 Task: Create new customer invoice with Date Opened: 30-May-23, Select Customer: Last Tackle Shop, Terms: Net 15. Make invoice entry for item-1 with Date: 30-May-23, Description: Victoria's Secret The Do-Not-Disturb Teddy Lipstick Red (Medium)
, Income Account: Income:Sales, Quantity: 6, Unit Price: 14.49, Sales Tax: Y, Sales Tax Included: Y, Tax Table: Sales Tax. Post Invoice with Post Date: 30-May-23, Post to Accounts: Assets:Accounts Receivable. Pay / Process Payment with Transaction Date: 13-Jun-23, Amount: 86.94, Transfer Account: Checking Account. Go to 'Print Invoice'. Give a print command to print a copy of invoice.
Action: Mouse moved to (190, 30)
Screenshot: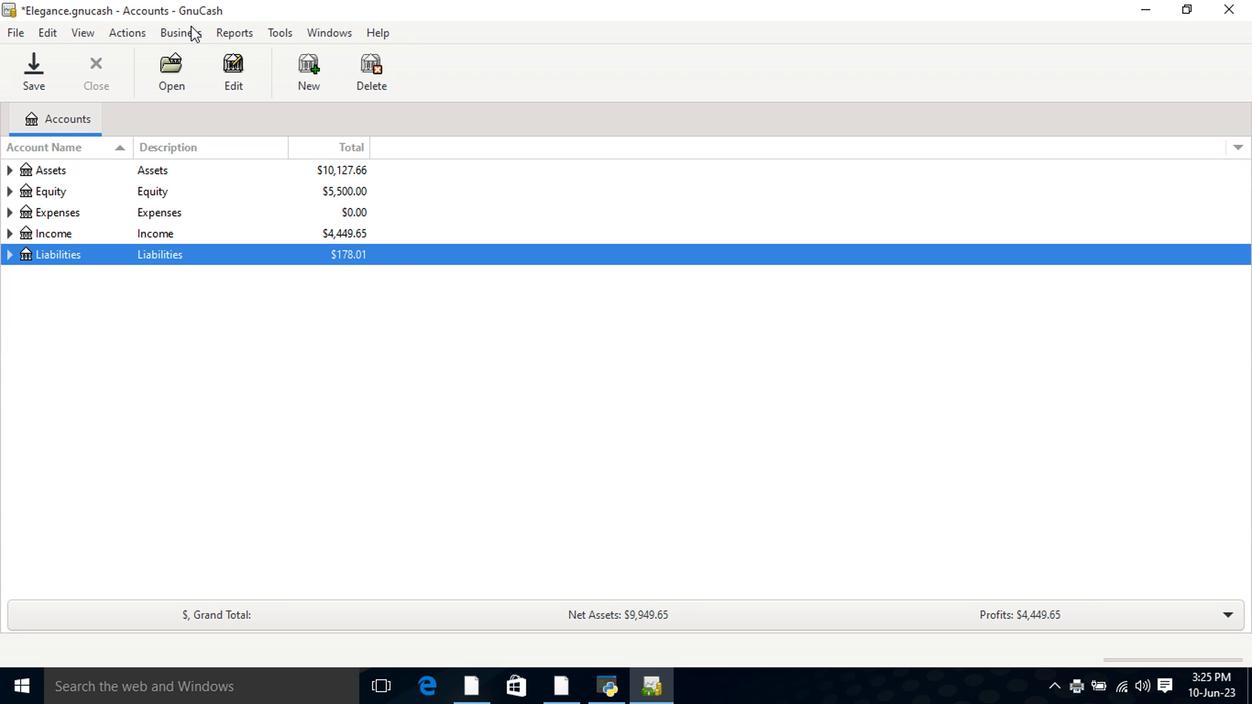 
Action: Mouse pressed left at (190, 30)
Screenshot: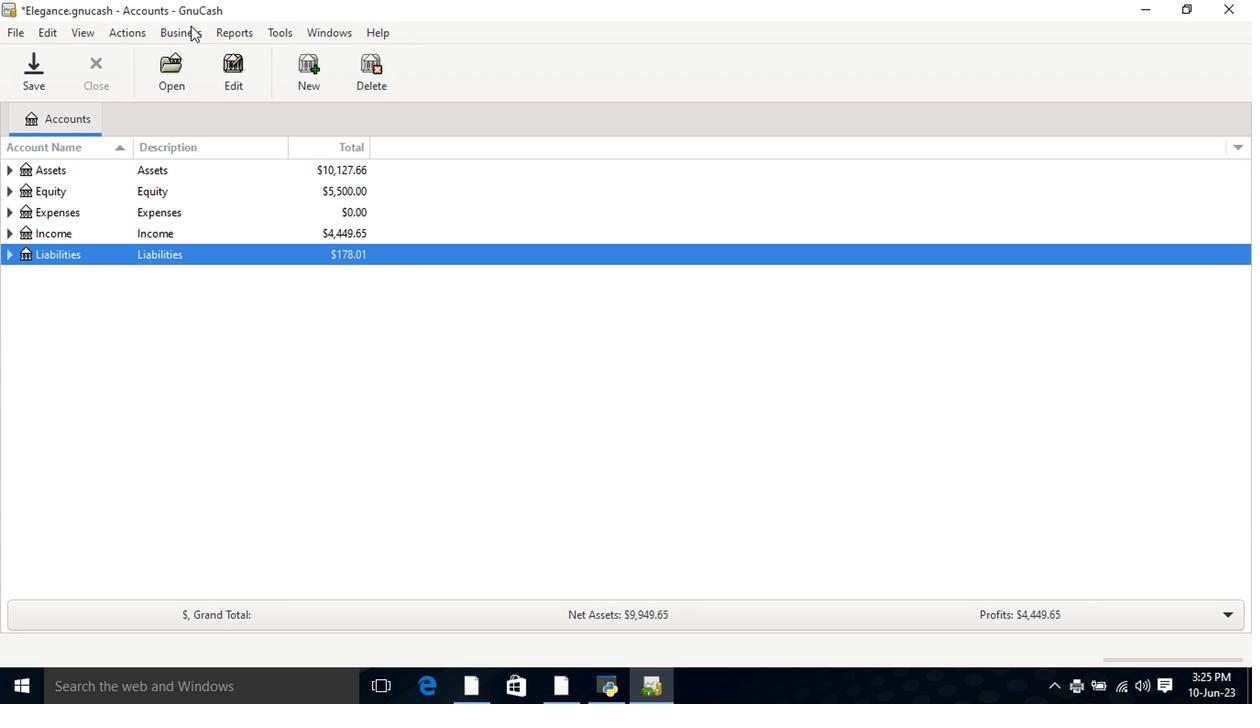 
Action: Mouse moved to (195, 54)
Screenshot: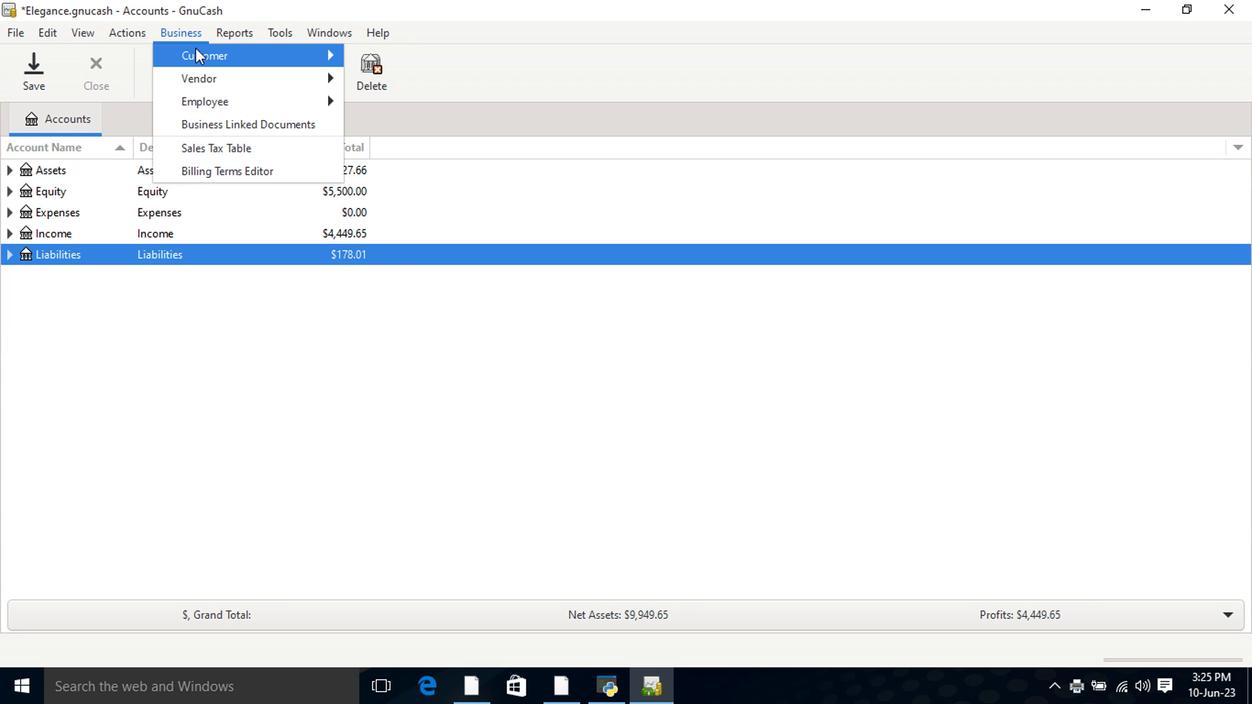 
Action: Mouse pressed left at (195, 54)
Screenshot: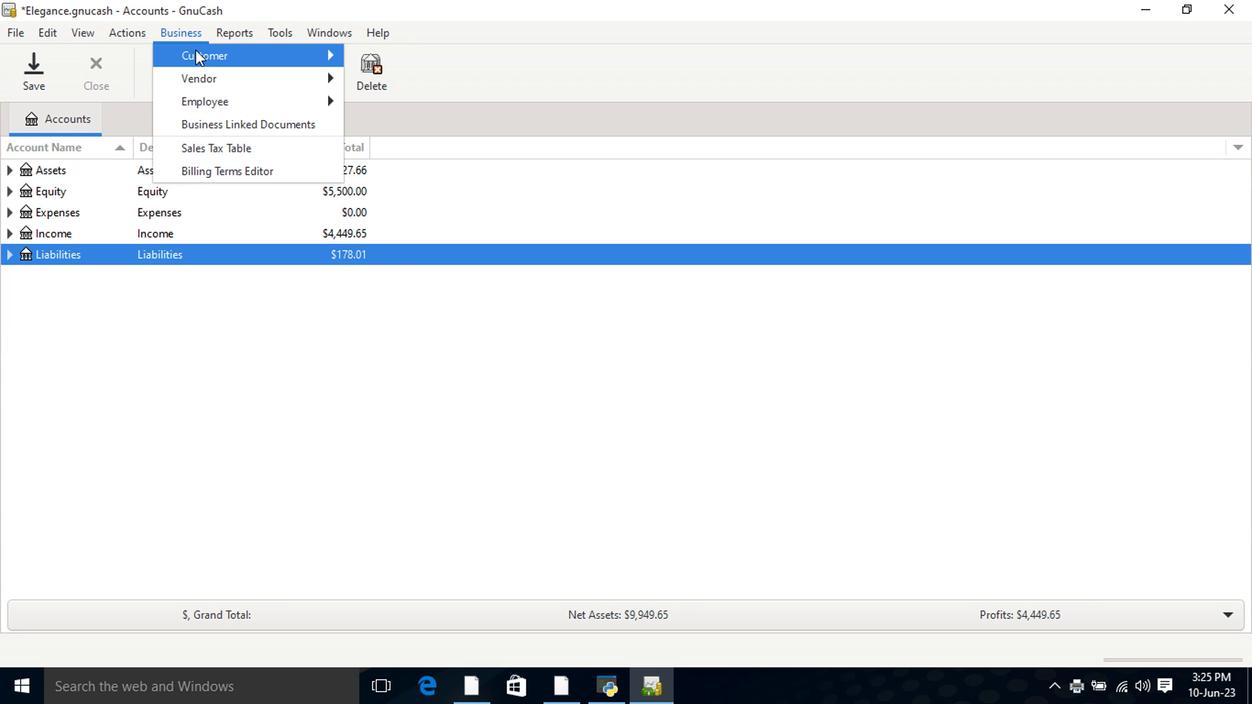 
Action: Mouse moved to (399, 125)
Screenshot: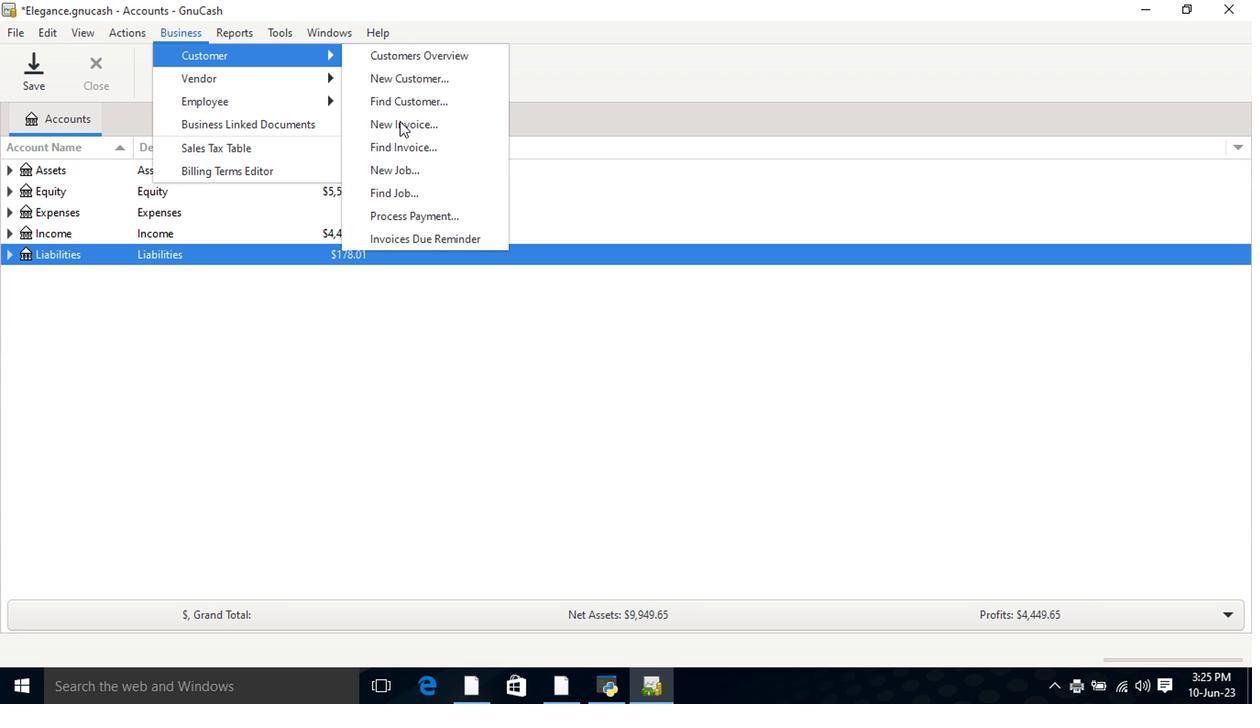 
Action: Mouse pressed left at (399, 125)
Screenshot: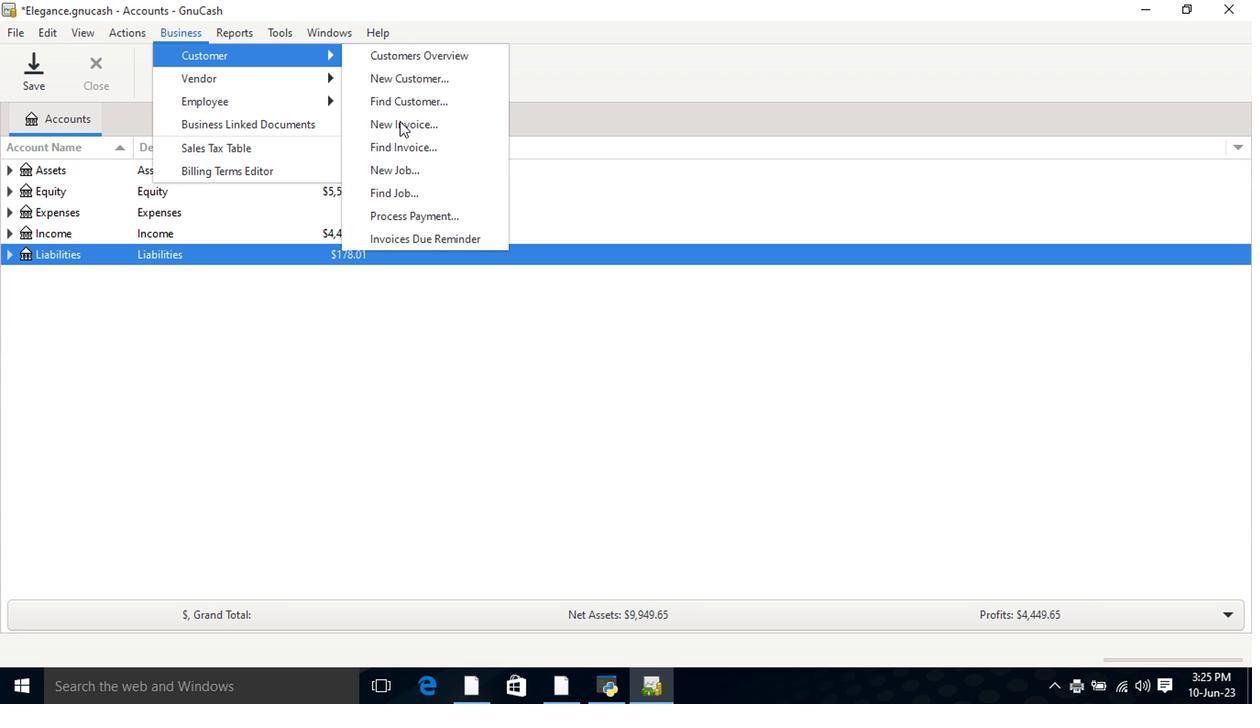
Action: Mouse moved to (761, 280)
Screenshot: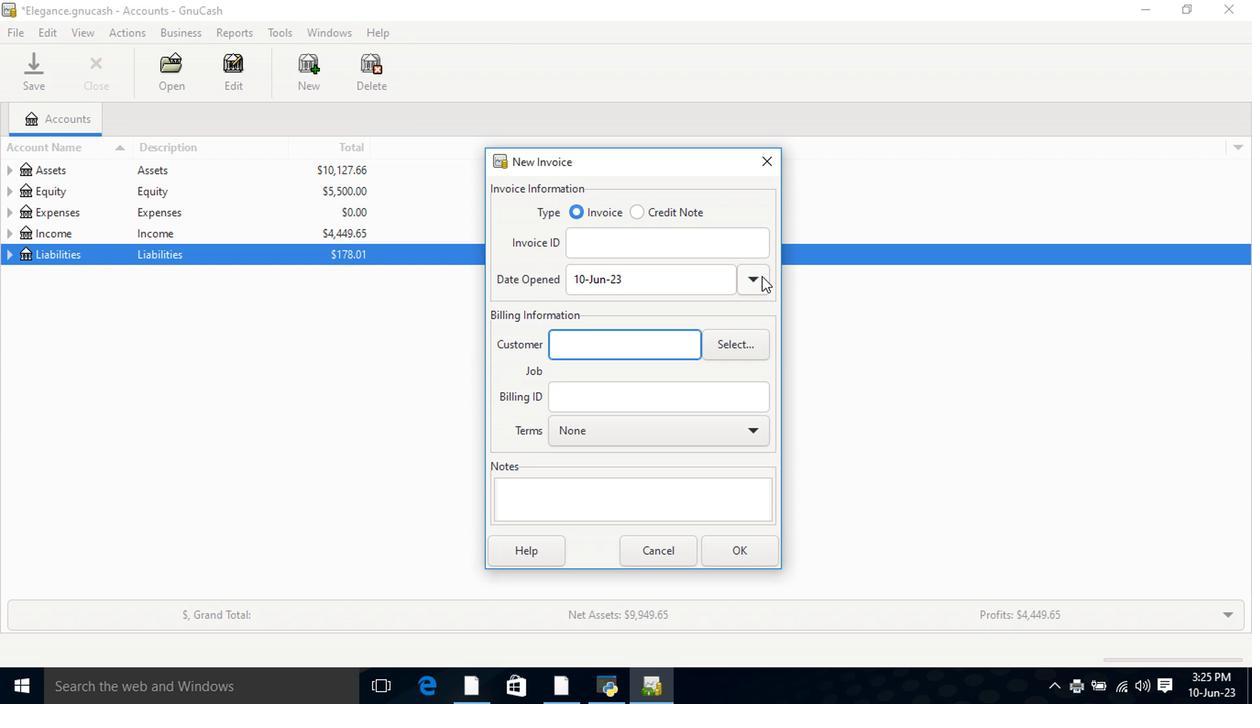 
Action: Mouse pressed left at (761, 280)
Screenshot: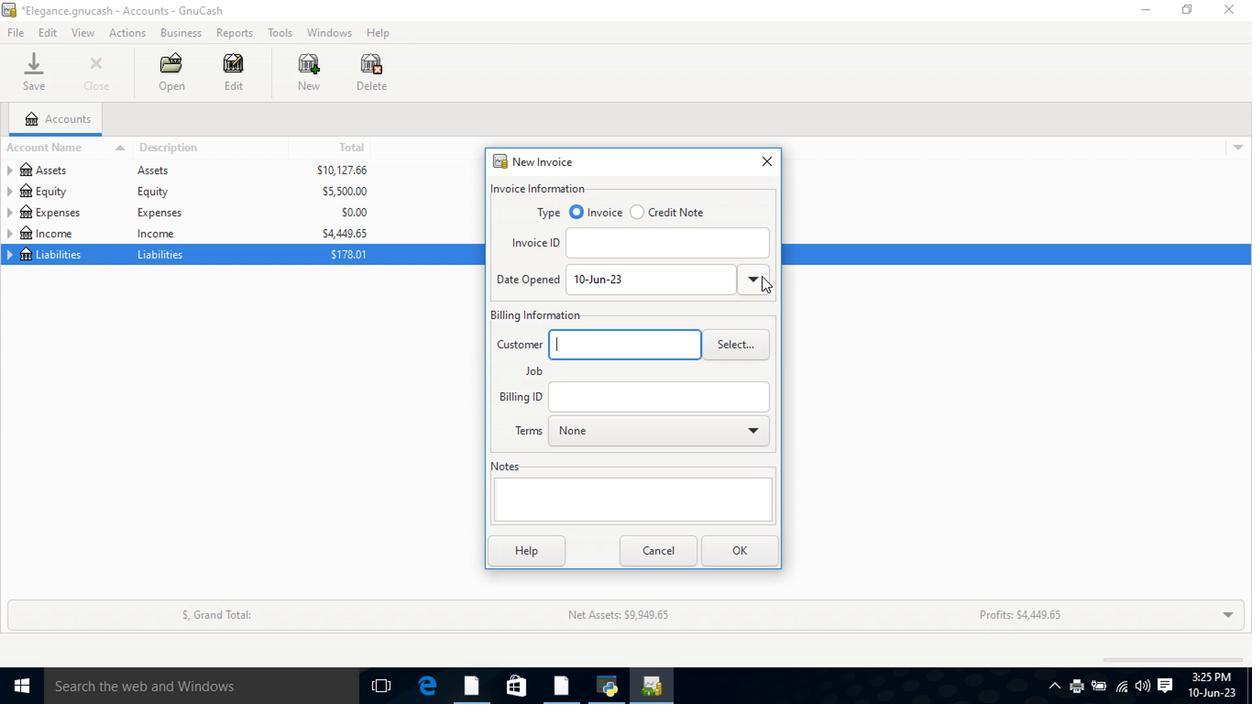 
Action: Mouse moved to (608, 311)
Screenshot: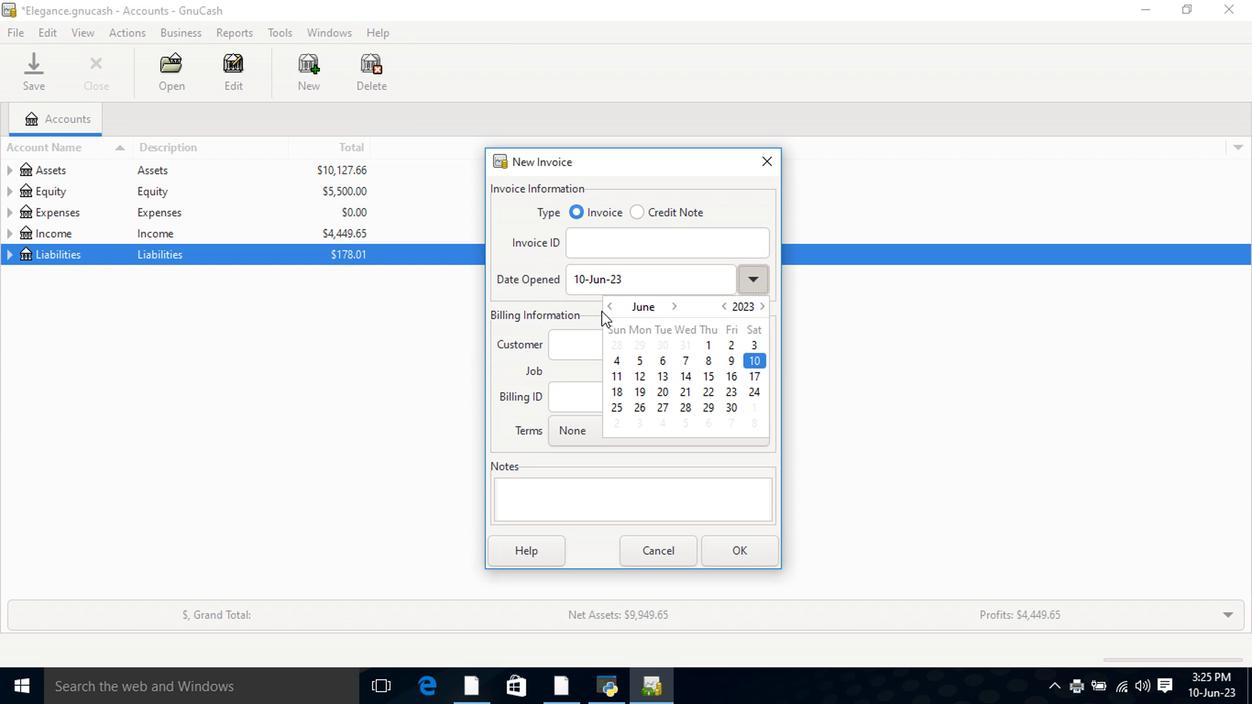 
Action: Mouse pressed left at (608, 311)
Screenshot: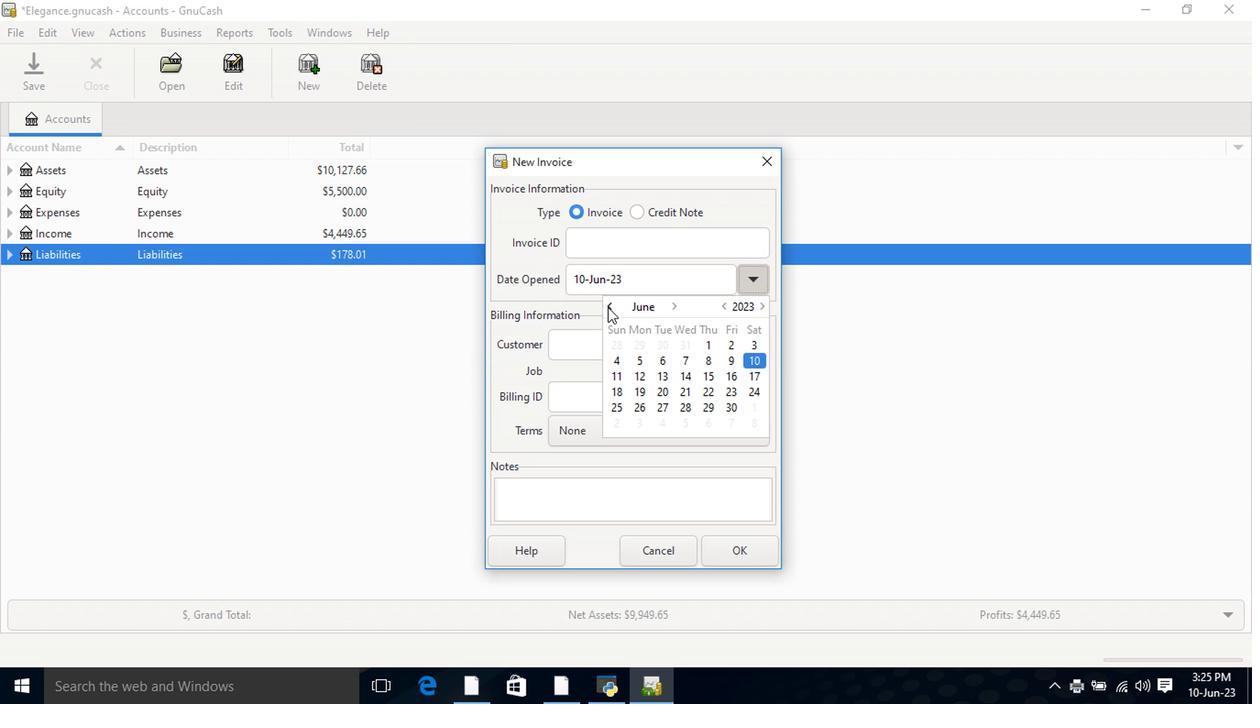 
Action: Mouse moved to (658, 411)
Screenshot: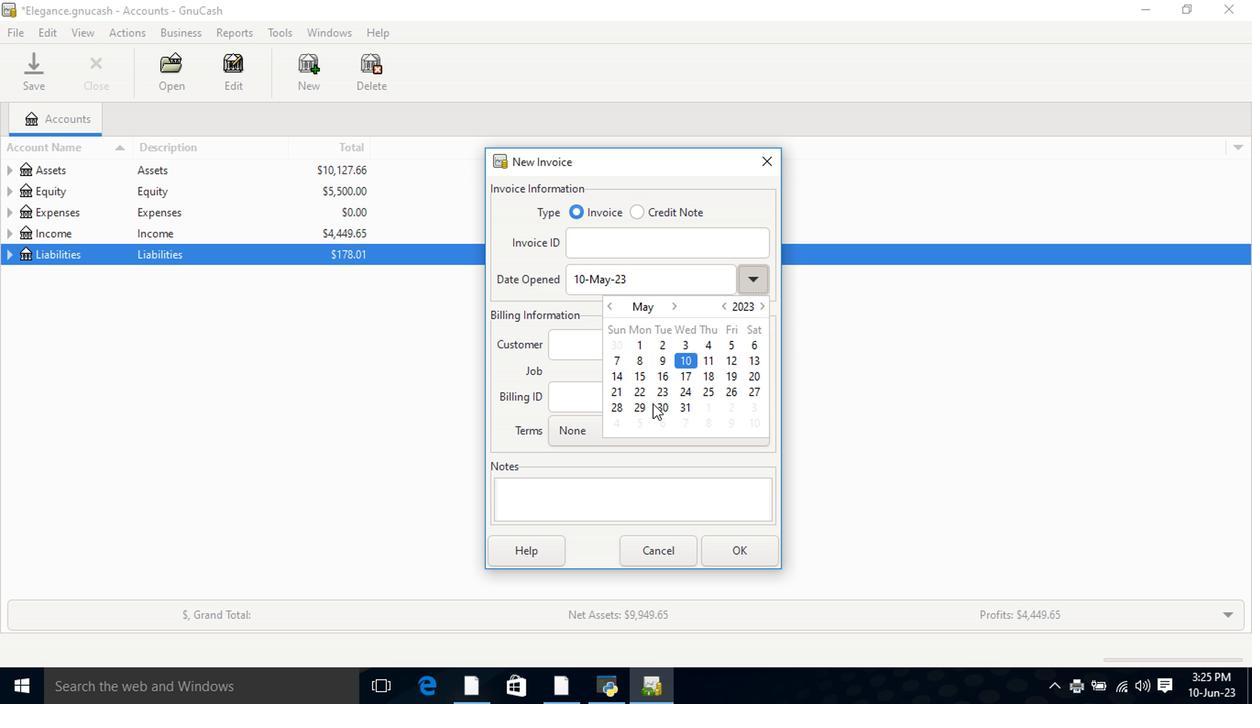 
Action: Mouse pressed left at (658, 411)
Screenshot: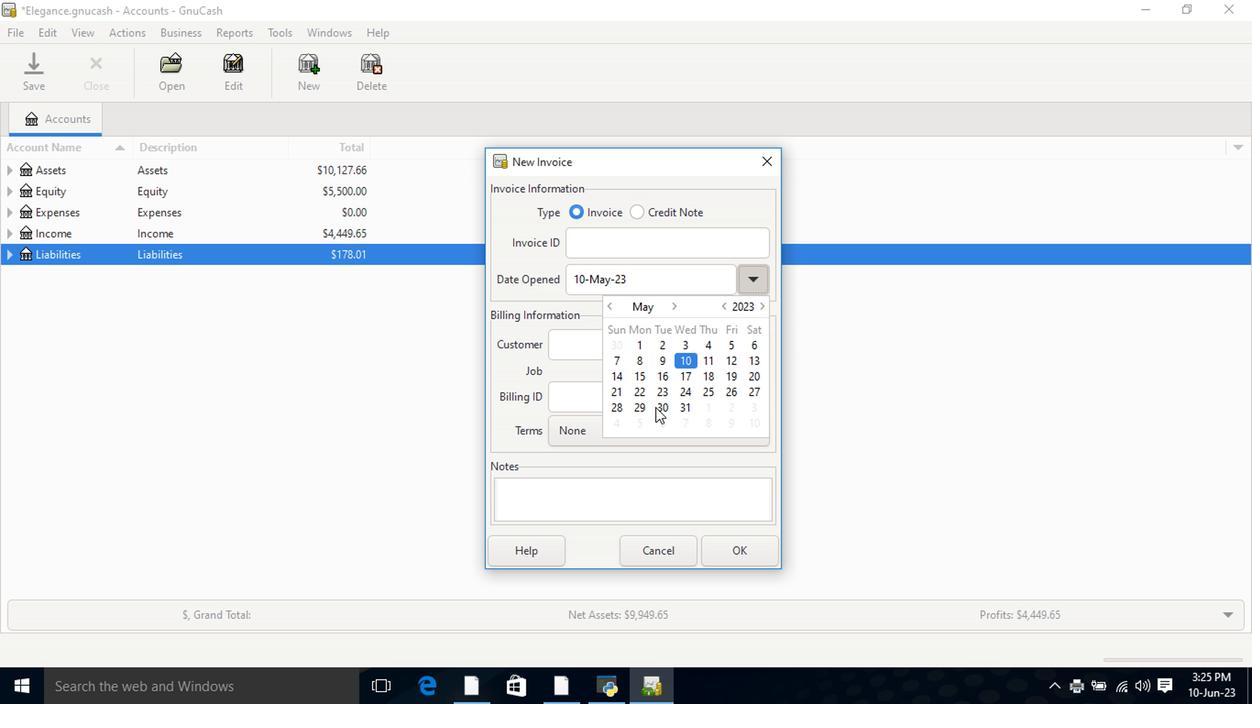 
Action: Mouse pressed left at (658, 411)
Screenshot: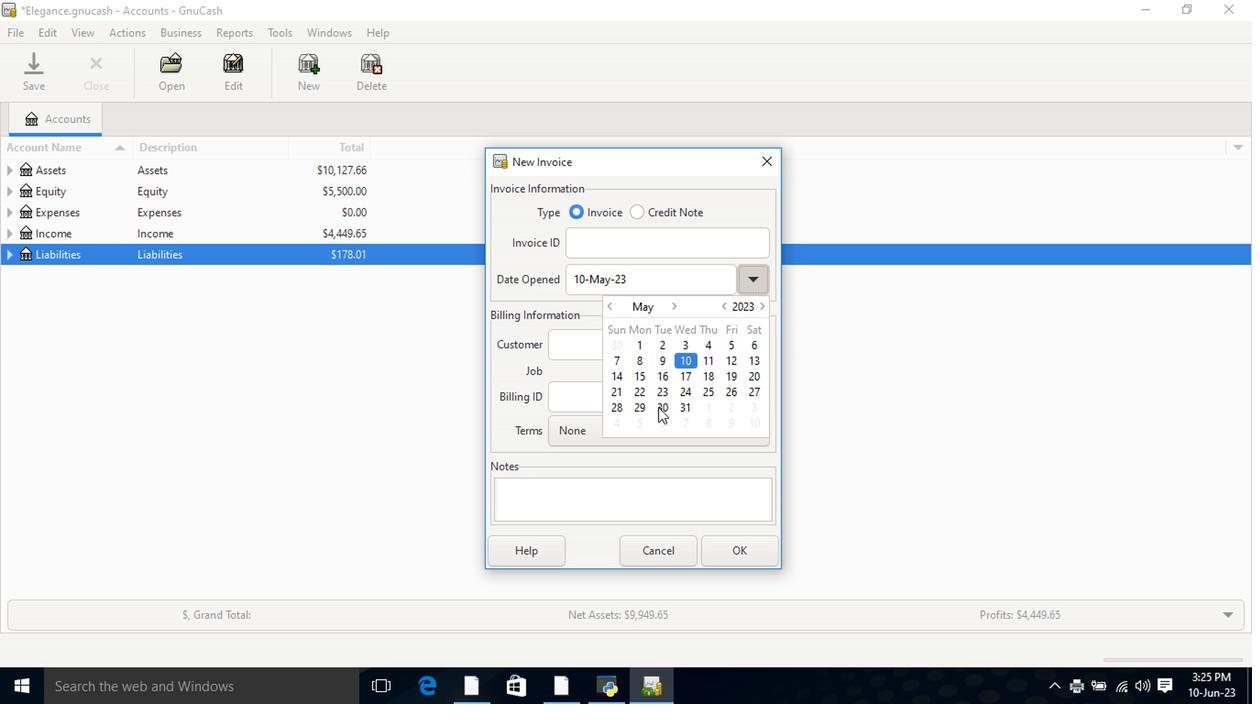 
Action: Mouse moved to (613, 343)
Screenshot: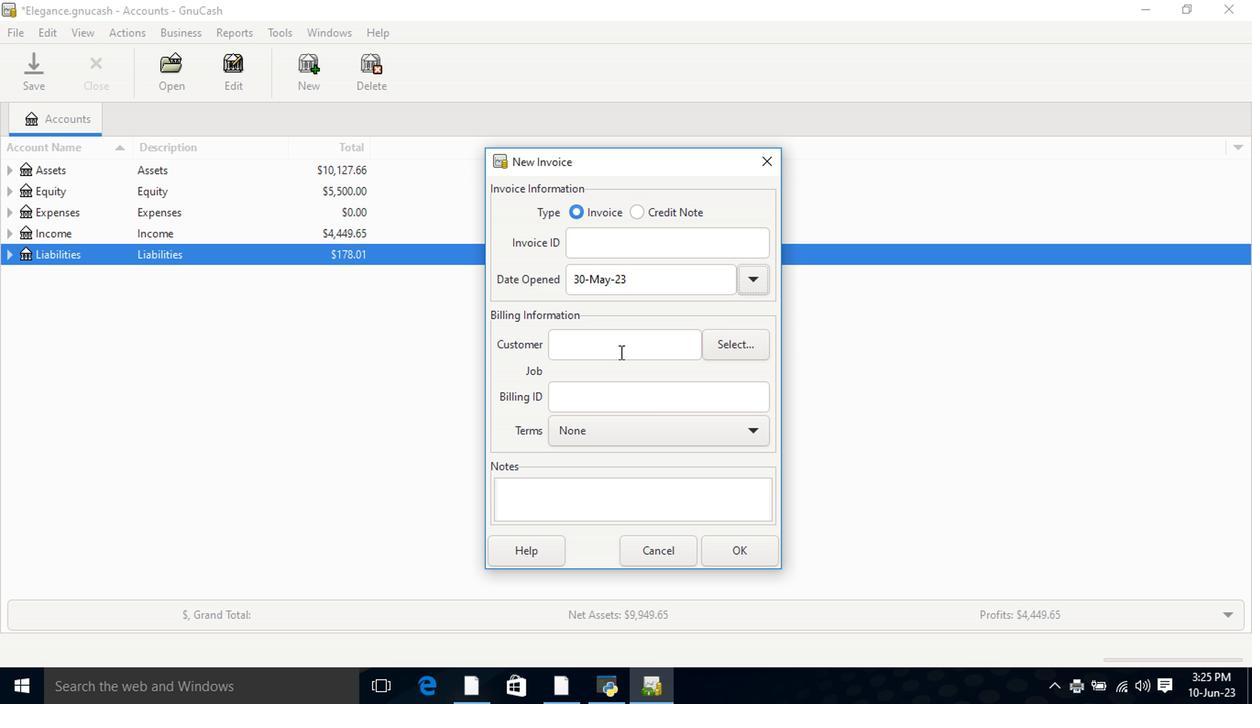
Action: Mouse pressed left at (613, 343)
Screenshot: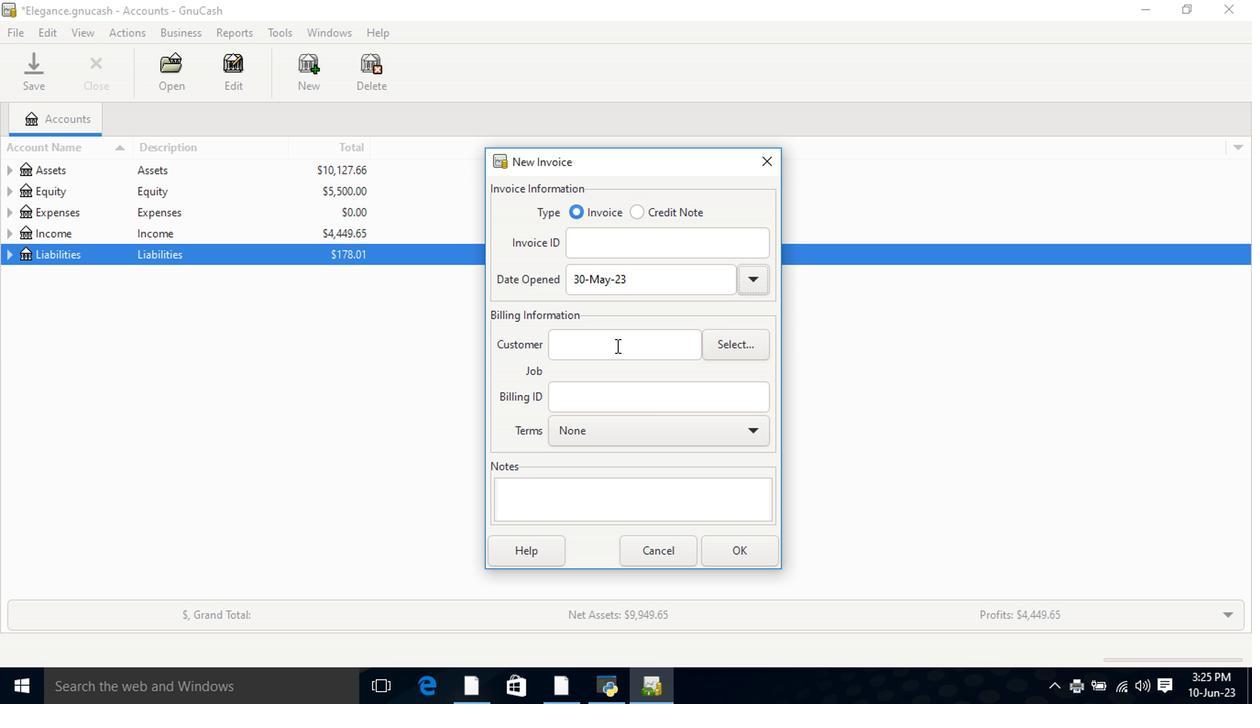 
Action: Key pressed <Key.shift>Last
Screenshot: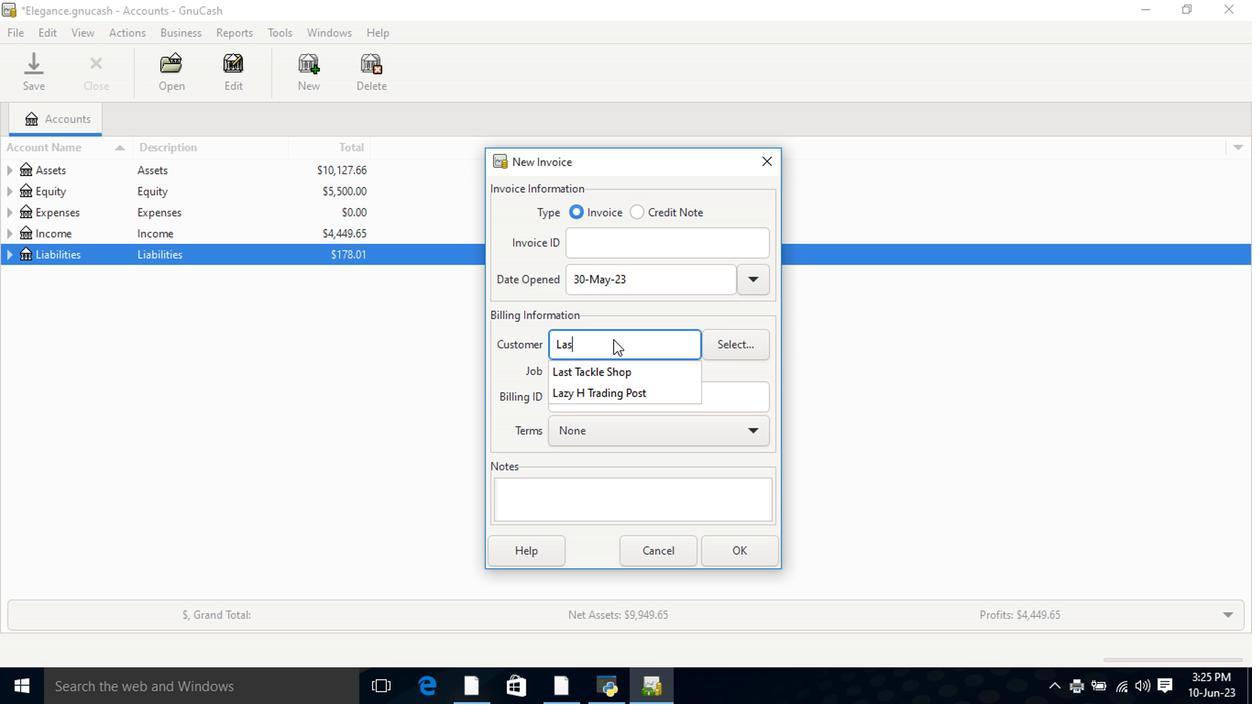 
Action: Mouse moved to (617, 374)
Screenshot: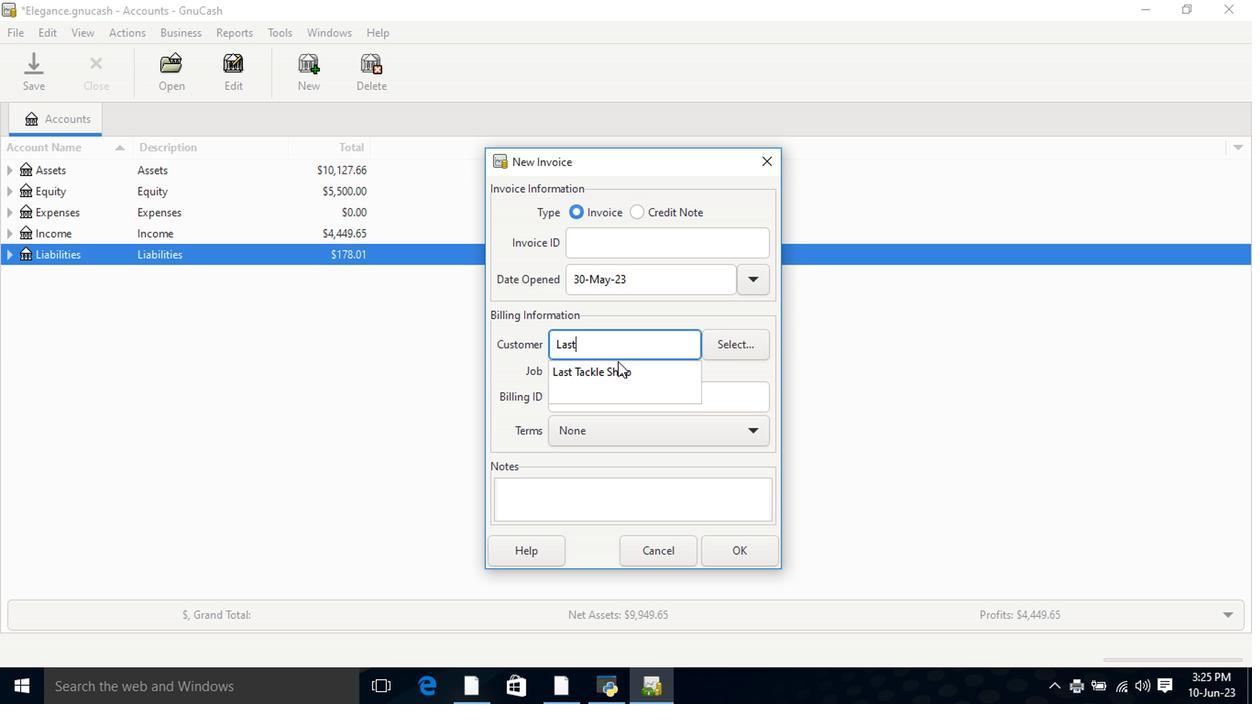 
Action: Mouse pressed left at (617, 374)
Screenshot: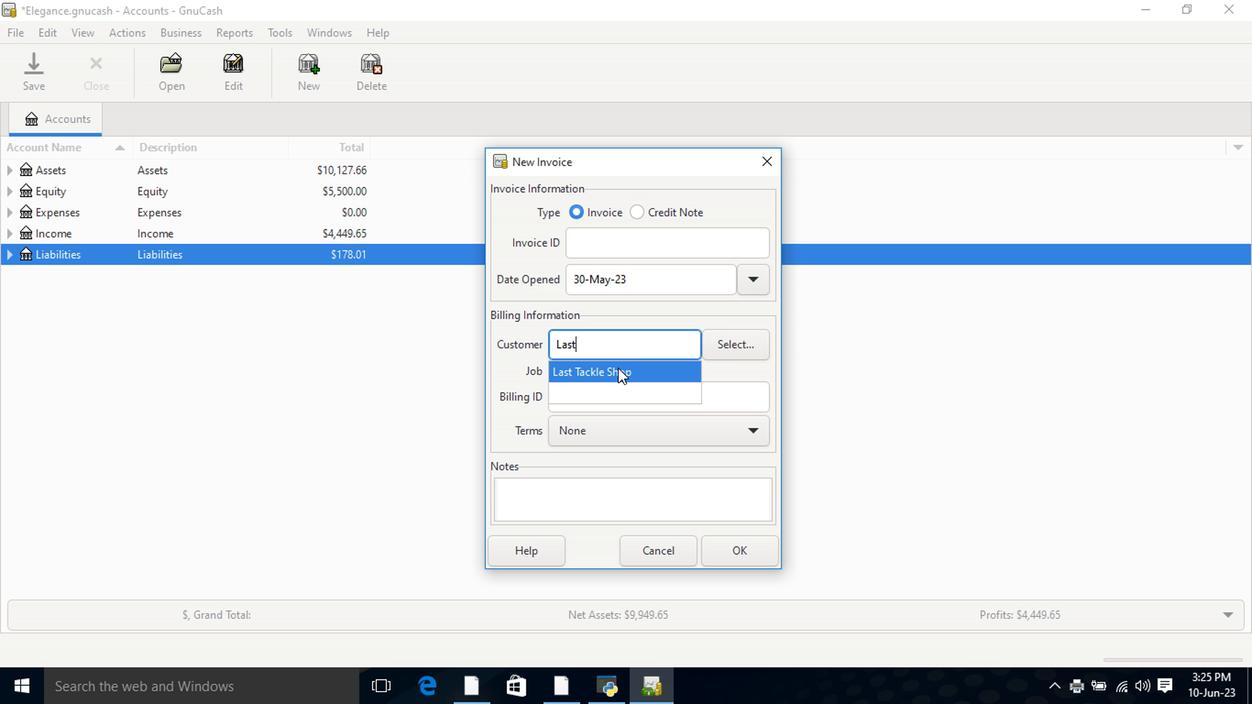 
Action: Mouse moved to (618, 450)
Screenshot: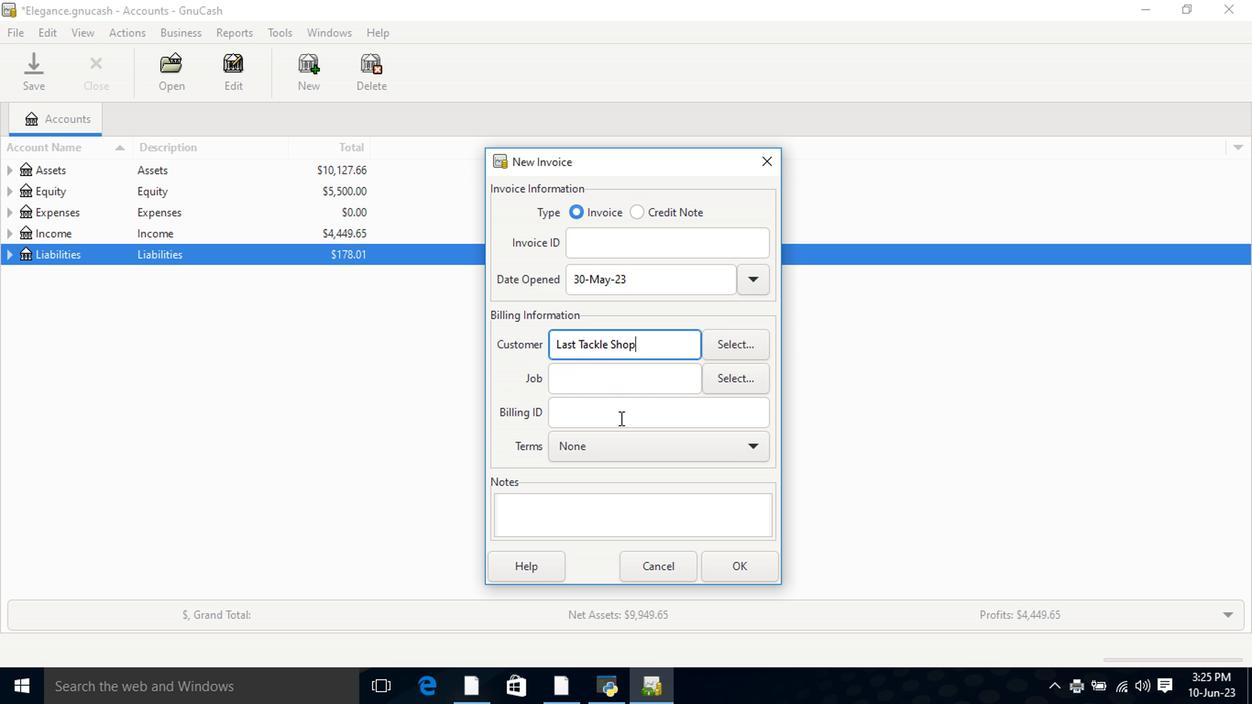 
Action: Mouse pressed left at (618, 450)
Screenshot: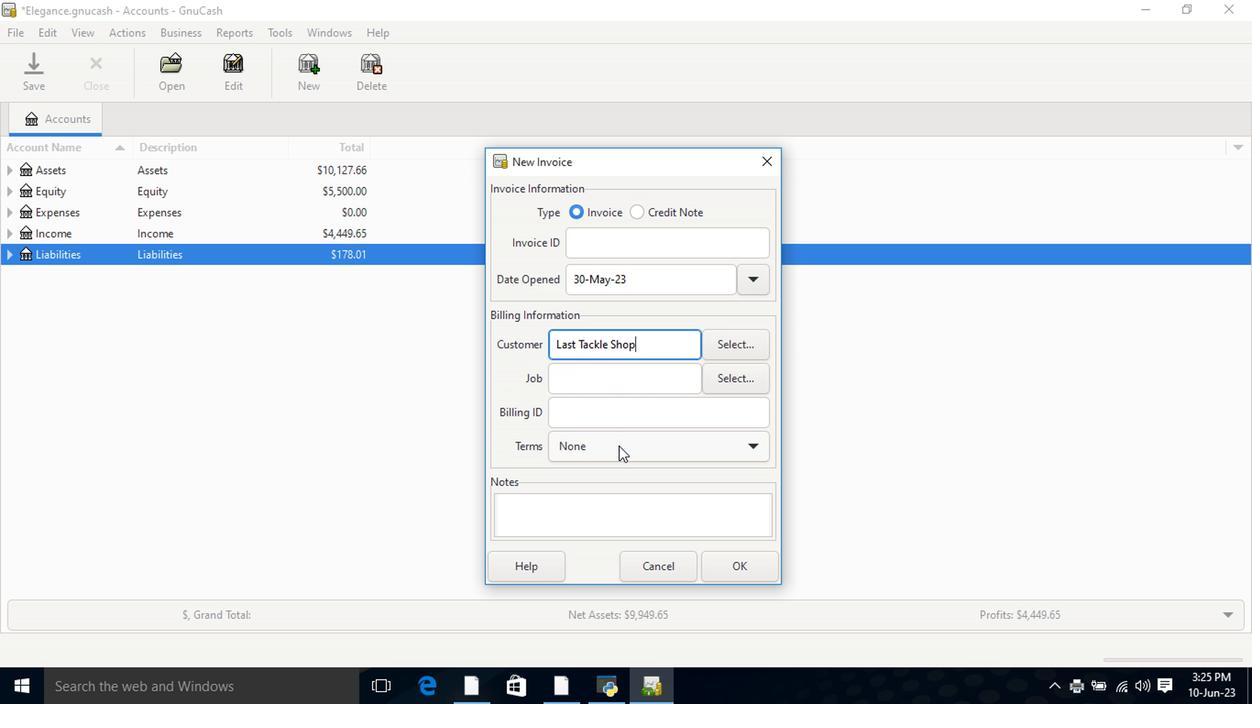 
Action: Mouse moved to (613, 484)
Screenshot: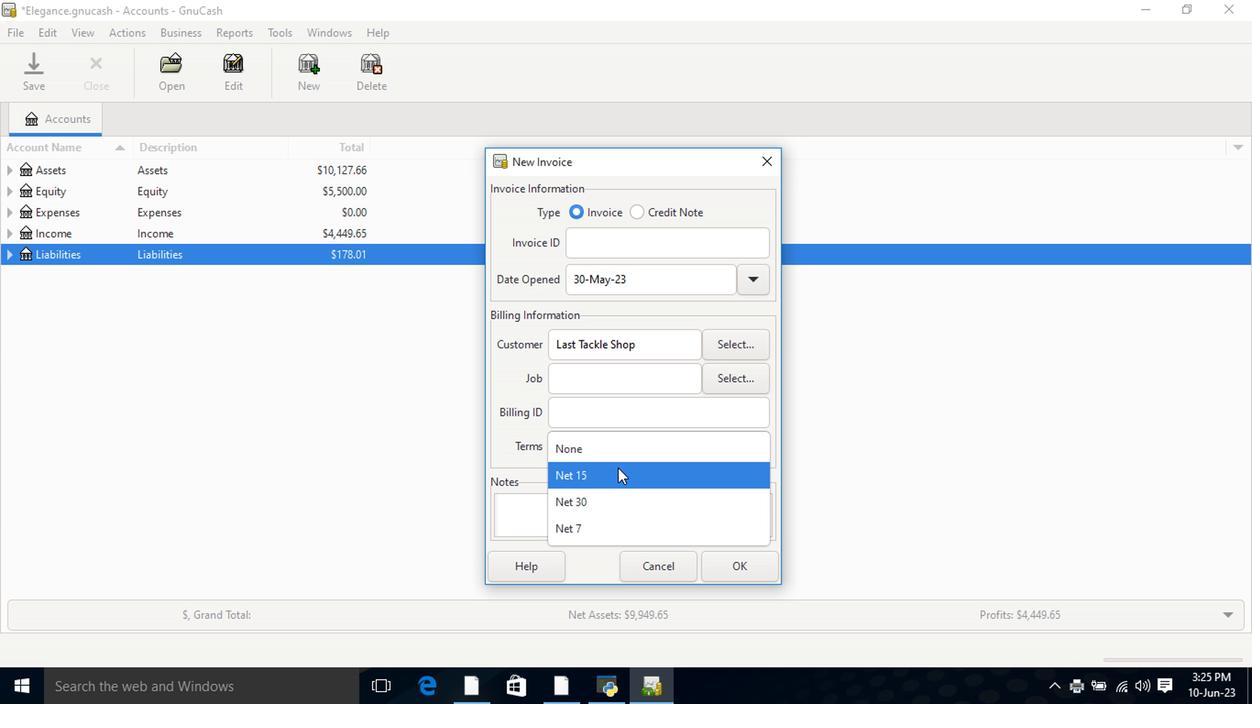 
Action: Mouse pressed left at (613, 484)
Screenshot: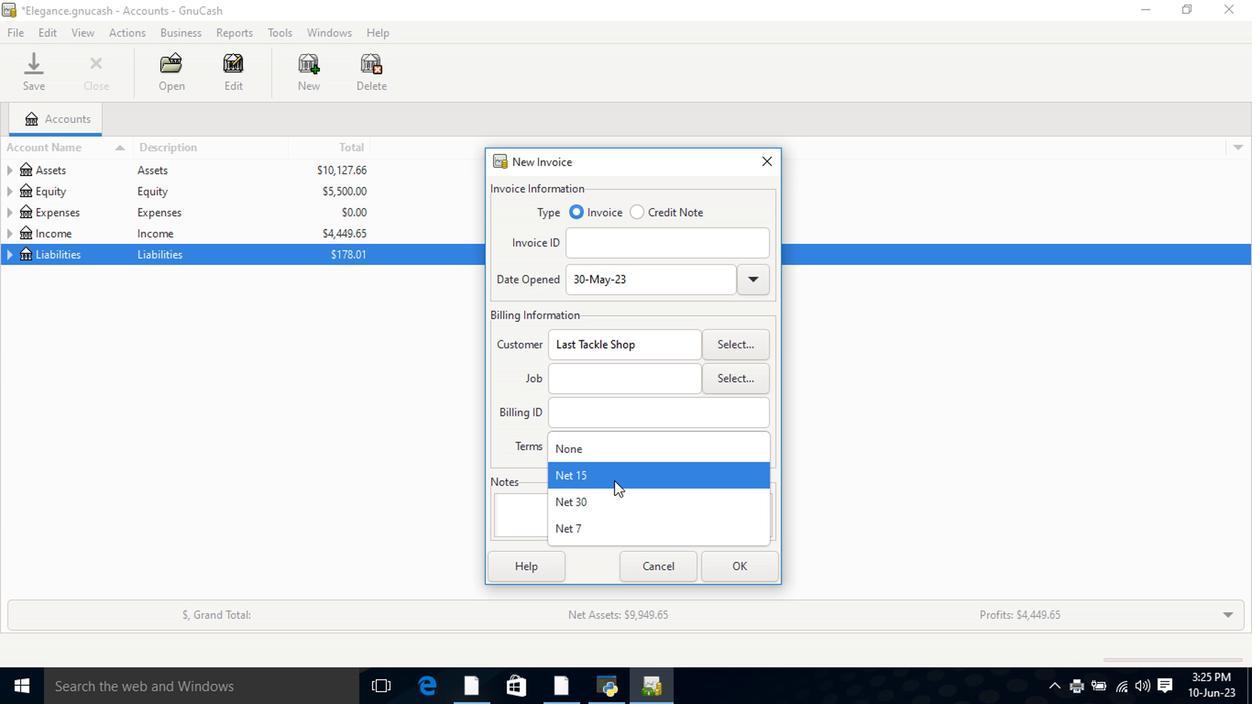 
Action: Mouse moved to (720, 567)
Screenshot: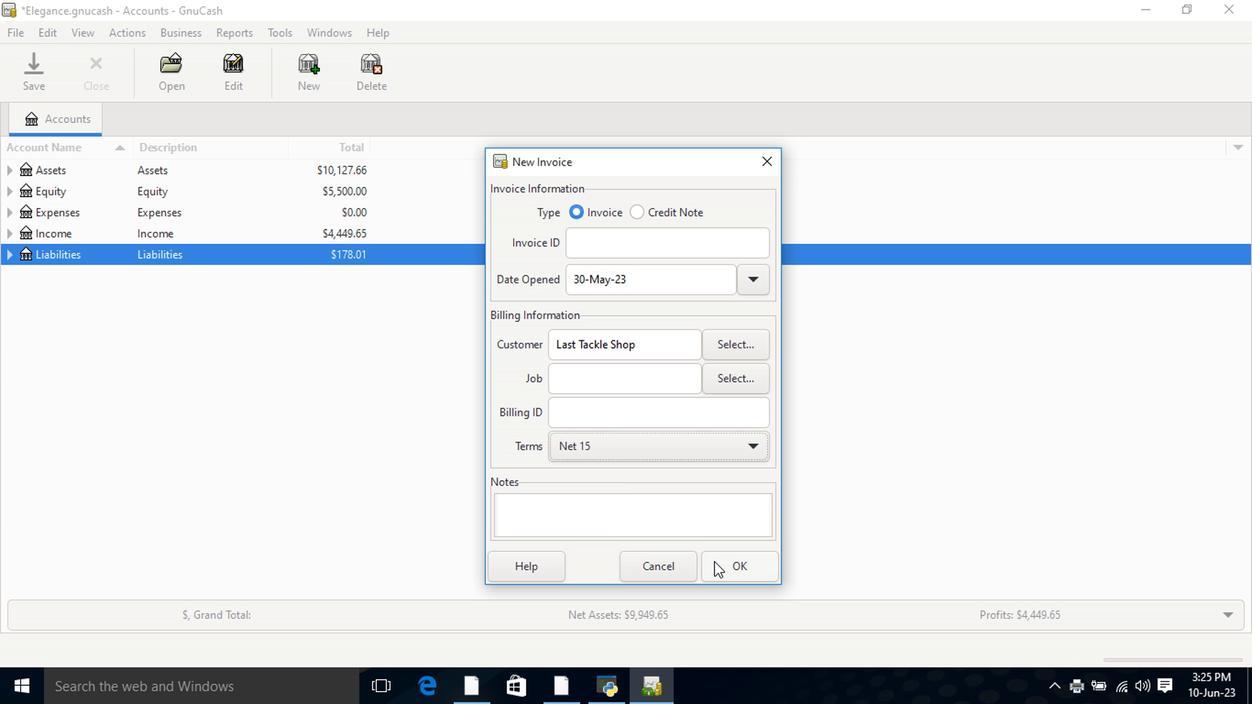 
Action: Mouse pressed left at (720, 567)
Screenshot: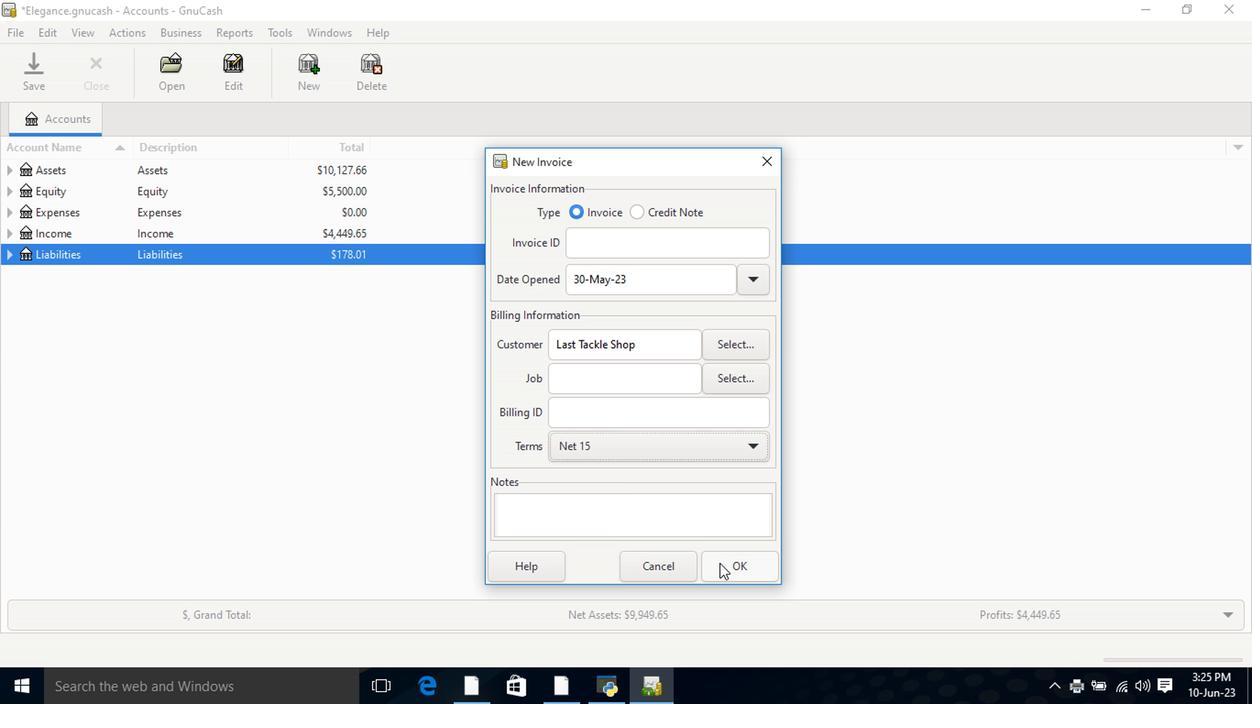 
Action: Mouse moved to (84, 361)
Screenshot: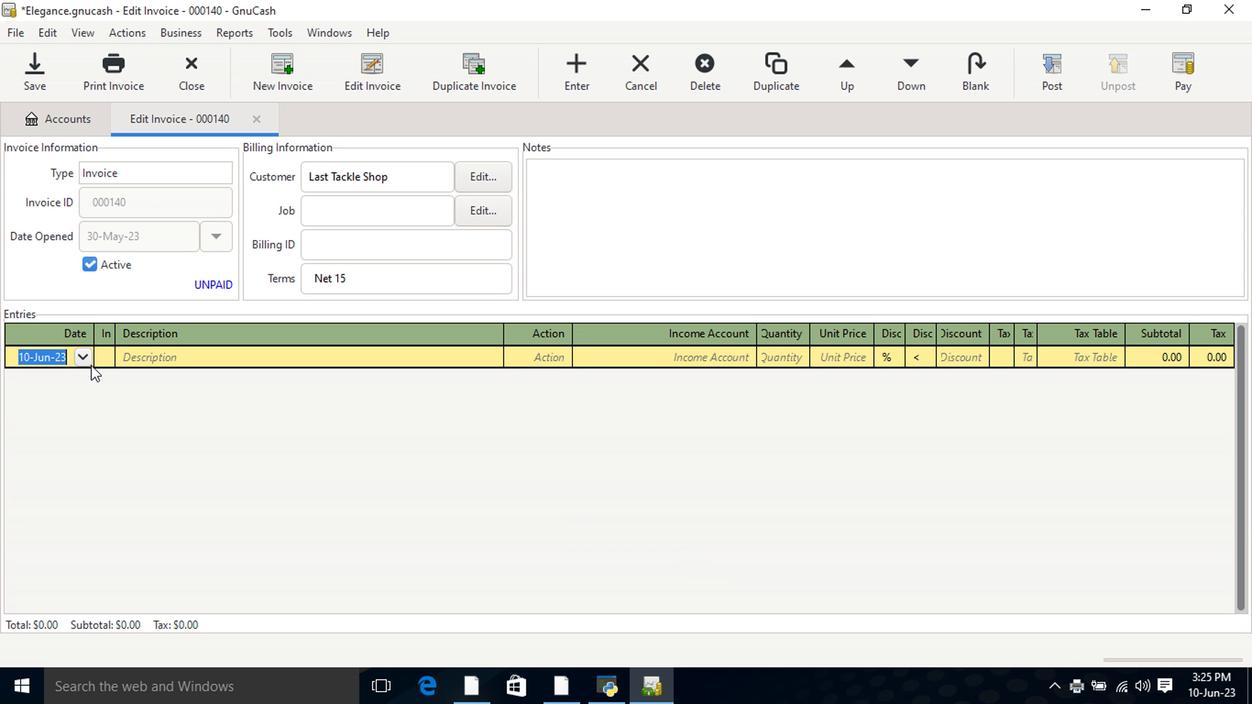
Action: Mouse pressed left at (84, 361)
Screenshot: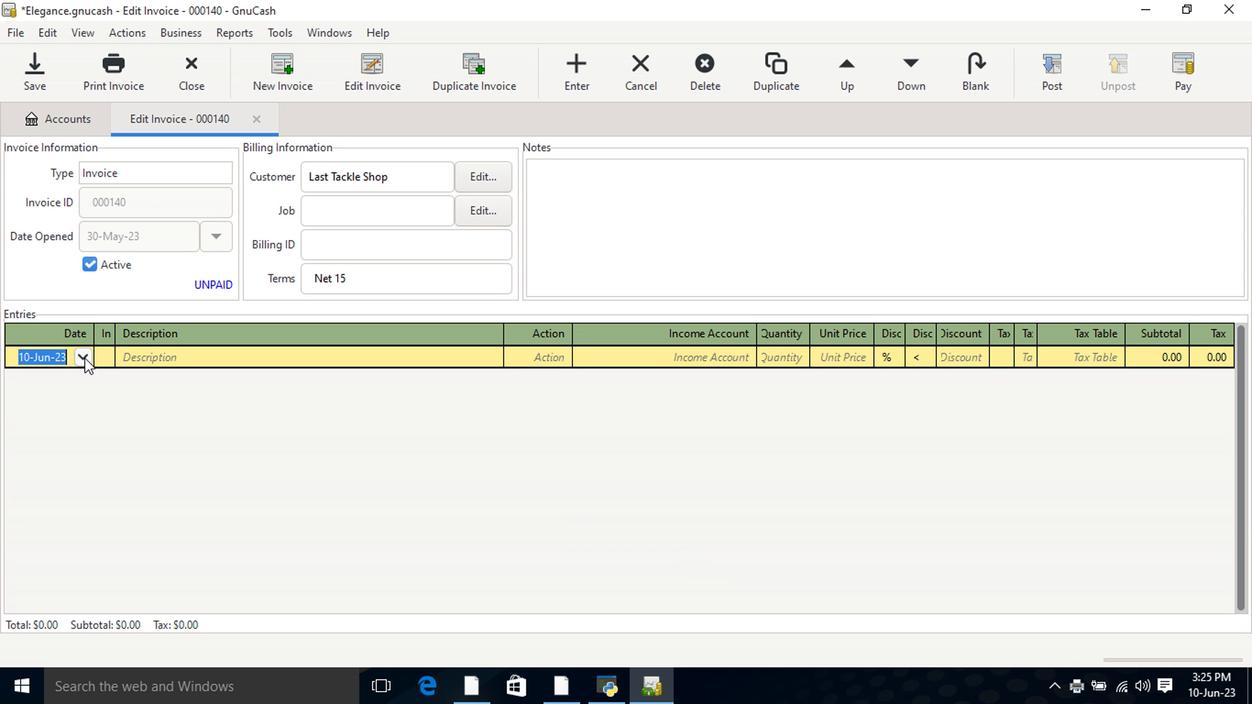 
Action: Mouse moved to (8, 386)
Screenshot: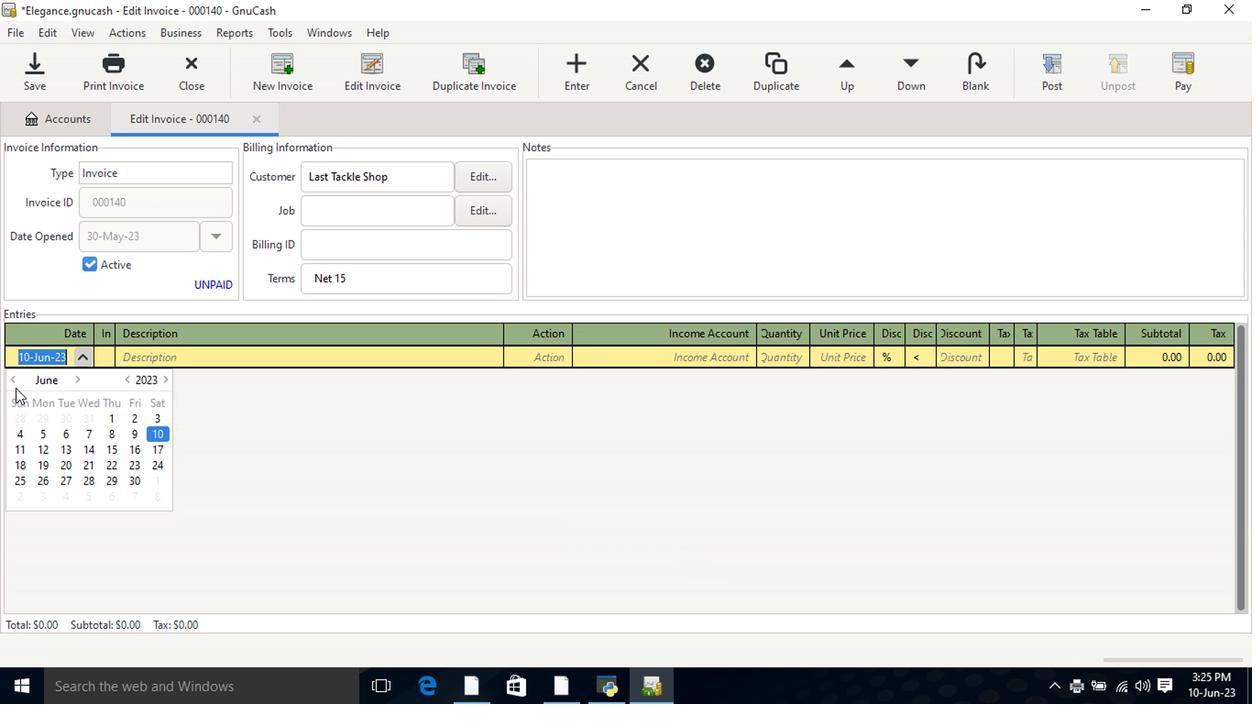 
Action: Mouse pressed left at (8, 386)
Screenshot: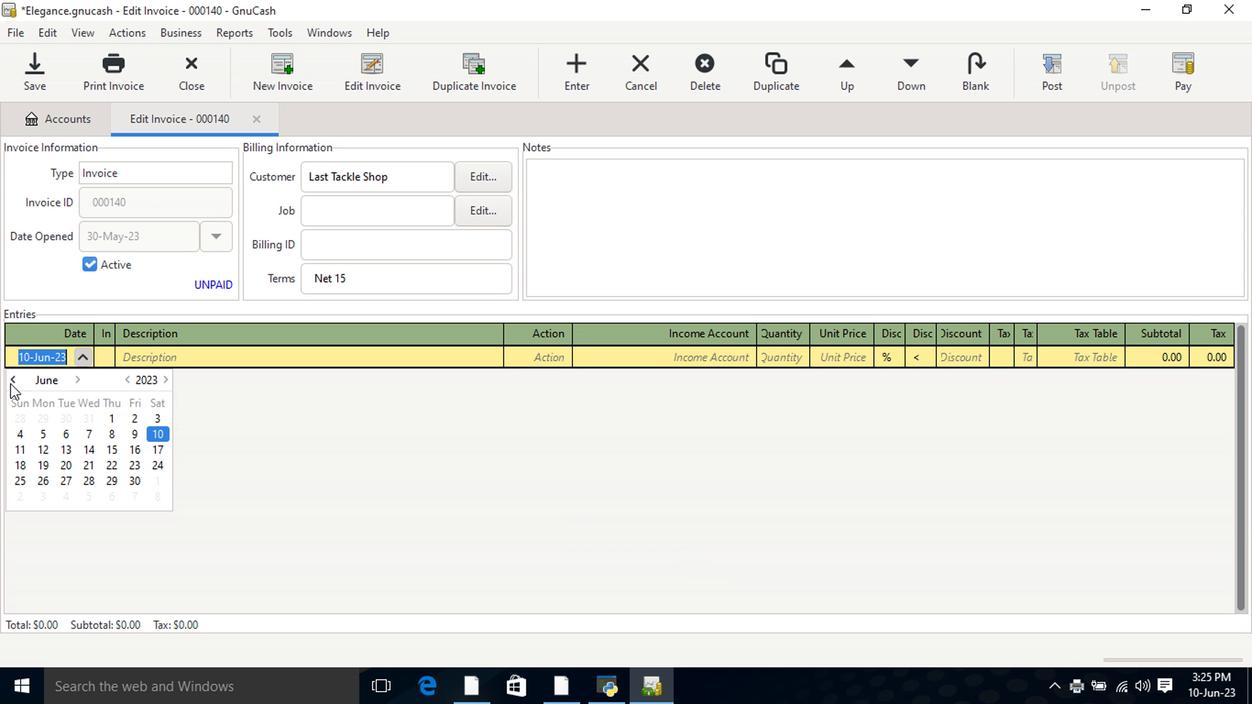 
Action: Mouse moved to (63, 487)
Screenshot: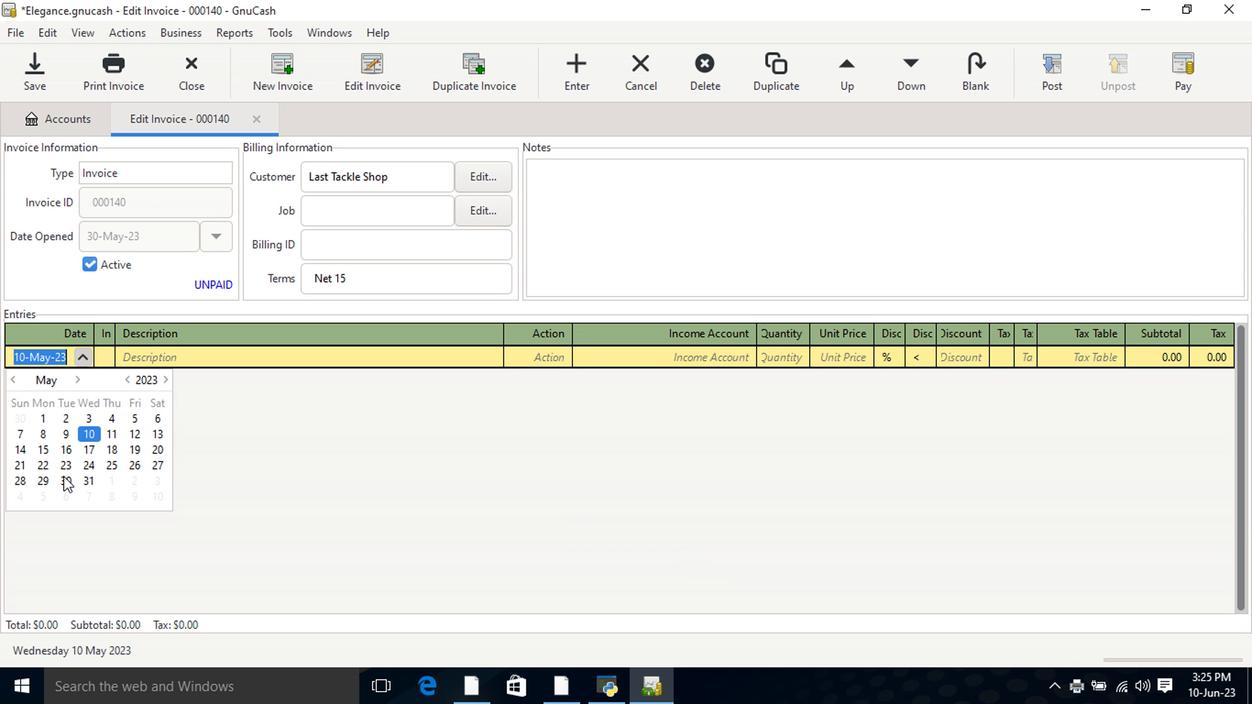 
Action: Mouse pressed left at (63, 487)
Screenshot: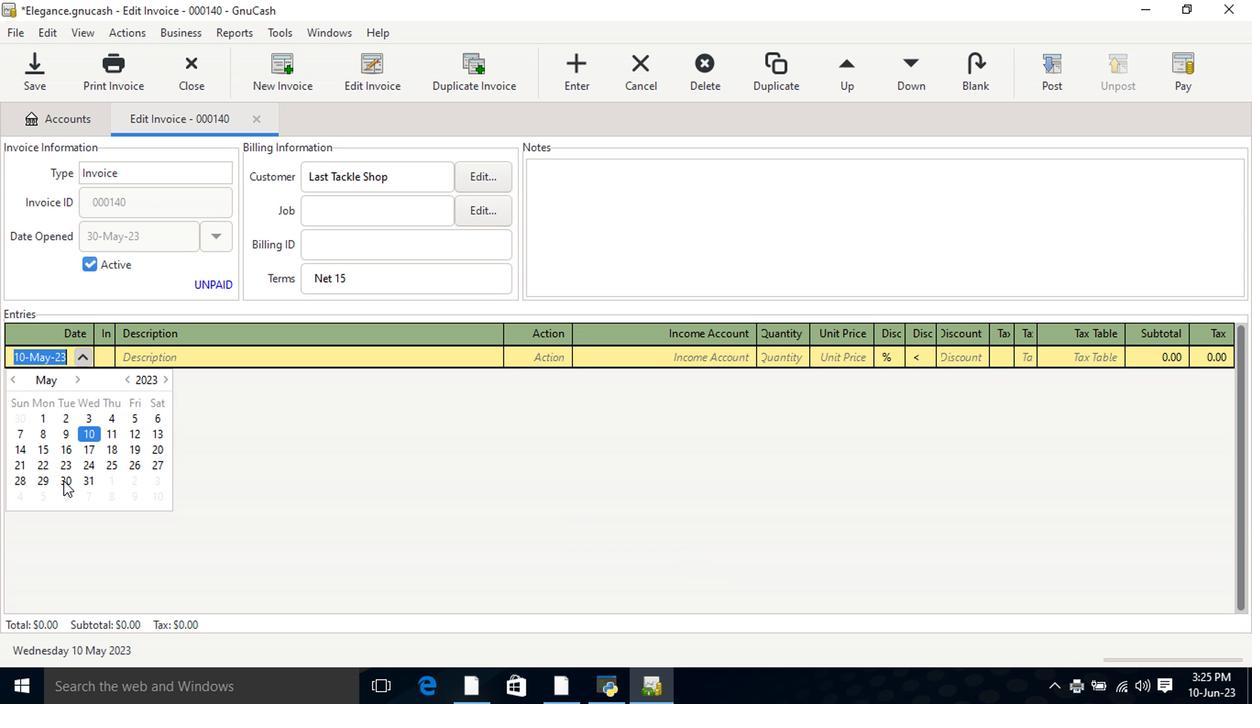 
Action: Mouse pressed left at (63, 487)
Screenshot: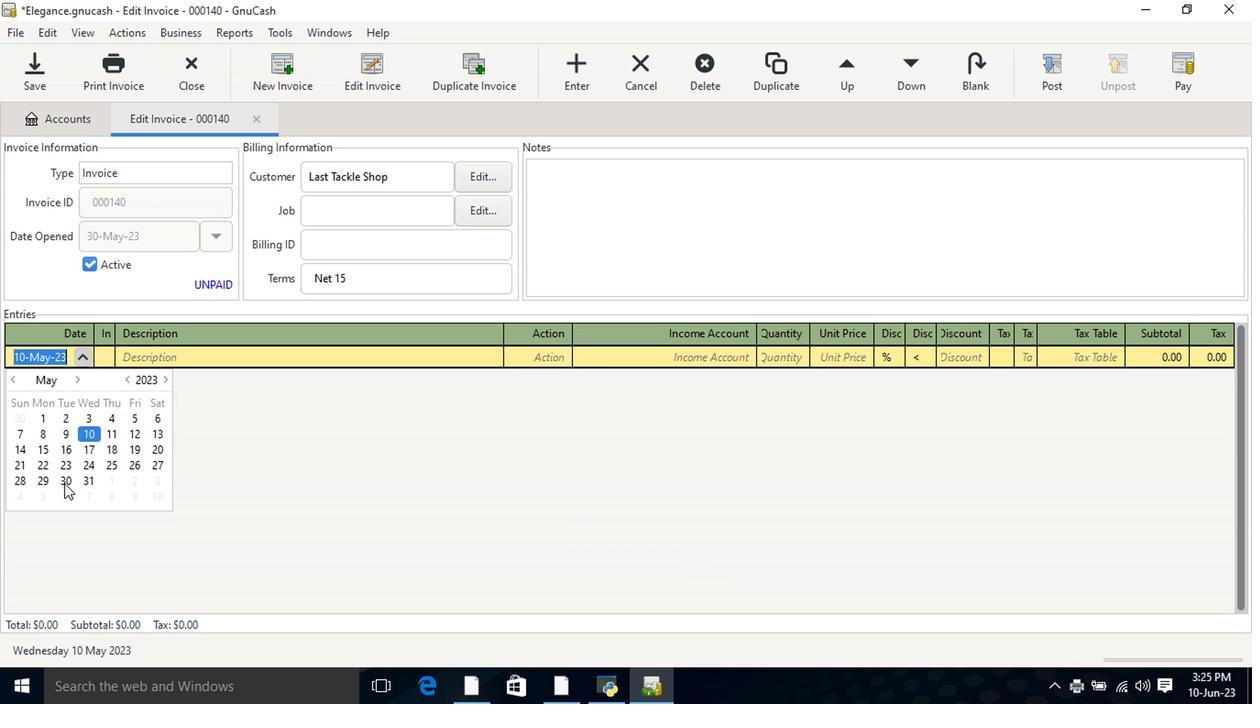 
Action: Mouse moved to (150, 354)
Screenshot: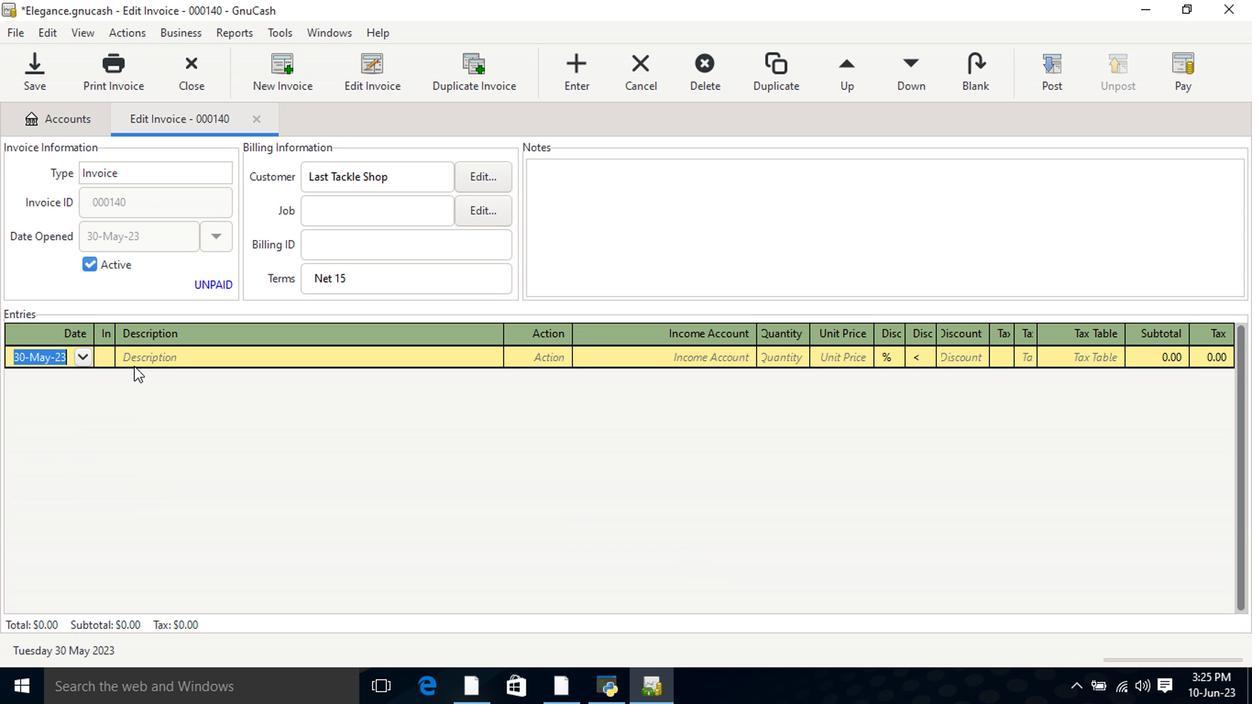 
Action: Mouse pressed left at (150, 354)
Screenshot: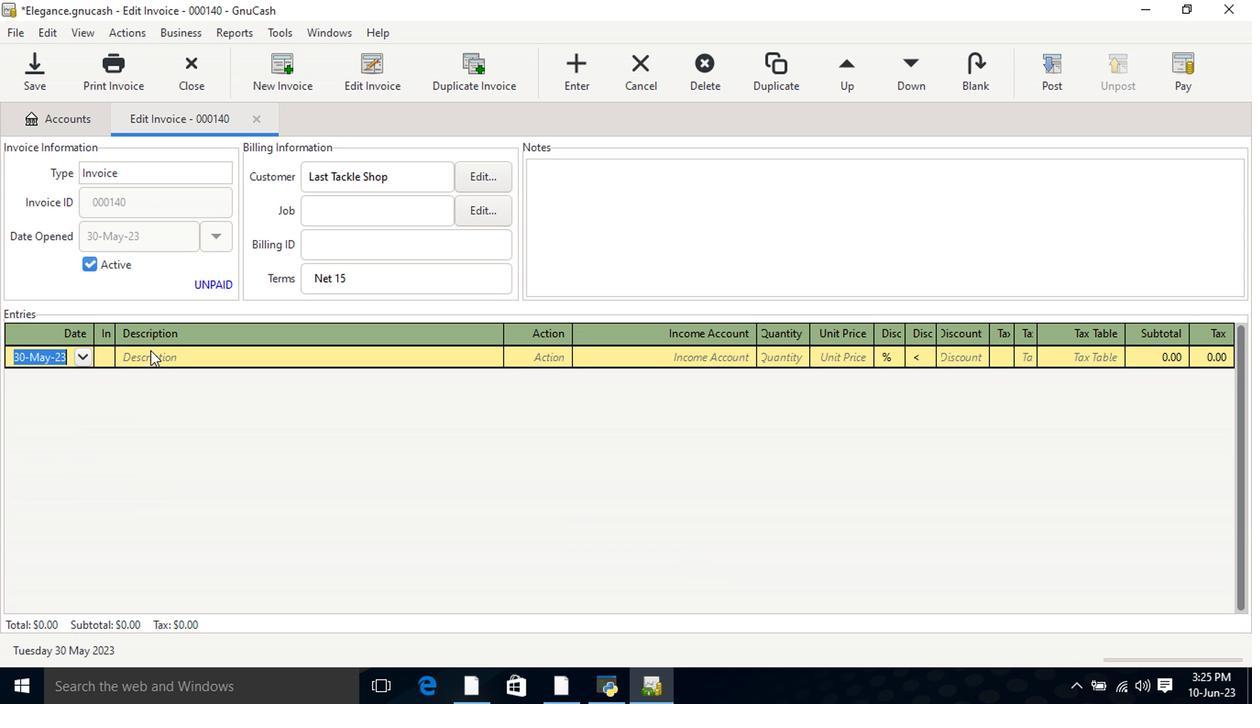 
Action: Mouse moved to (151, 356)
Screenshot: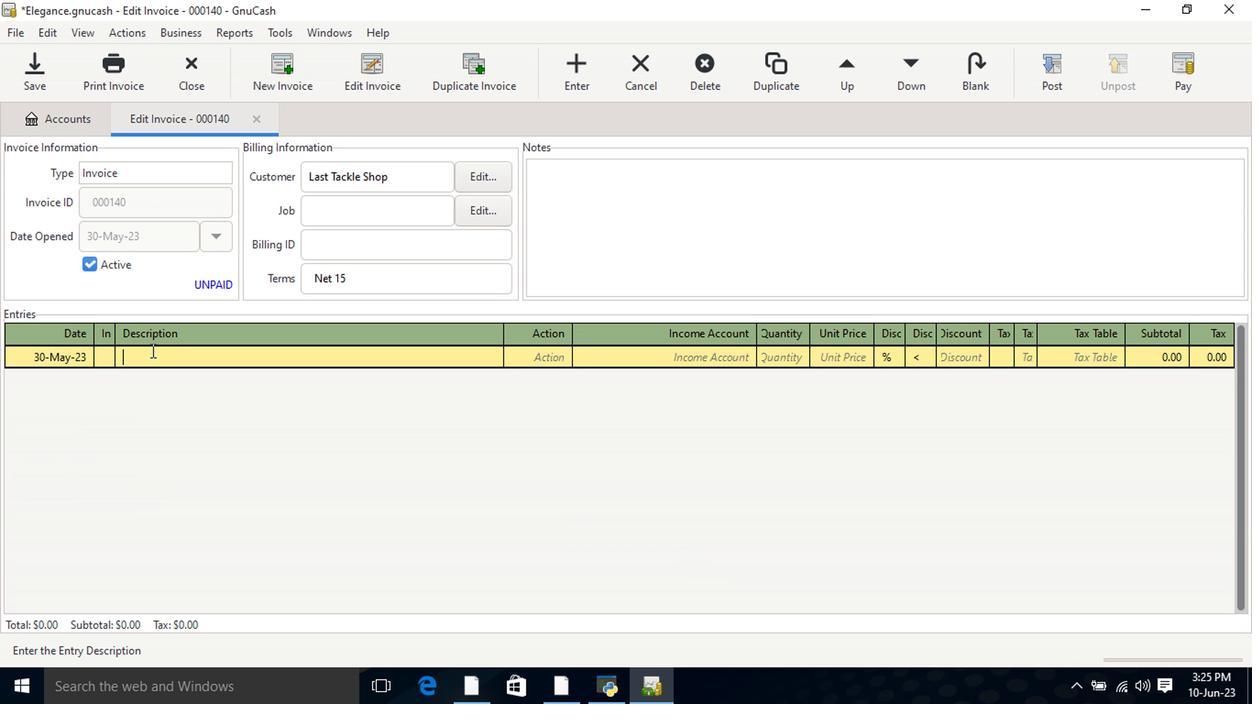 
Action: Key pressed <Key.shift>Victoria's<Key.space><Key.shift>Secret<Key.space><Key.shift>The<Key.space><Key.right><Key.tab>6<Key.tab>14.49<Key.tab>
Screenshot: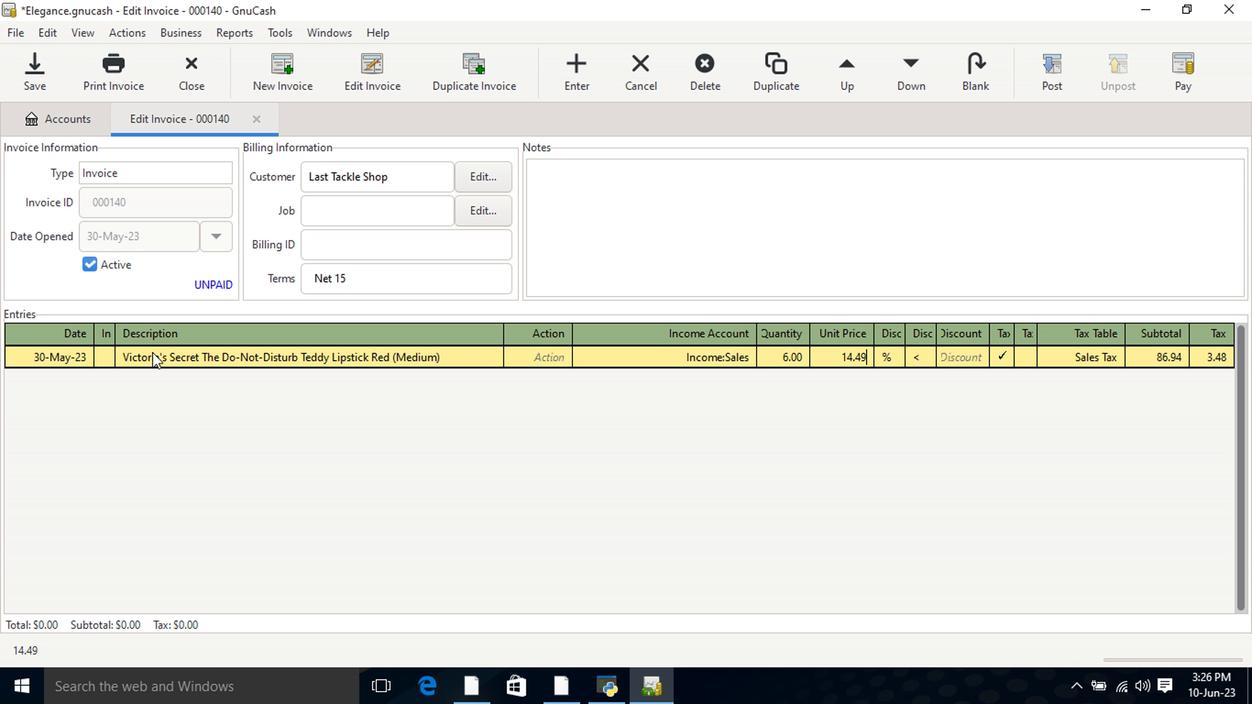 
Action: Mouse moved to (1022, 360)
Screenshot: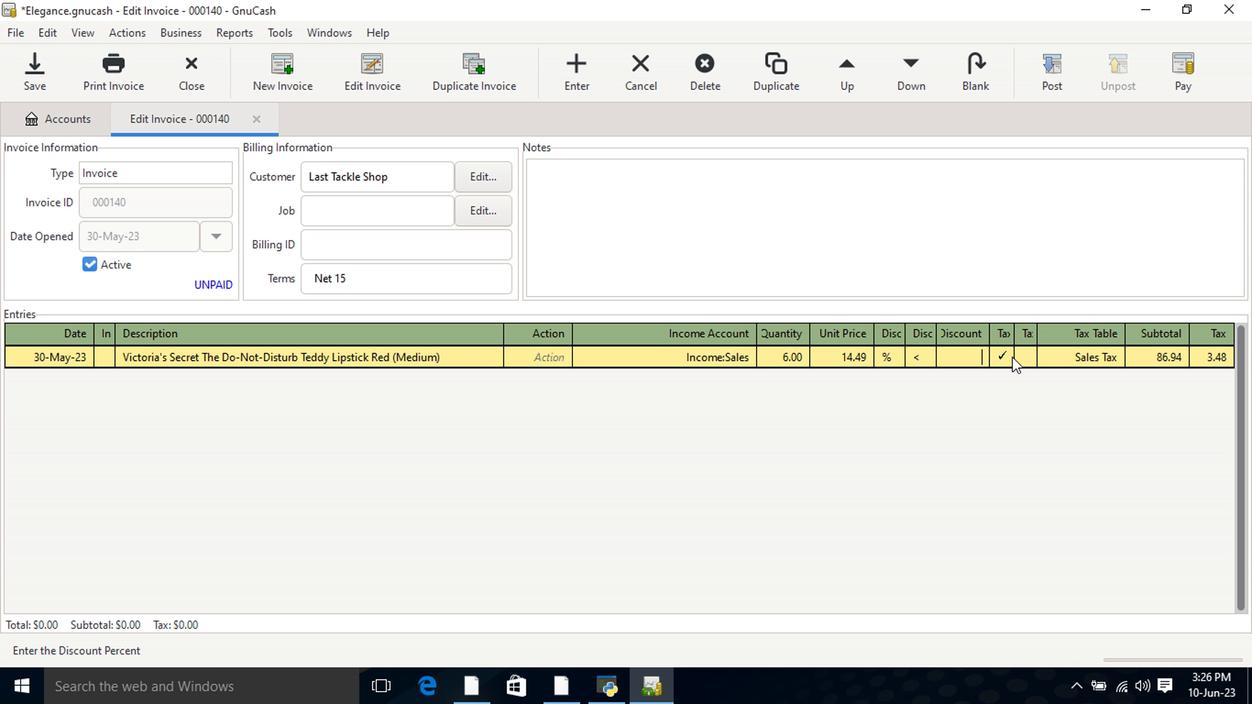 
Action: Mouse pressed left at (1022, 360)
Screenshot: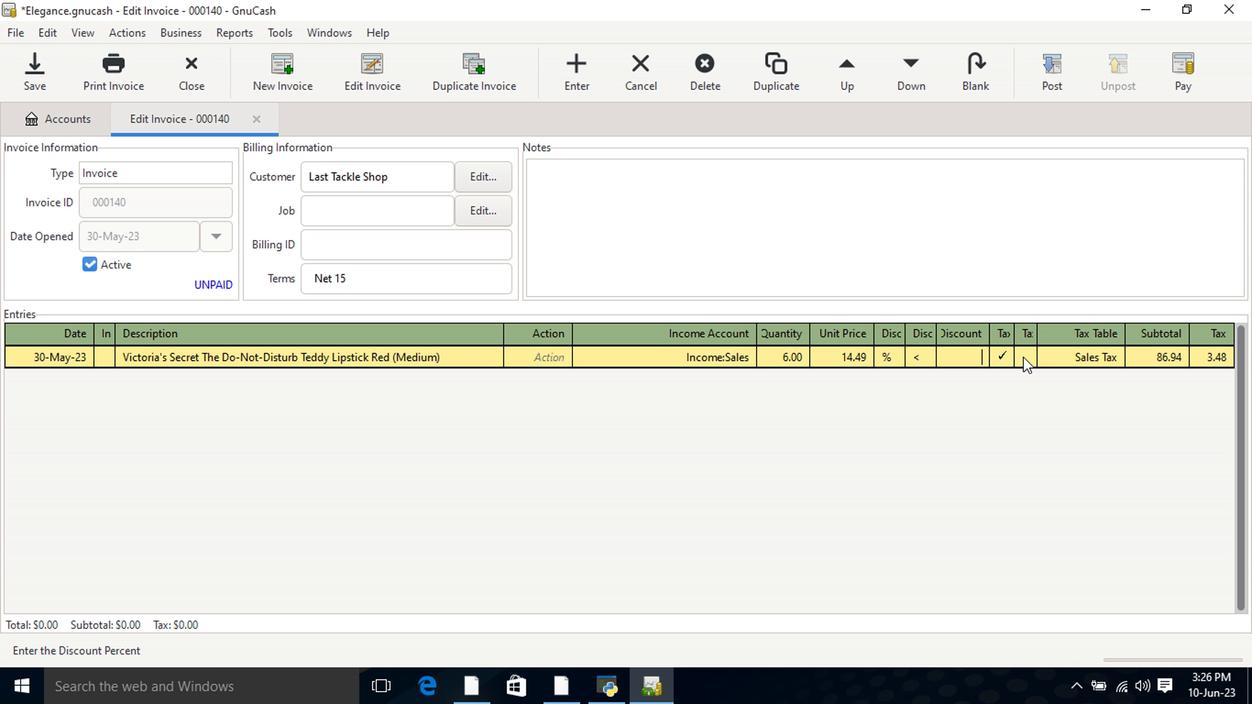 
Action: Mouse moved to (1022, 362)
Screenshot: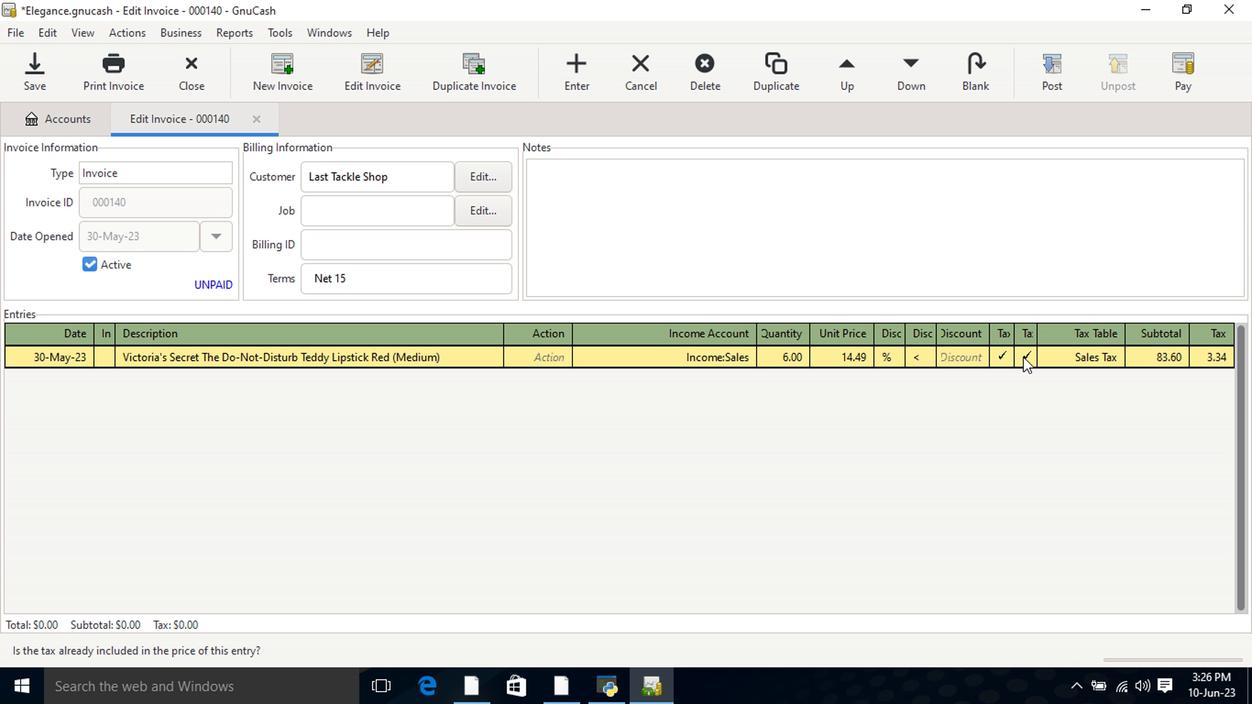 
Action: Key pressed <Key.tab><Key.tab>
Screenshot: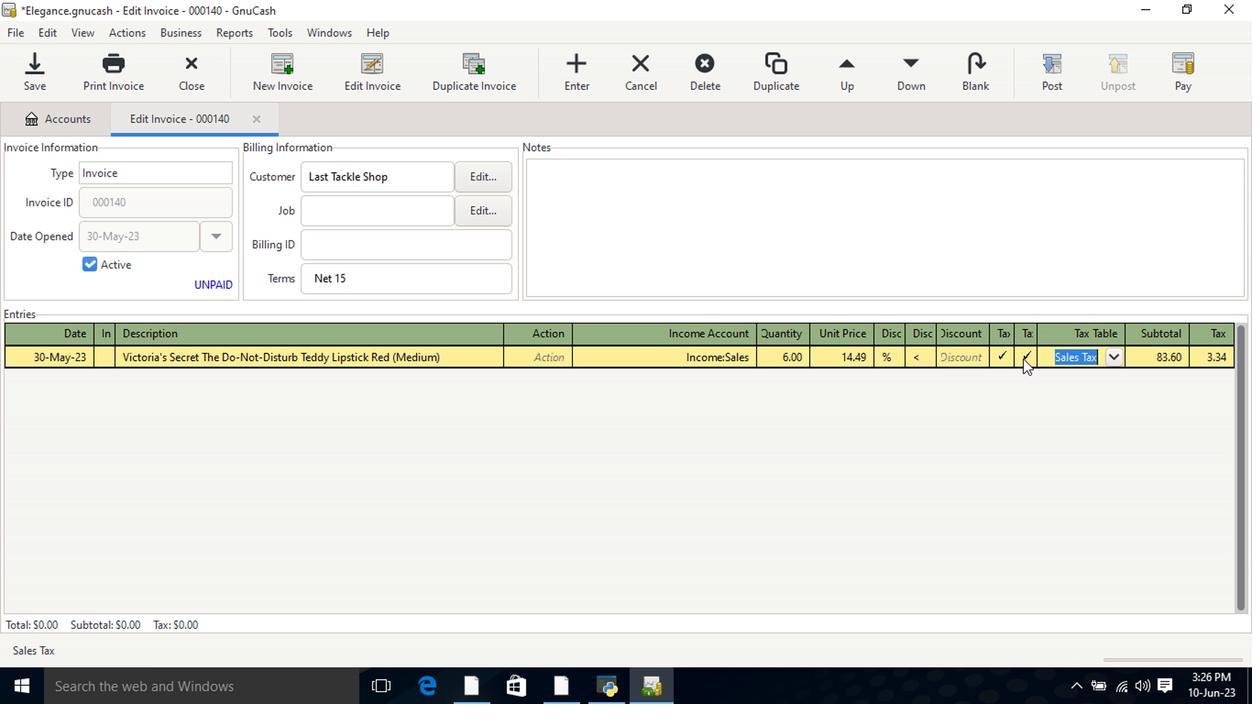 
Action: Mouse moved to (1065, 79)
Screenshot: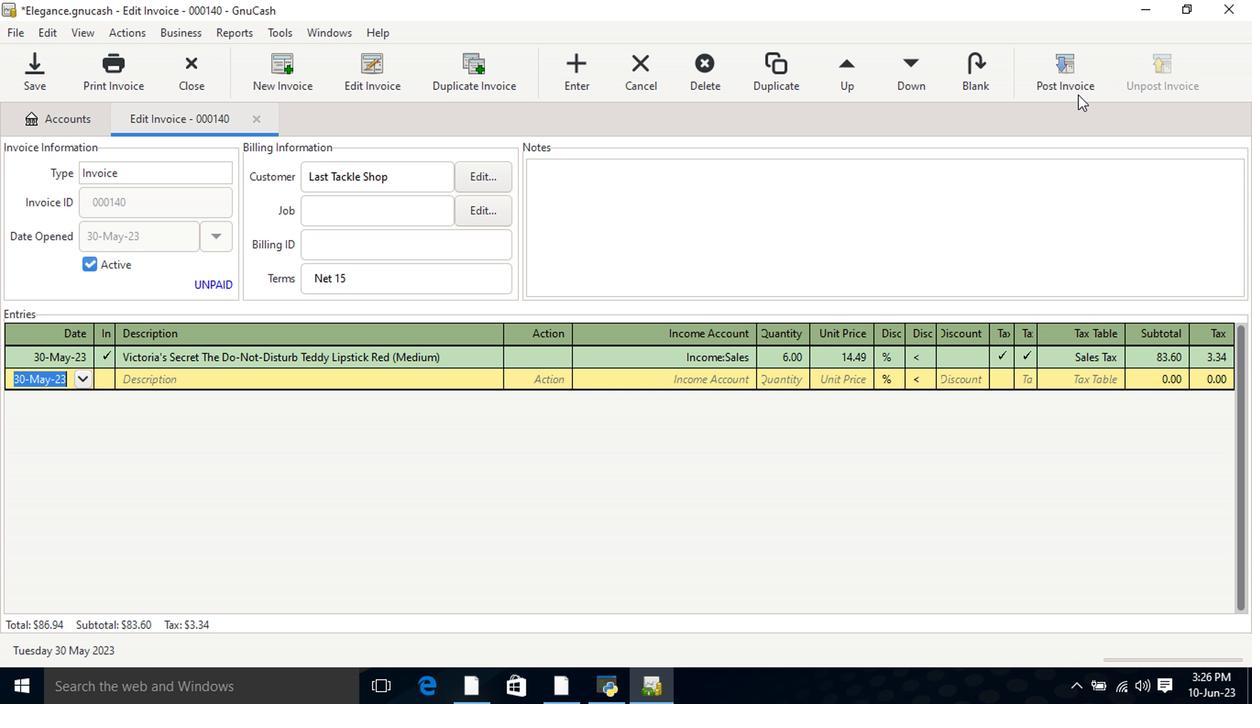 
Action: Mouse pressed left at (1065, 79)
Screenshot: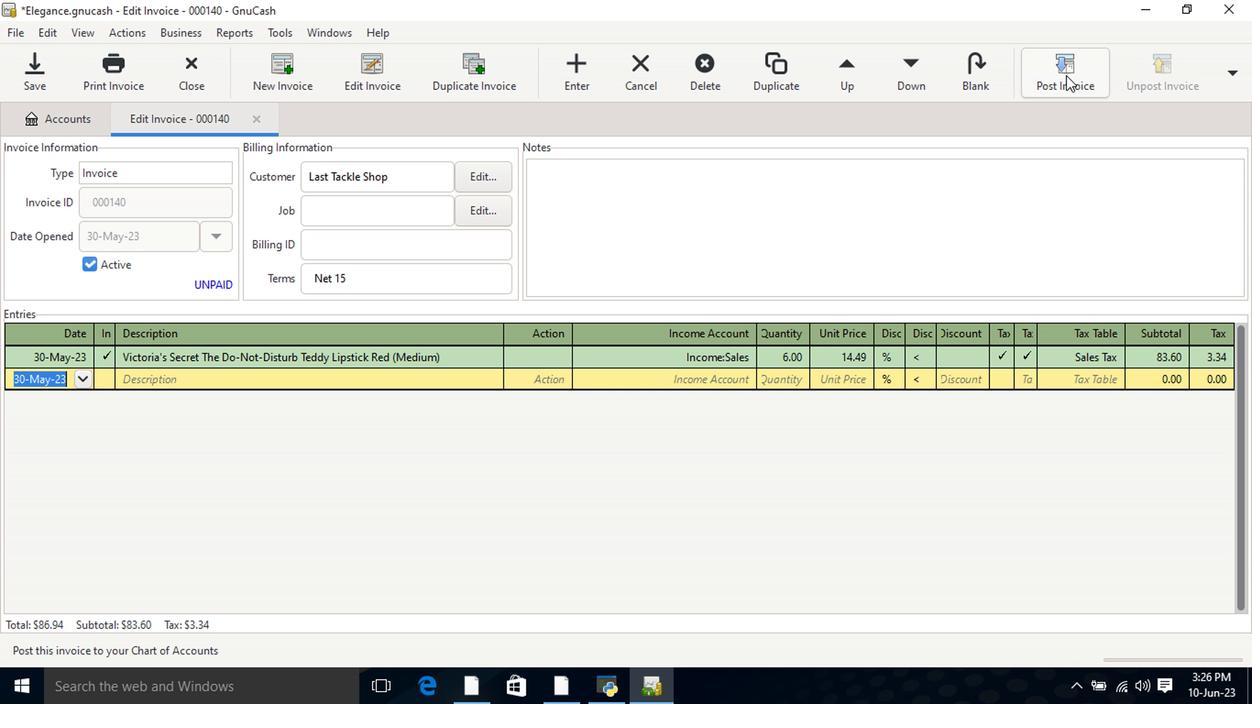 
Action: Mouse moved to (785, 300)
Screenshot: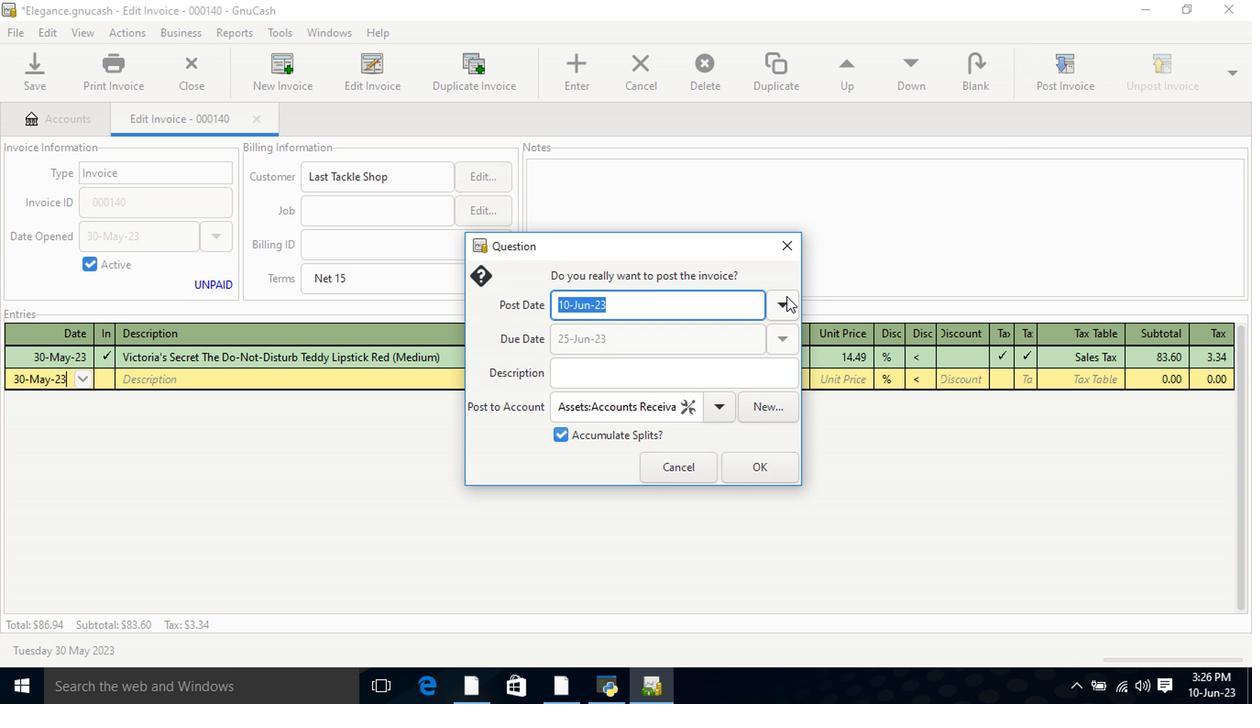 
Action: Mouse pressed left at (785, 300)
Screenshot: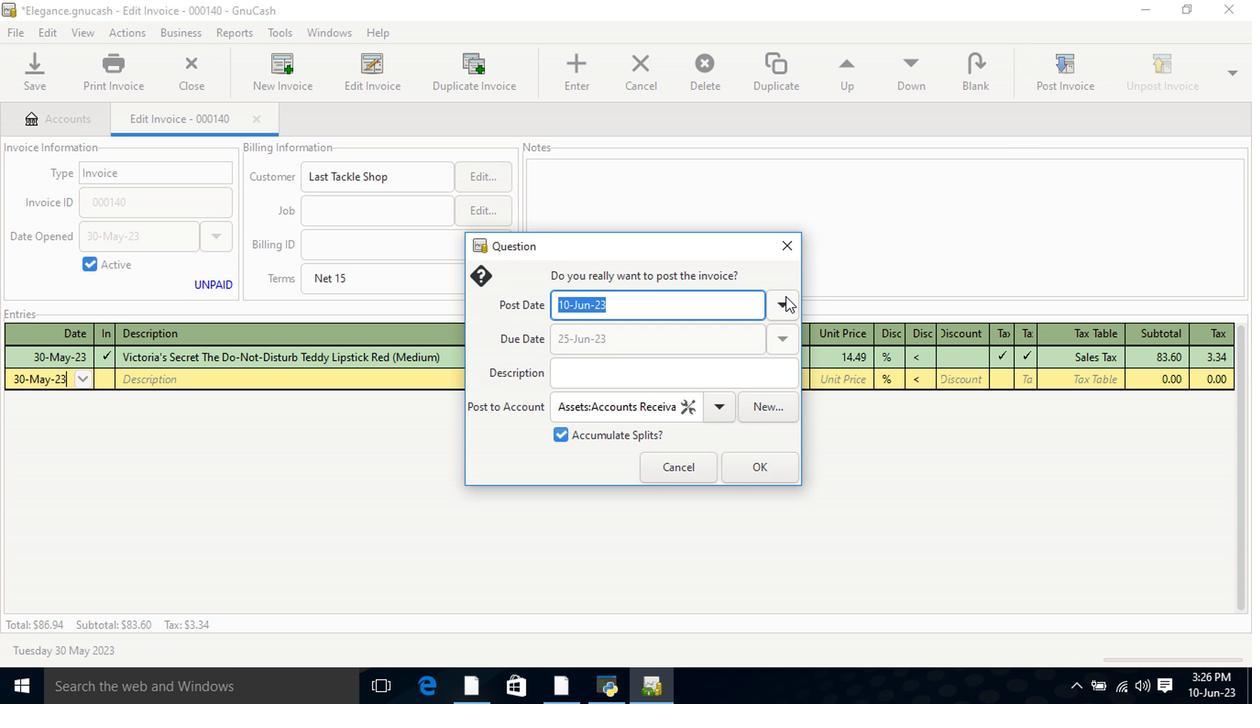 
Action: Mouse moved to (643, 335)
Screenshot: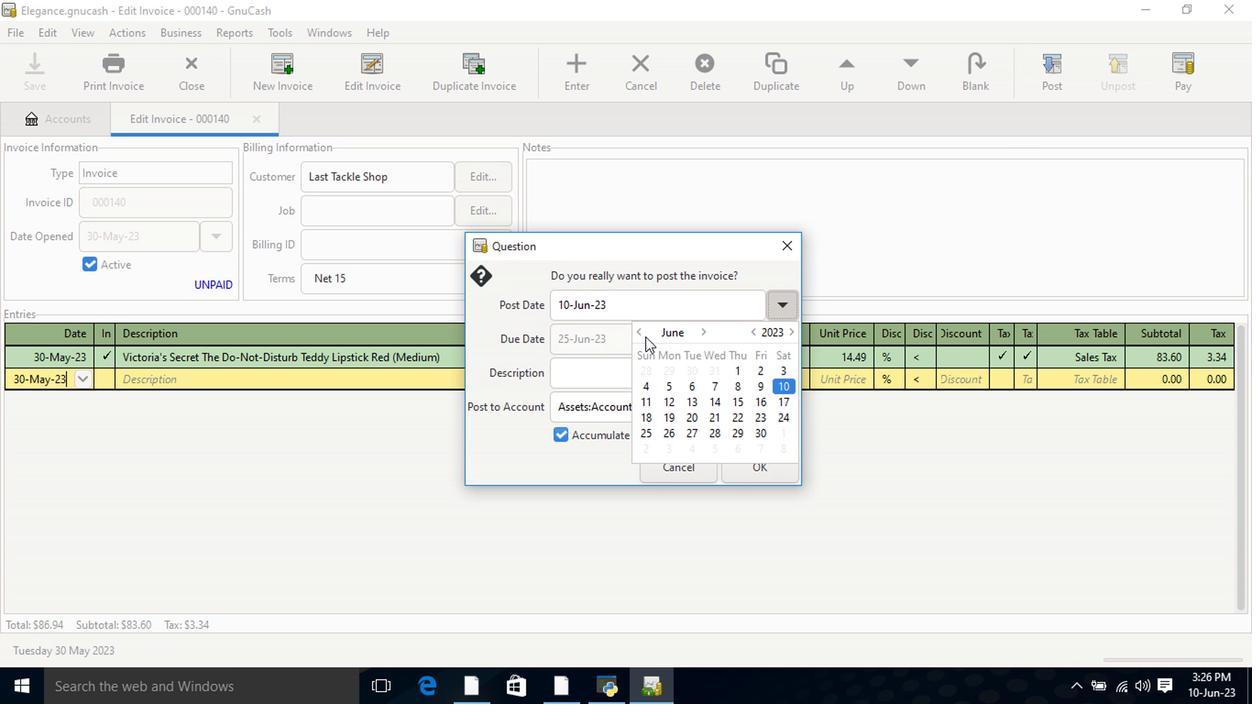 
Action: Mouse pressed left at (643, 335)
Screenshot: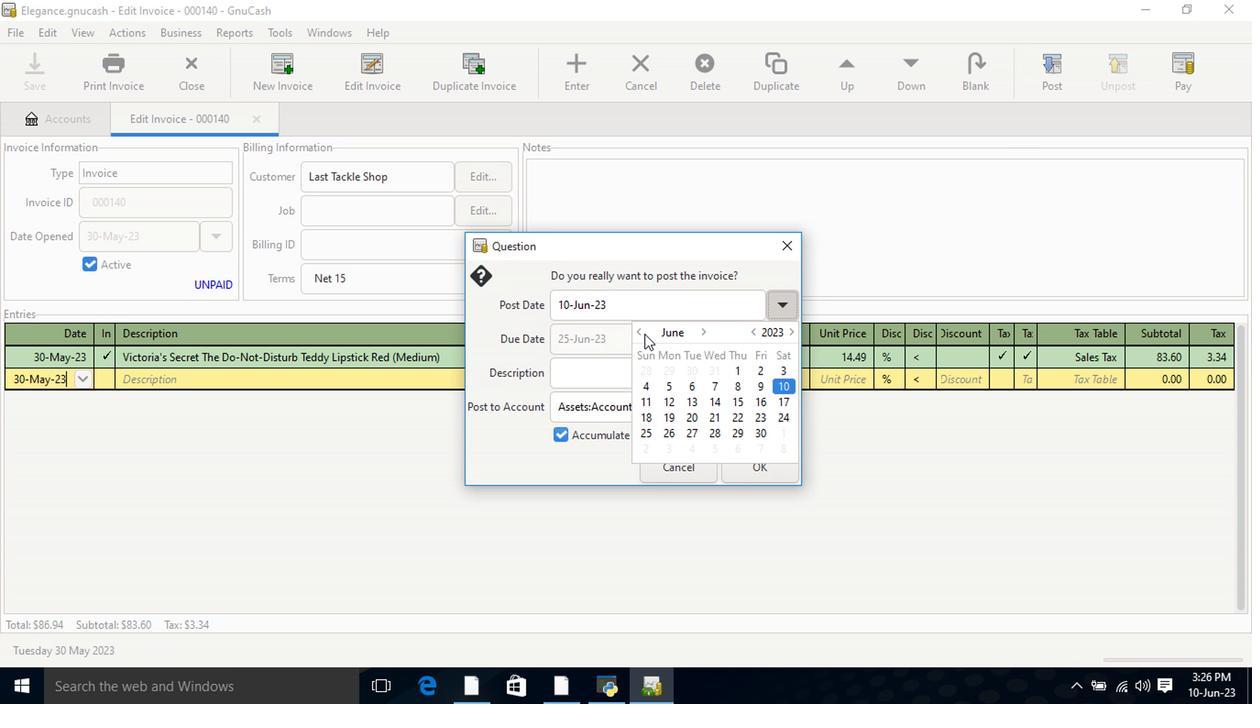 
Action: Mouse moved to (778, 309)
Screenshot: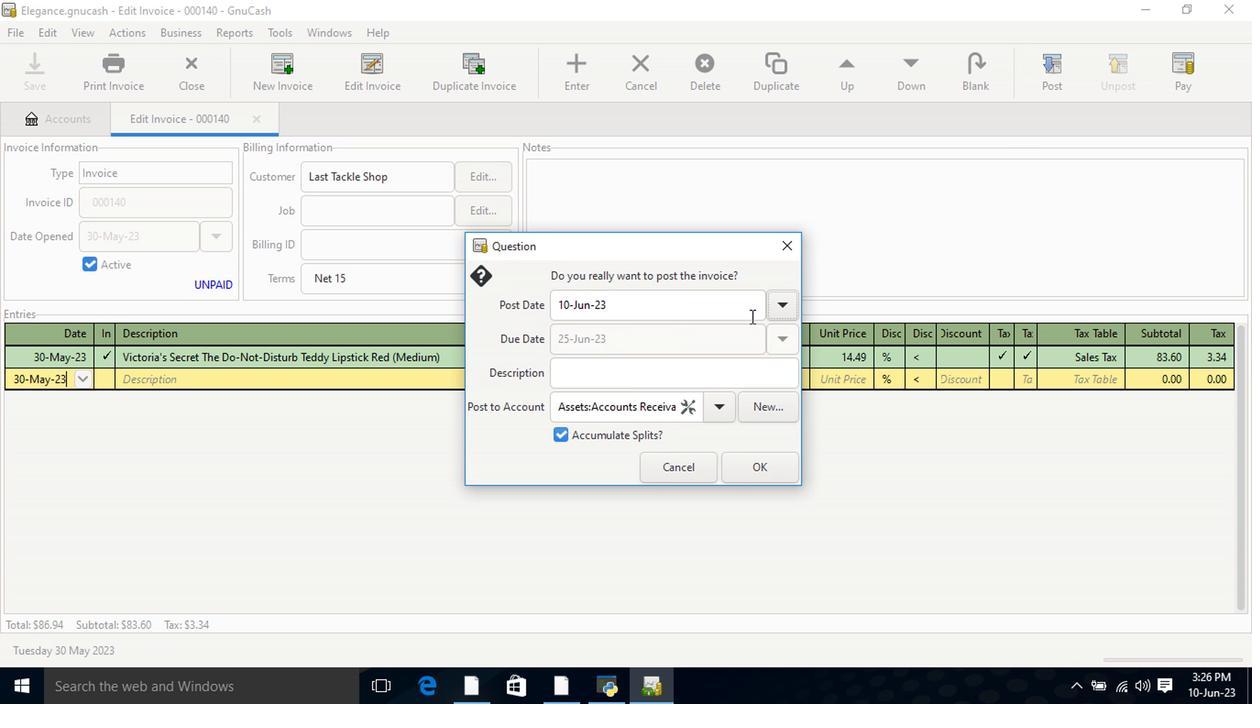 
Action: Mouse pressed left at (778, 309)
Screenshot: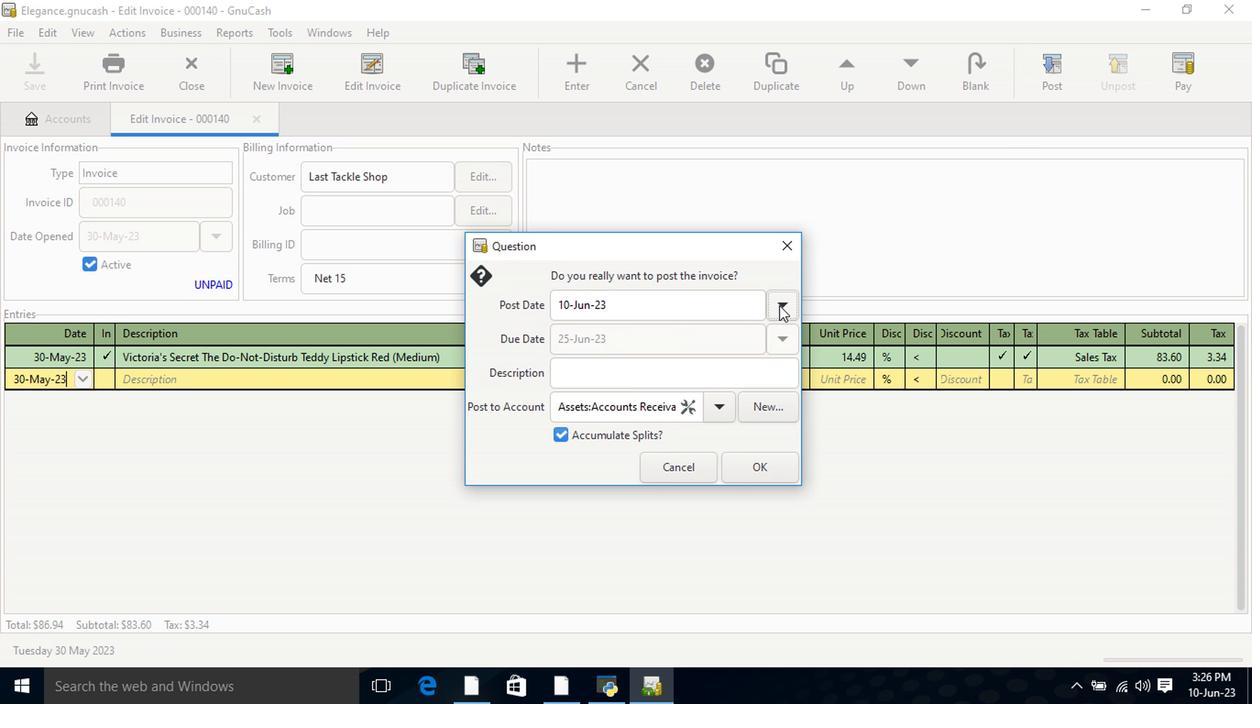 
Action: Mouse moved to (640, 340)
Screenshot: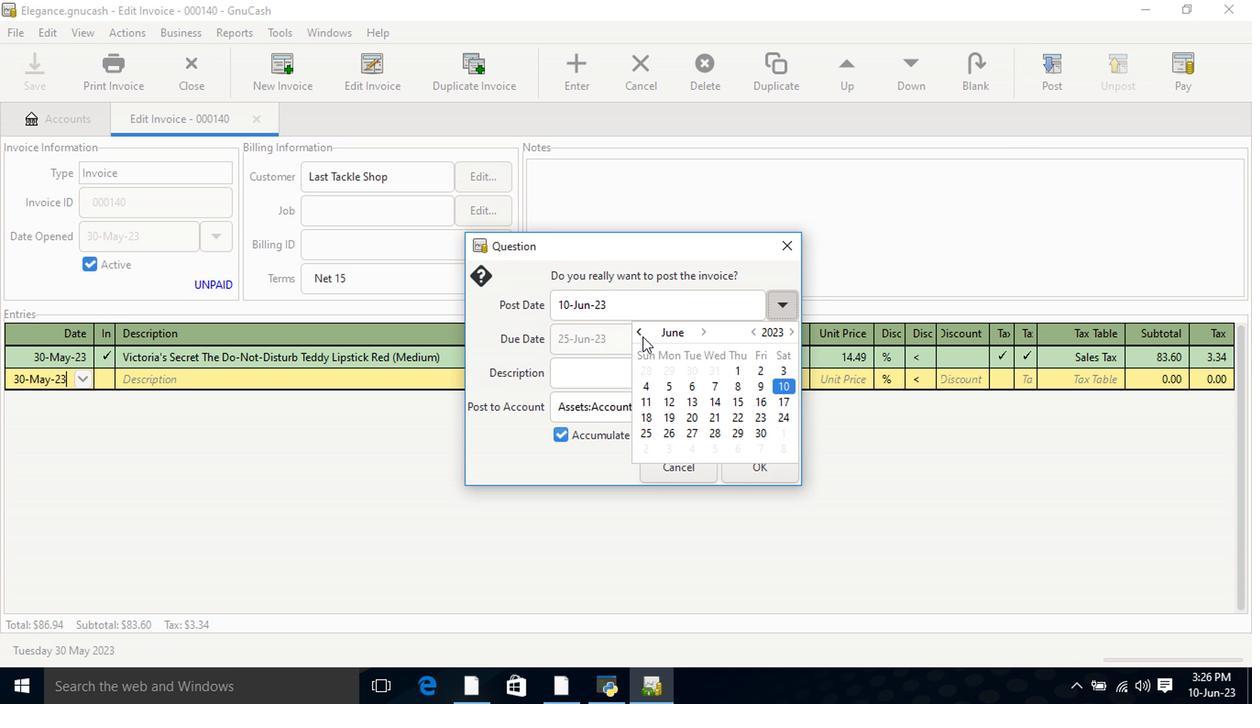
Action: Mouse pressed left at (640, 340)
Screenshot: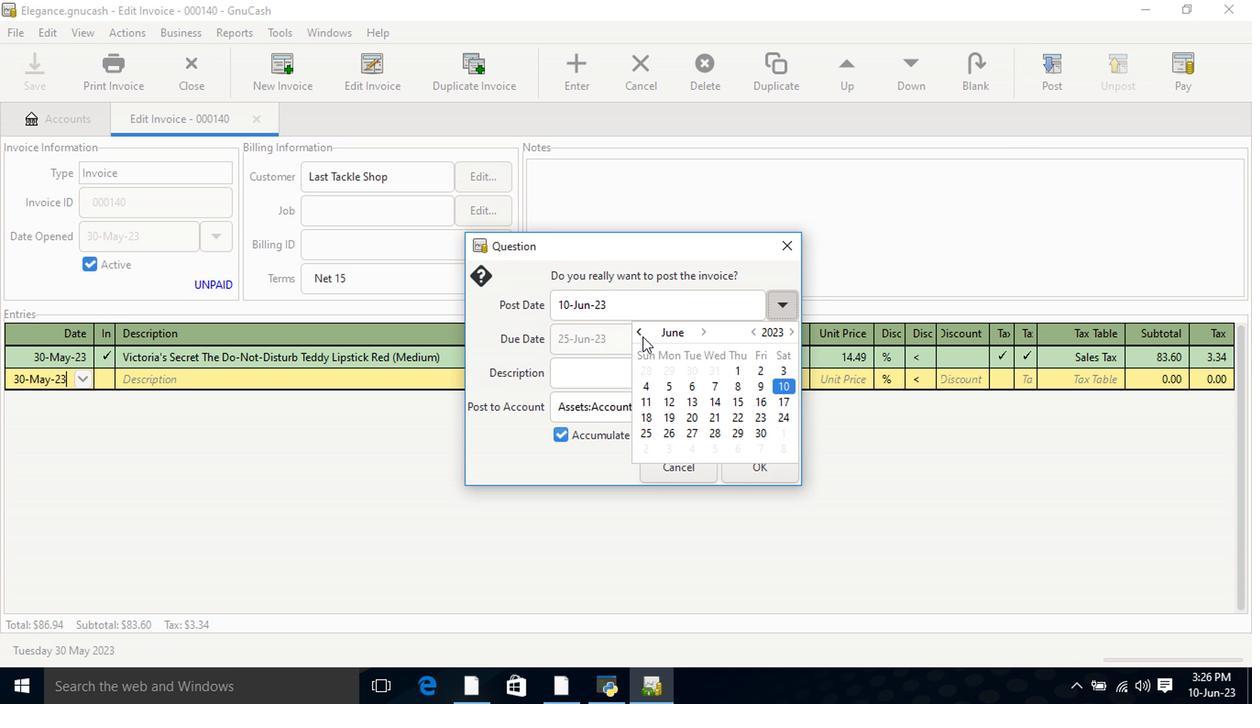 
Action: Mouse moved to (688, 436)
Screenshot: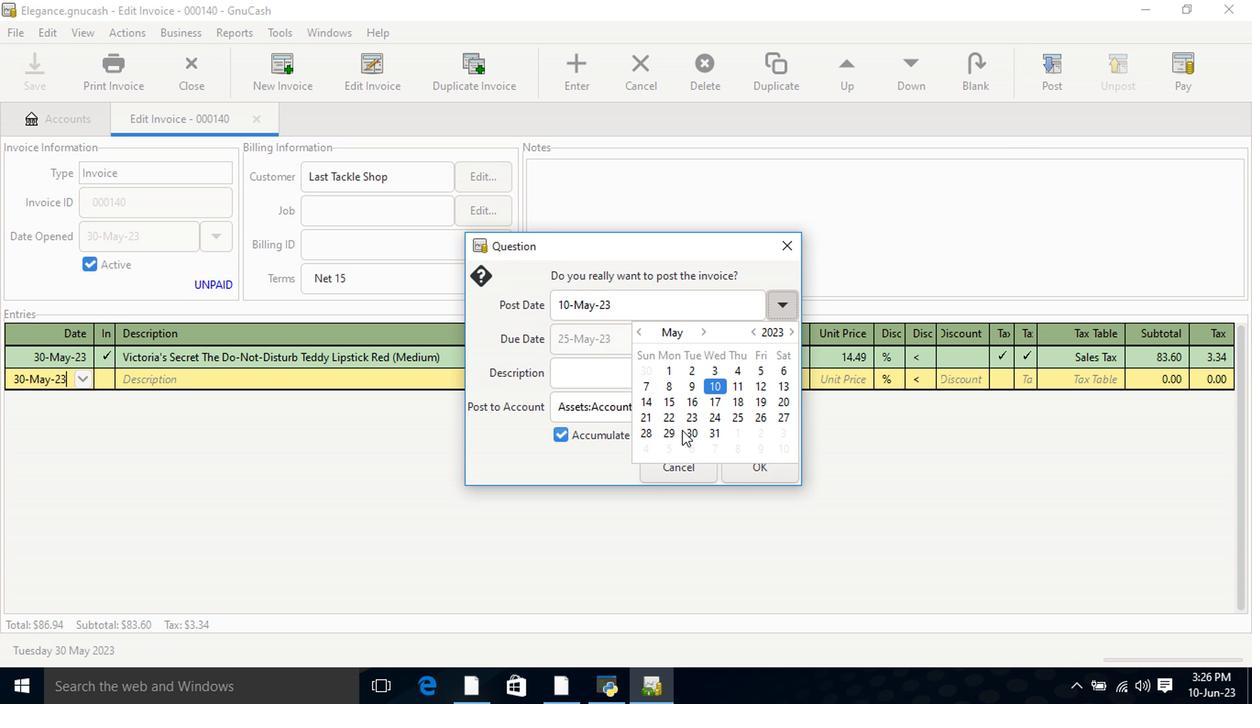 
Action: Mouse pressed left at (688, 436)
Screenshot: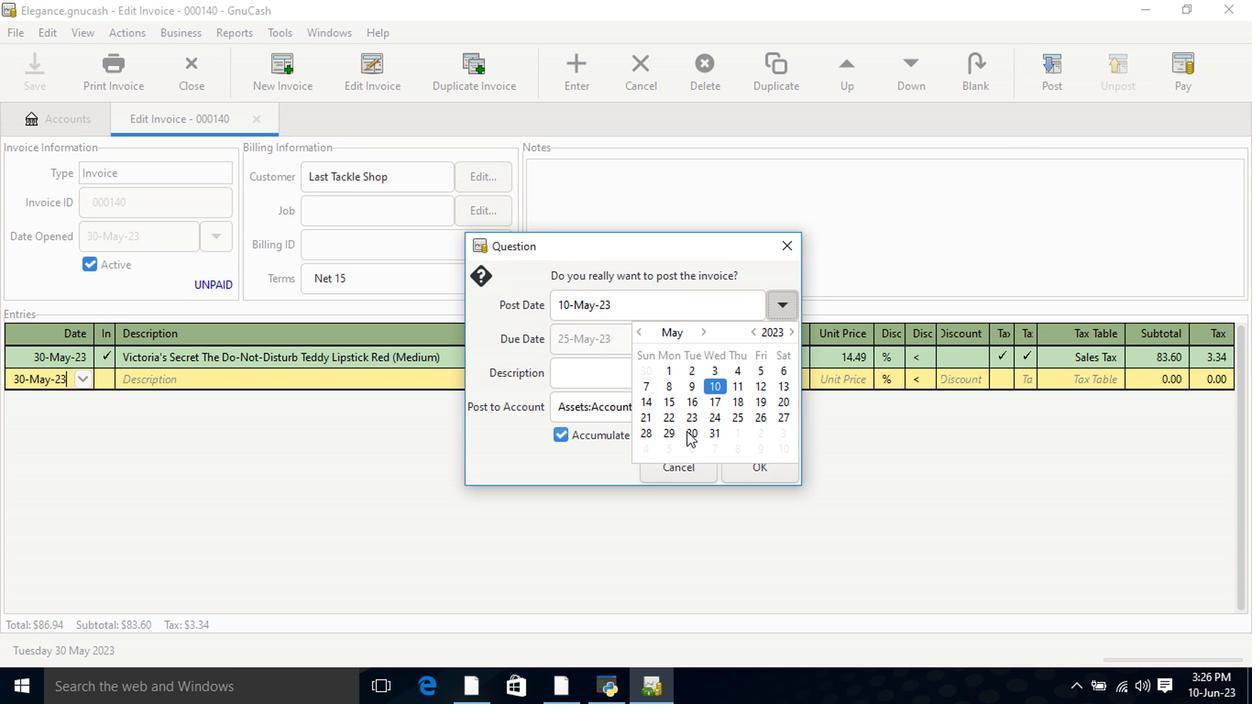 
Action: Mouse pressed left at (688, 436)
Screenshot: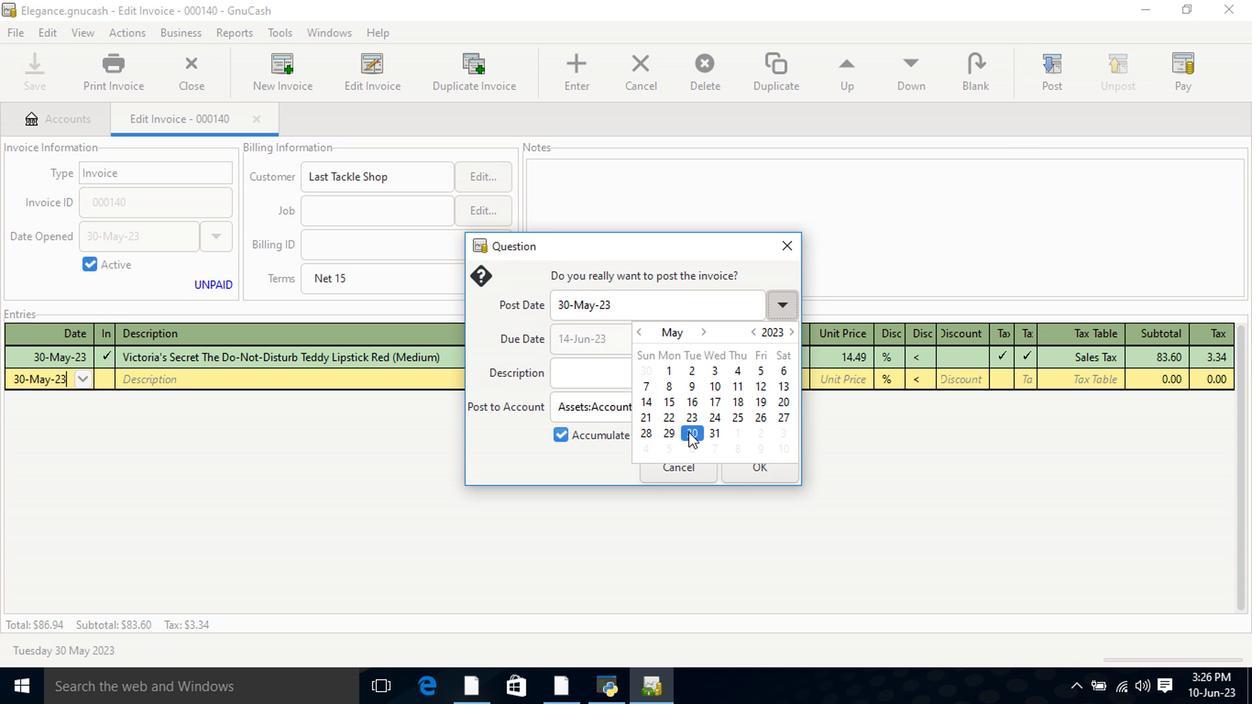 
Action: Mouse moved to (758, 479)
Screenshot: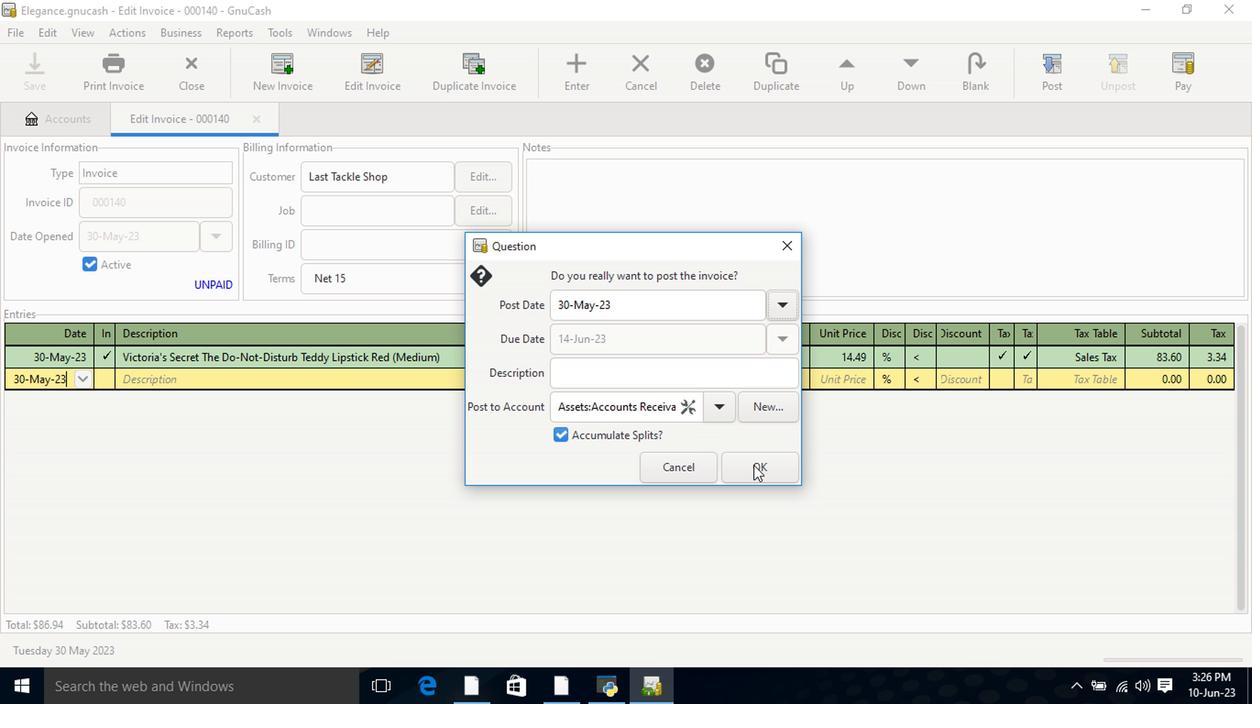 
Action: Mouse pressed left at (758, 479)
Screenshot: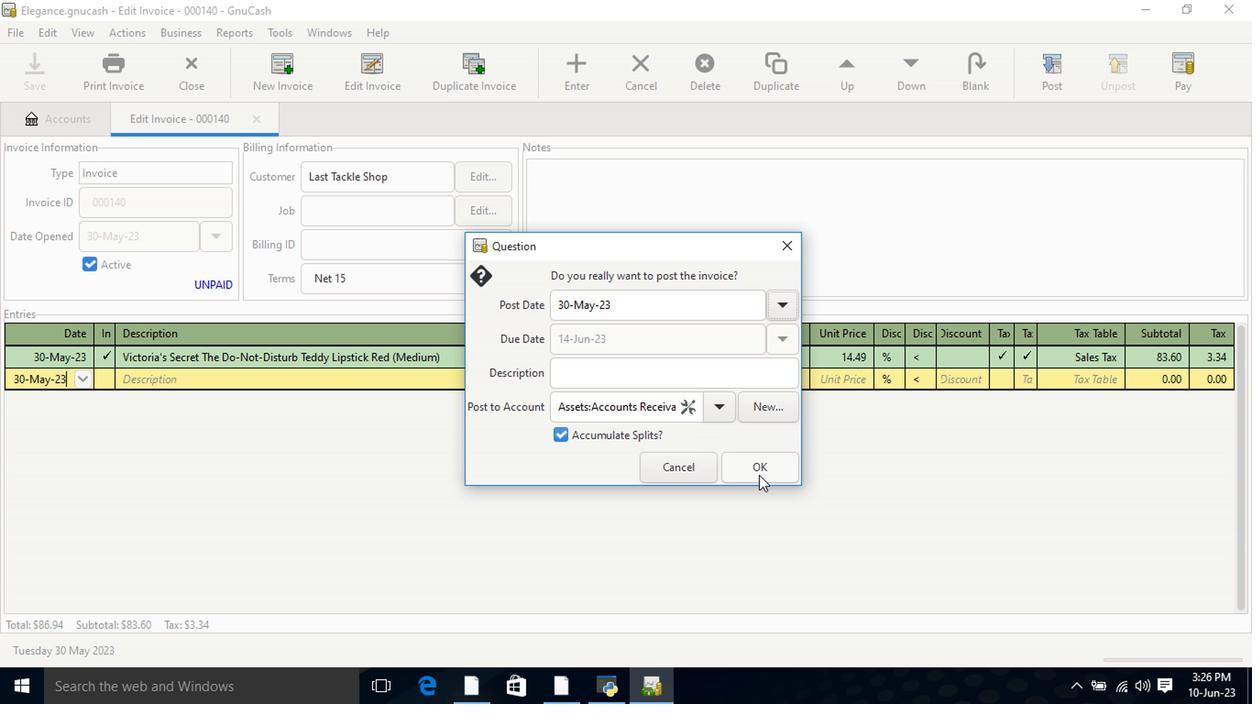 
Action: Mouse moved to (1189, 70)
Screenshot: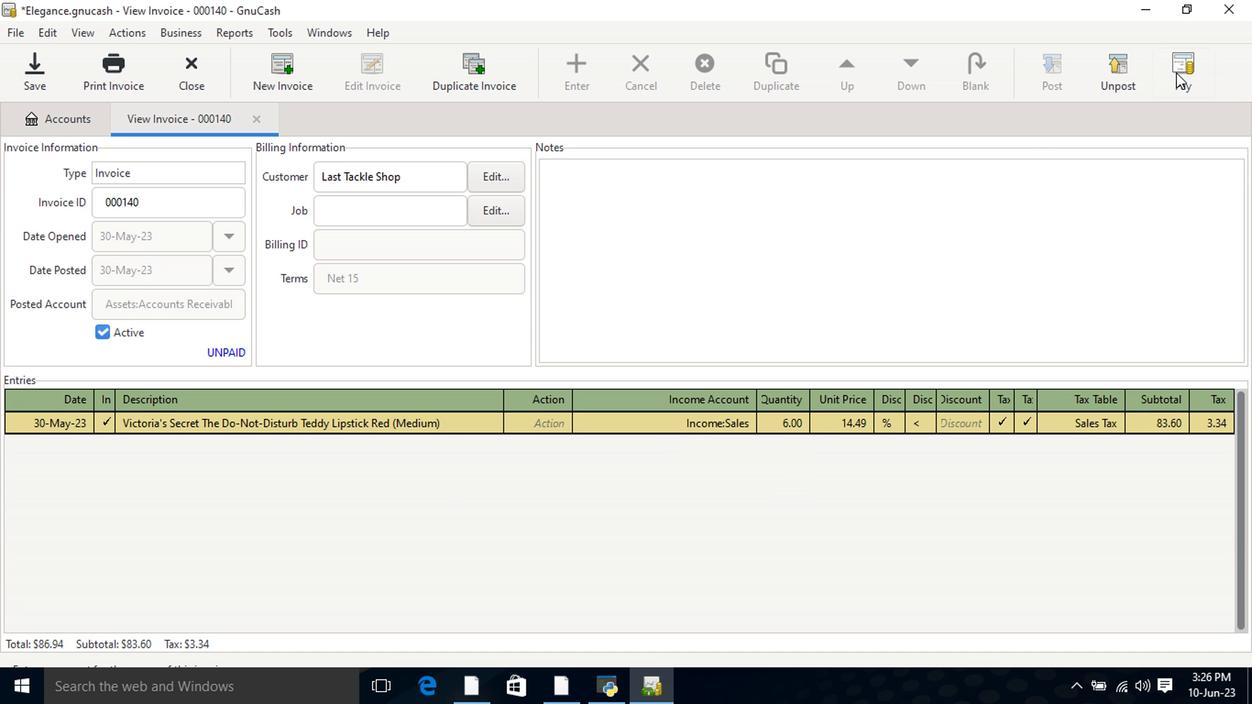 
Action: Mouse pressed left at (1189, 70)
Screenshot: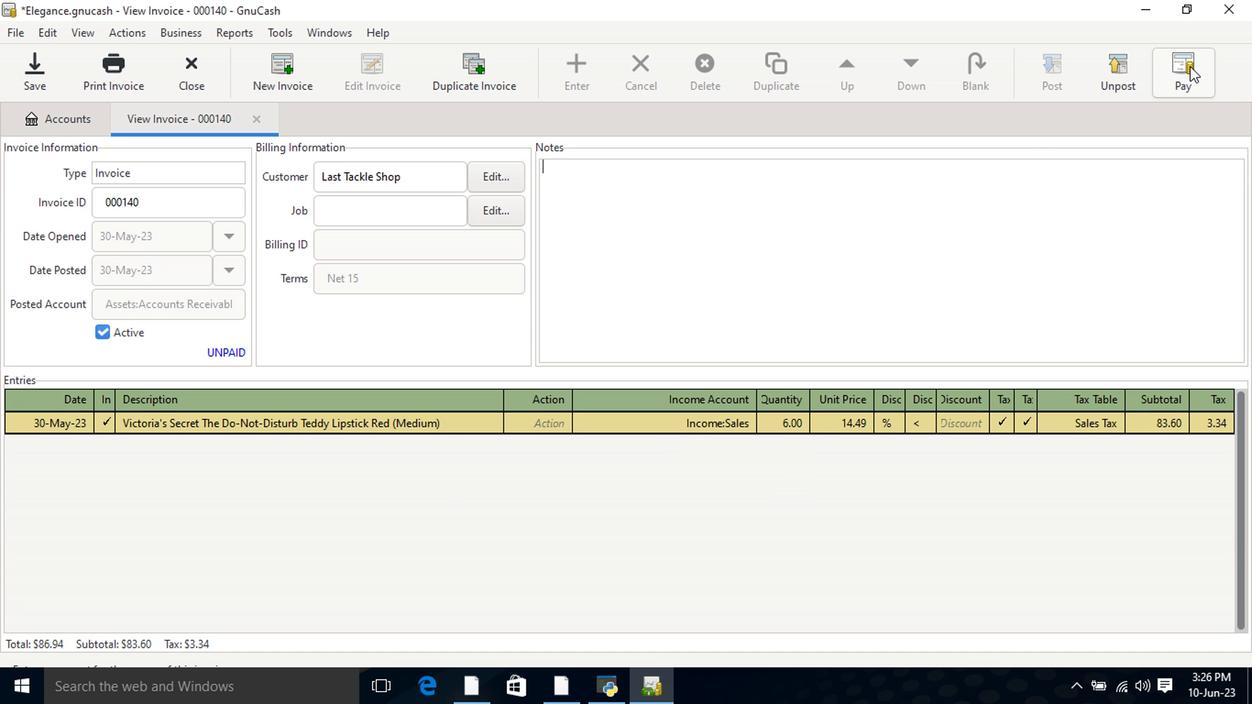 
Action: Mouse moved to (560, 362)
Screenshot: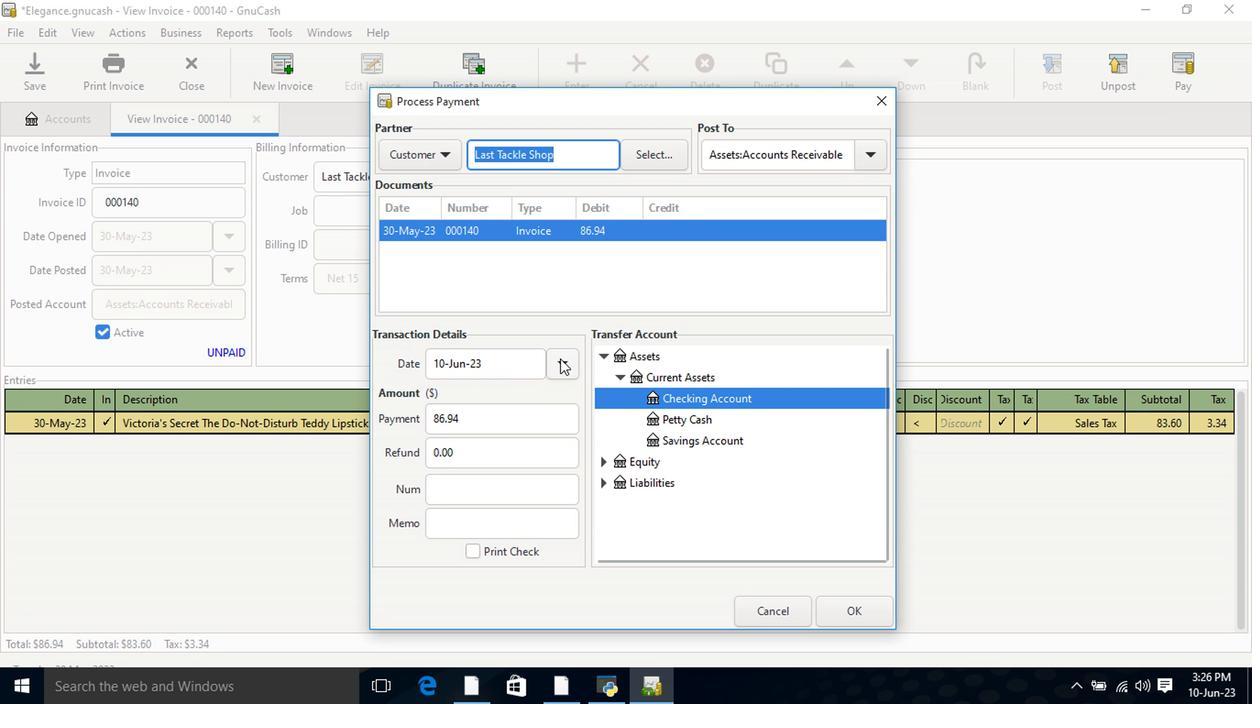 
Action: Mouse pressed left at (560, 362)
Screenshot: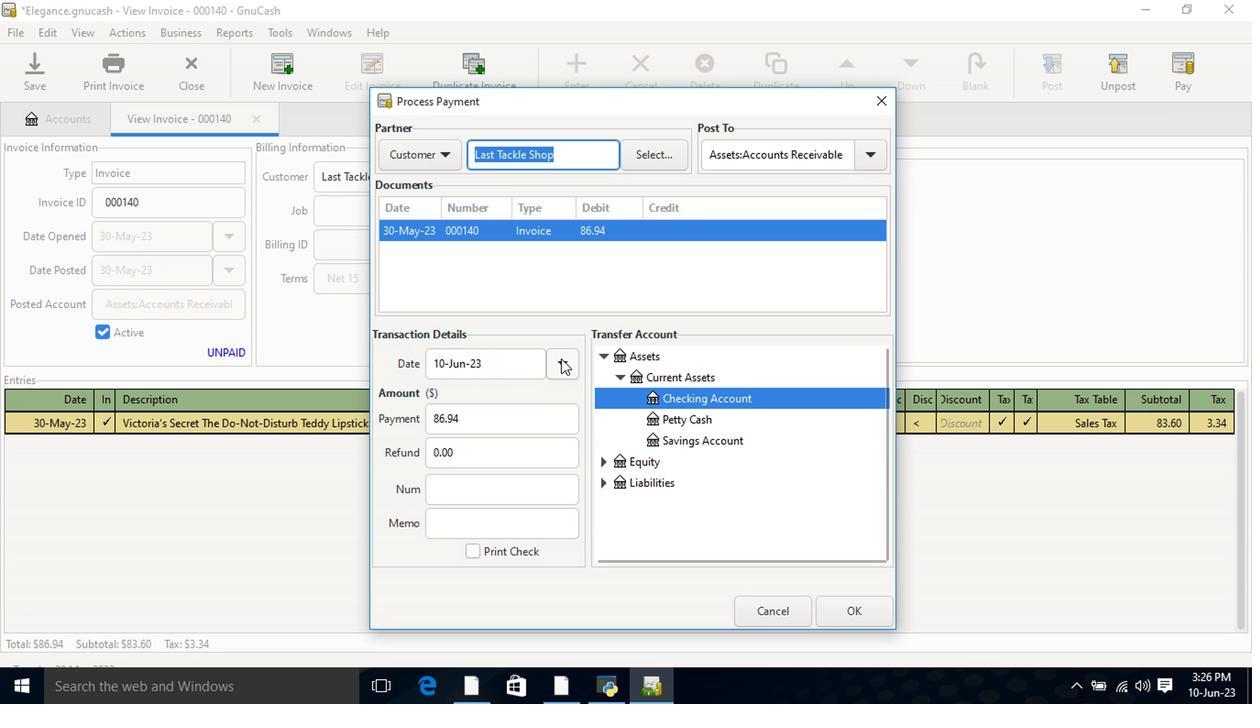 
Action: Mouse moved to (470, 462)
Screenshot: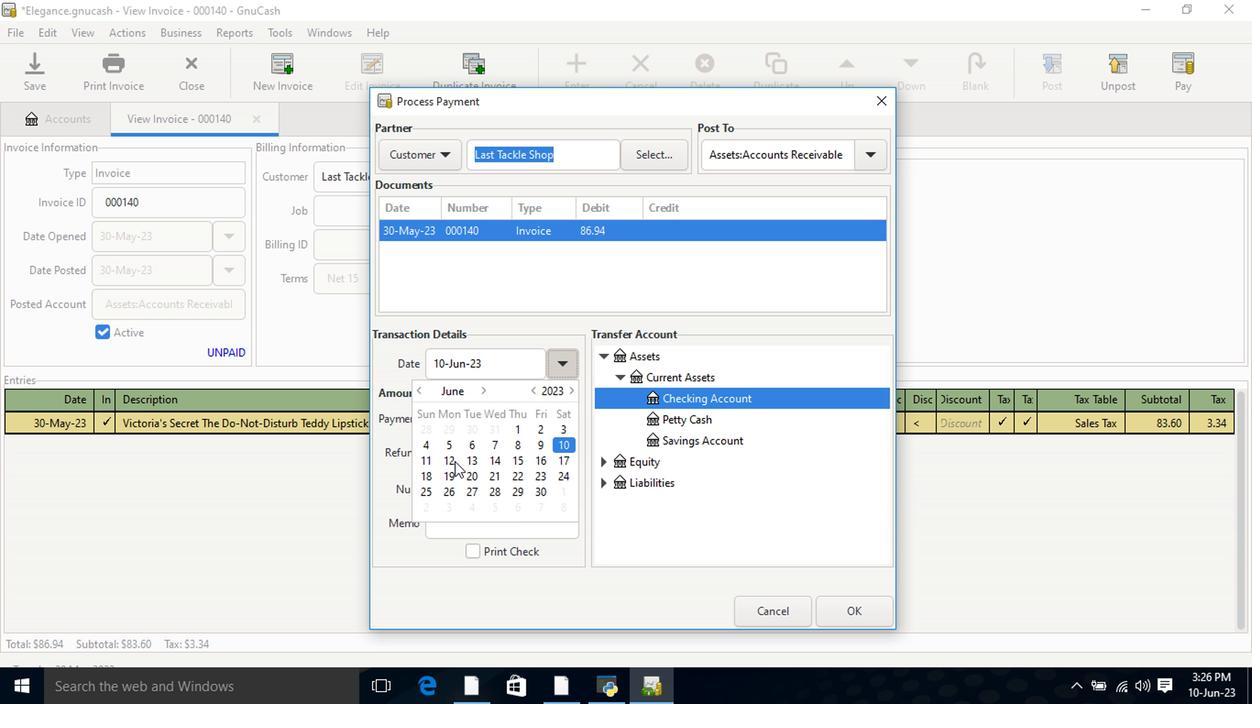 
Action: Mouse pressed left at (470, 462)
Screenshot: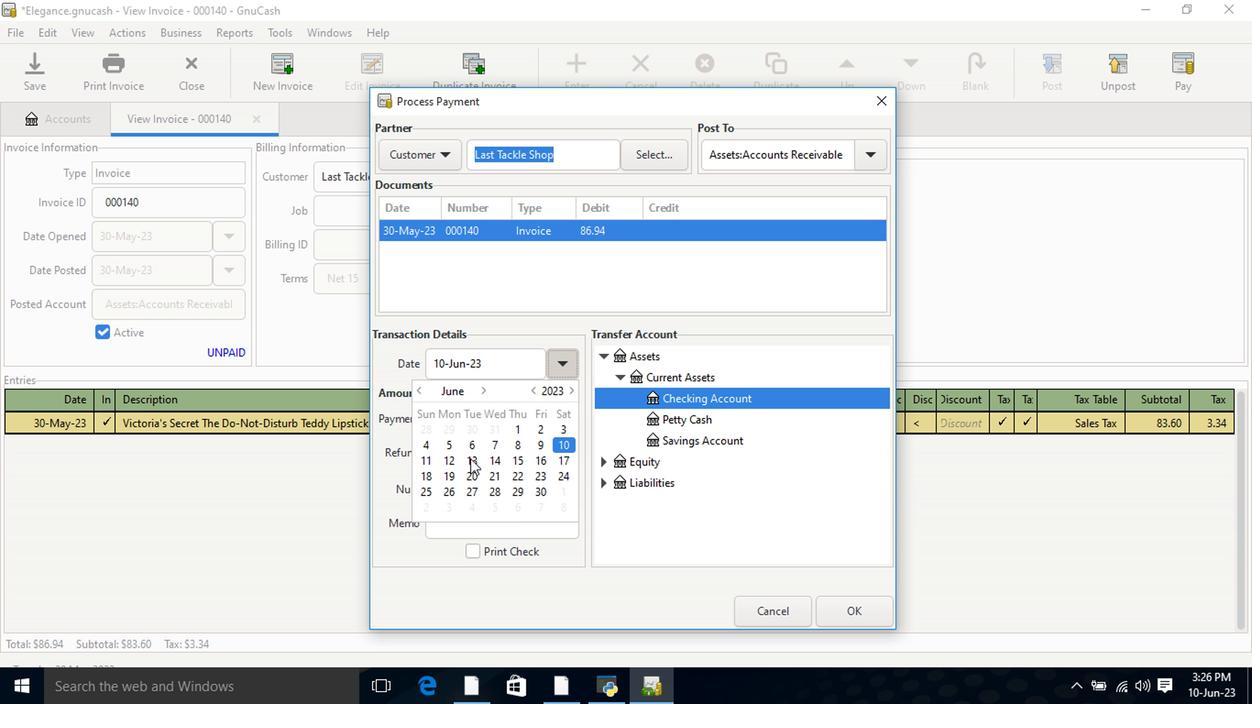 
Action: Mouse pressed left at (470, 462)
Screenshot: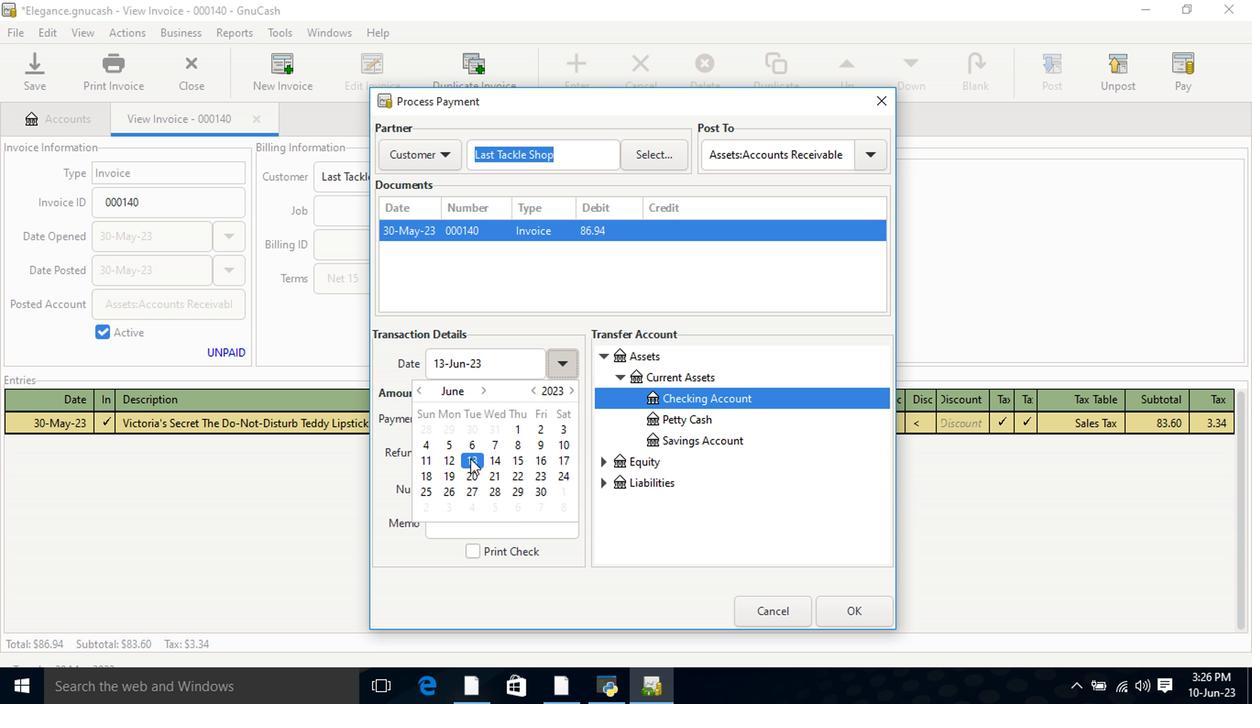 
Action: Mouse moved to (598, 356)
Screenshot: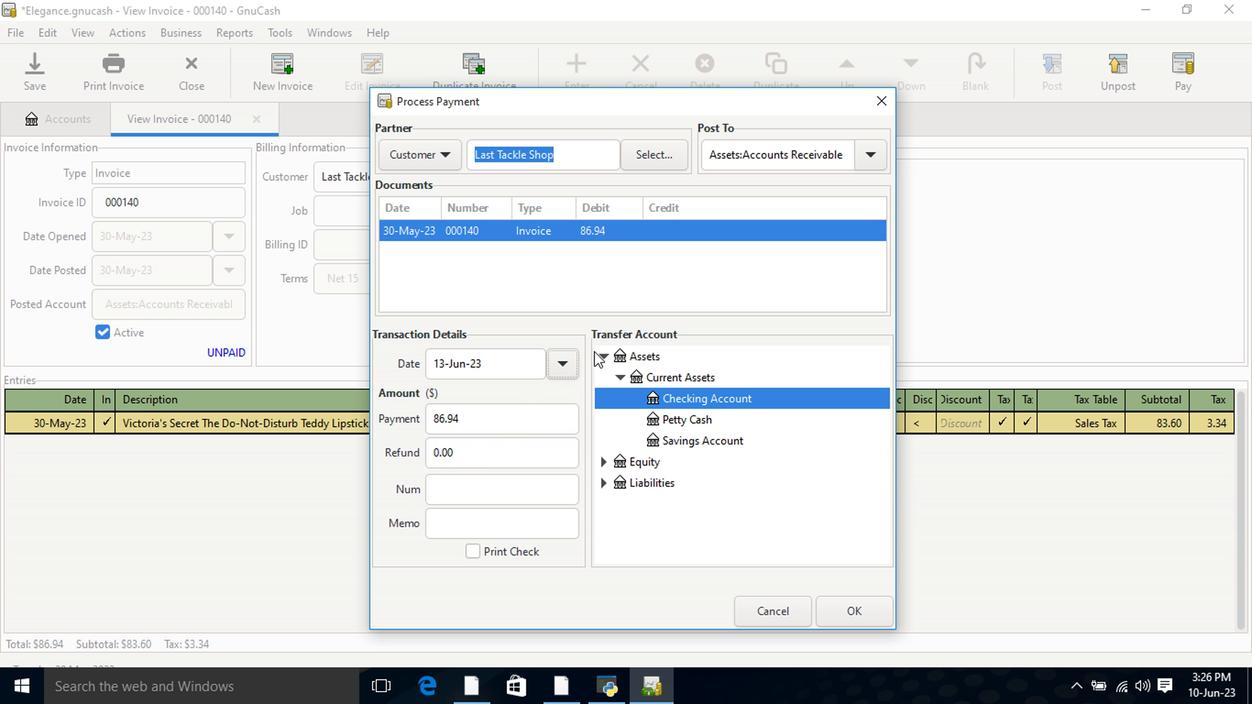 
Action: Mouse pressed left at (598, 356)
Screenshot: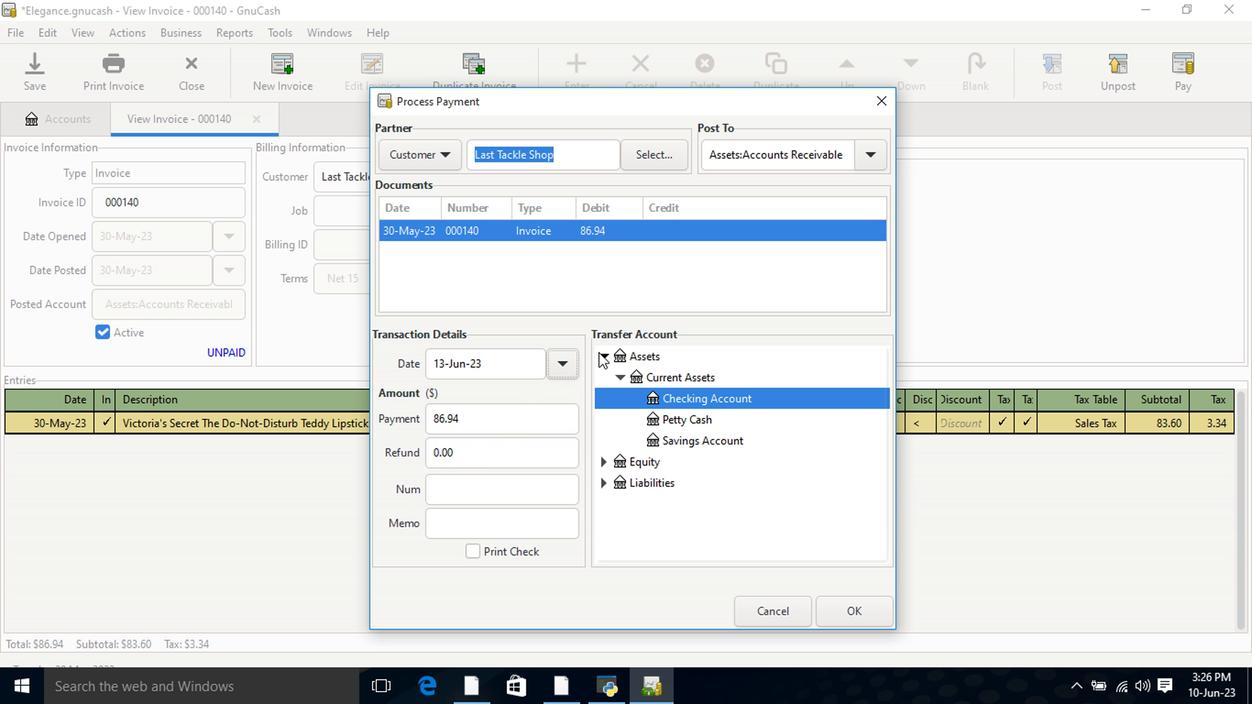 
Action: Mouse moved to (598, 358)
Screenshot: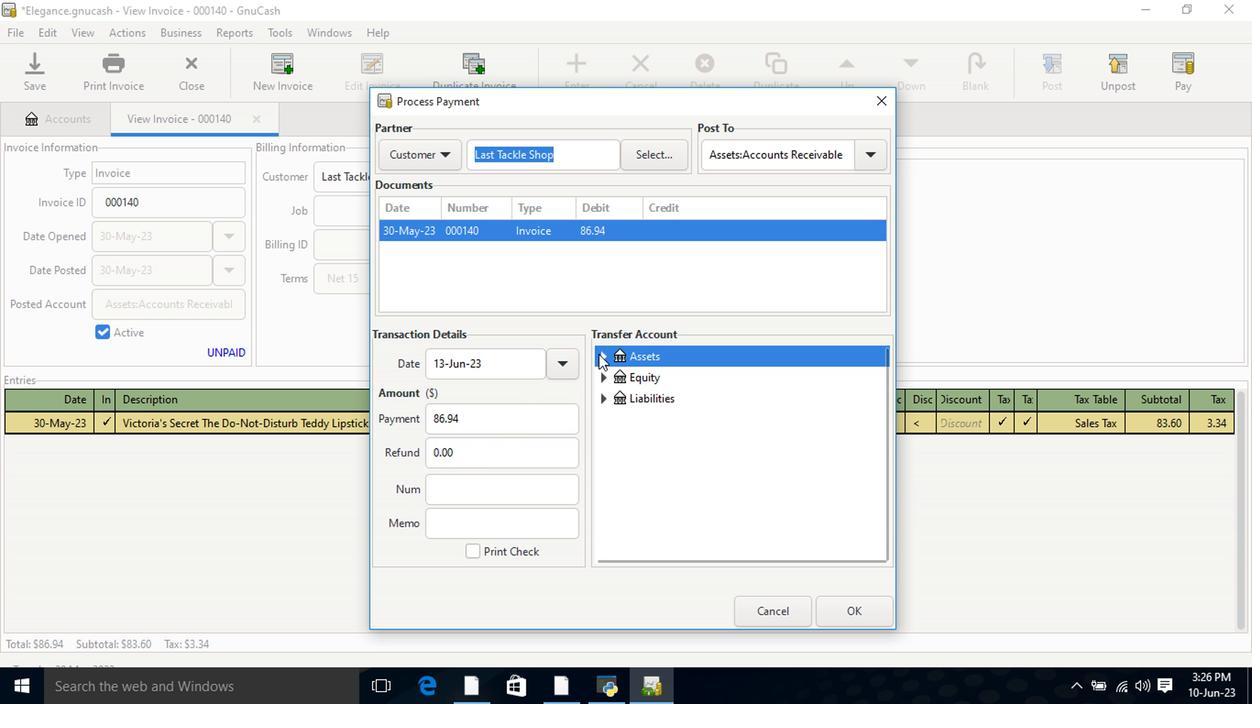 
Action: Mouse pressed left at (598, 358)
Screenshot: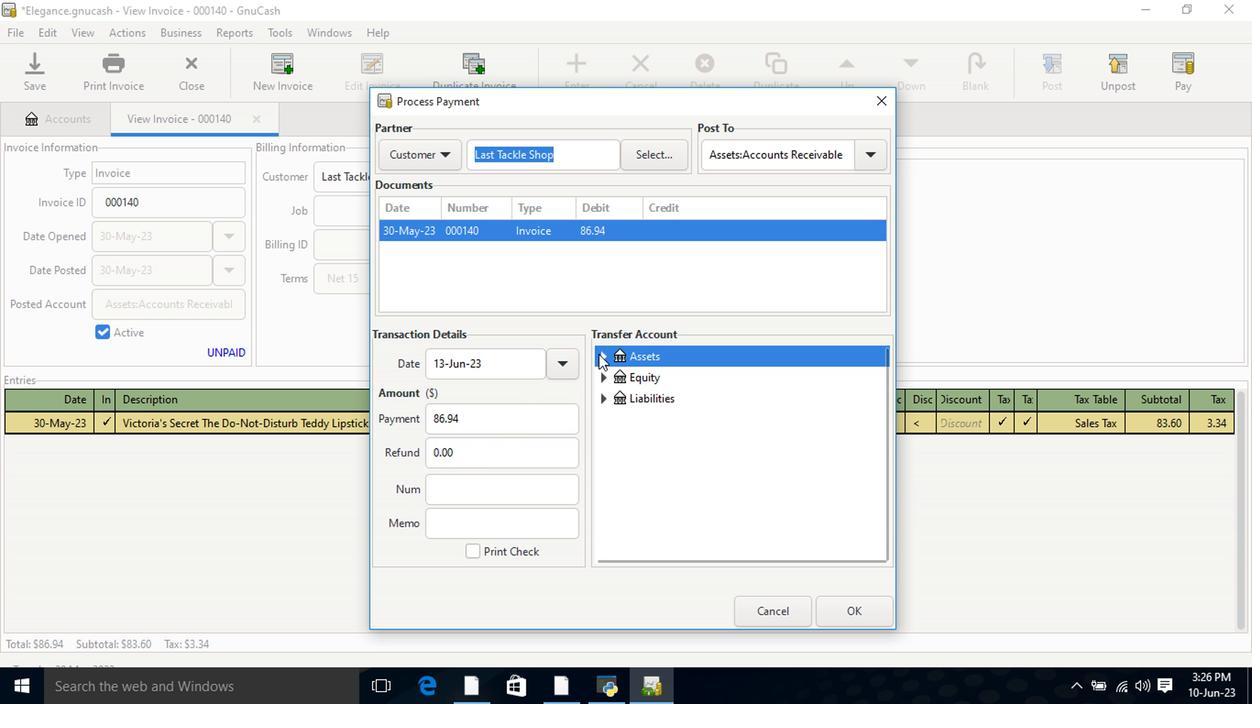 
Action: Mouse moved to (622, 380)
Screenshot: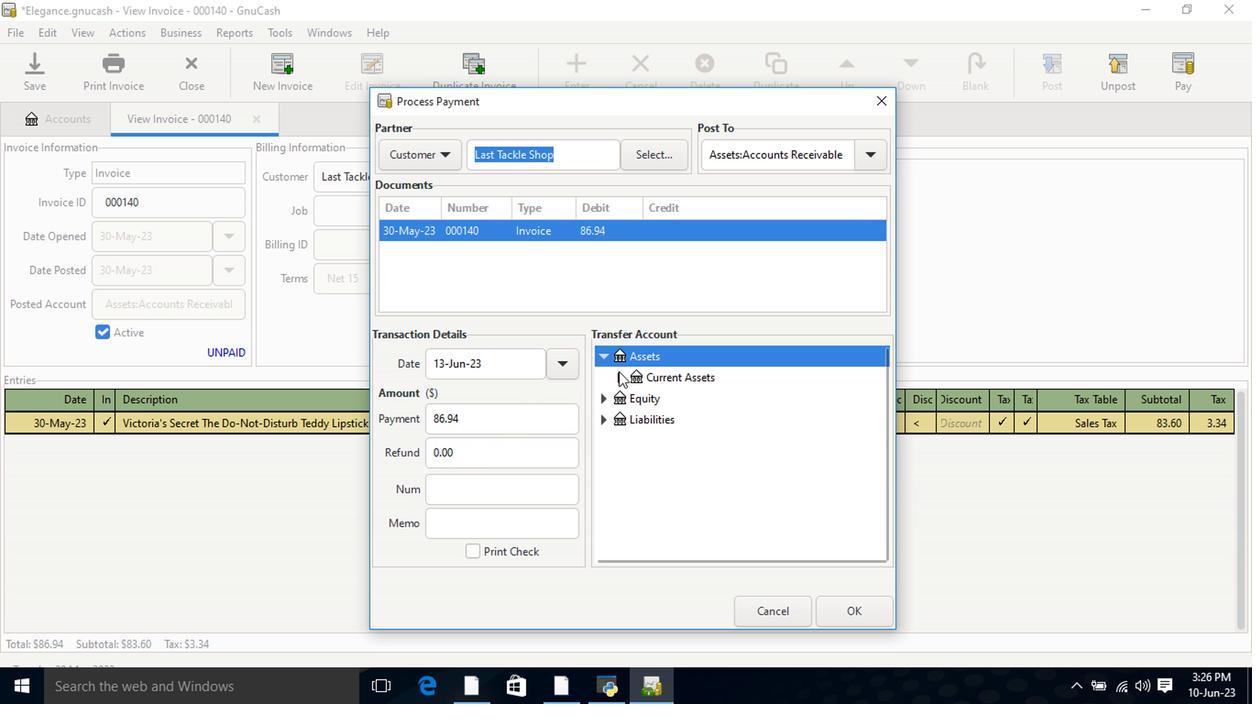 
Action: Mouse pressed left at (622, 380)
Screenshot: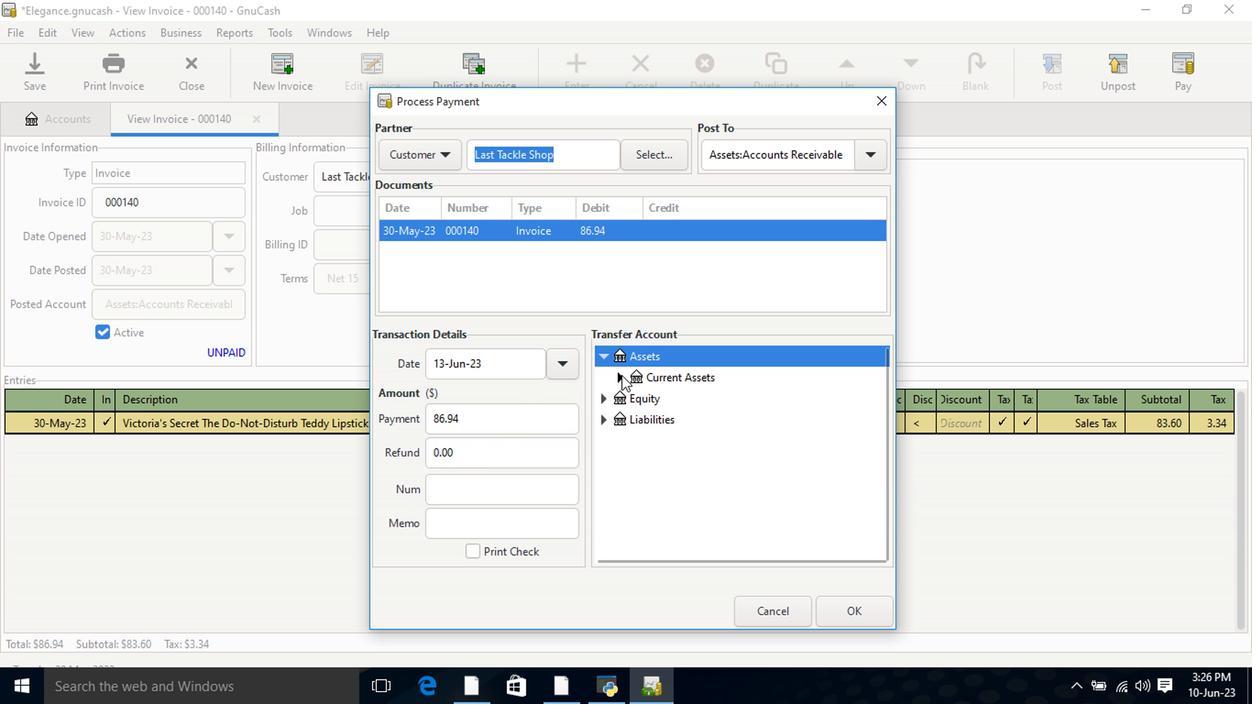 
Action: Mouse moved to (652, 405)
Screenshot: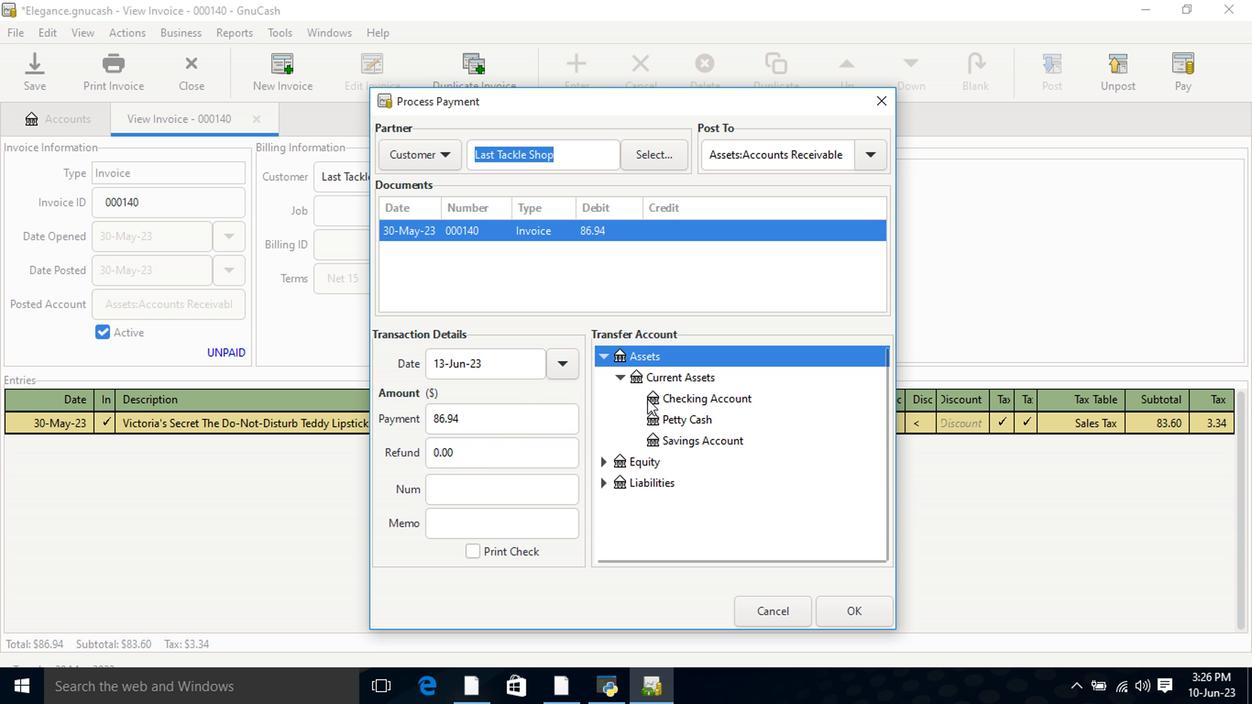 
Action: Mouse pressed left at (652, 405)
Screenshot: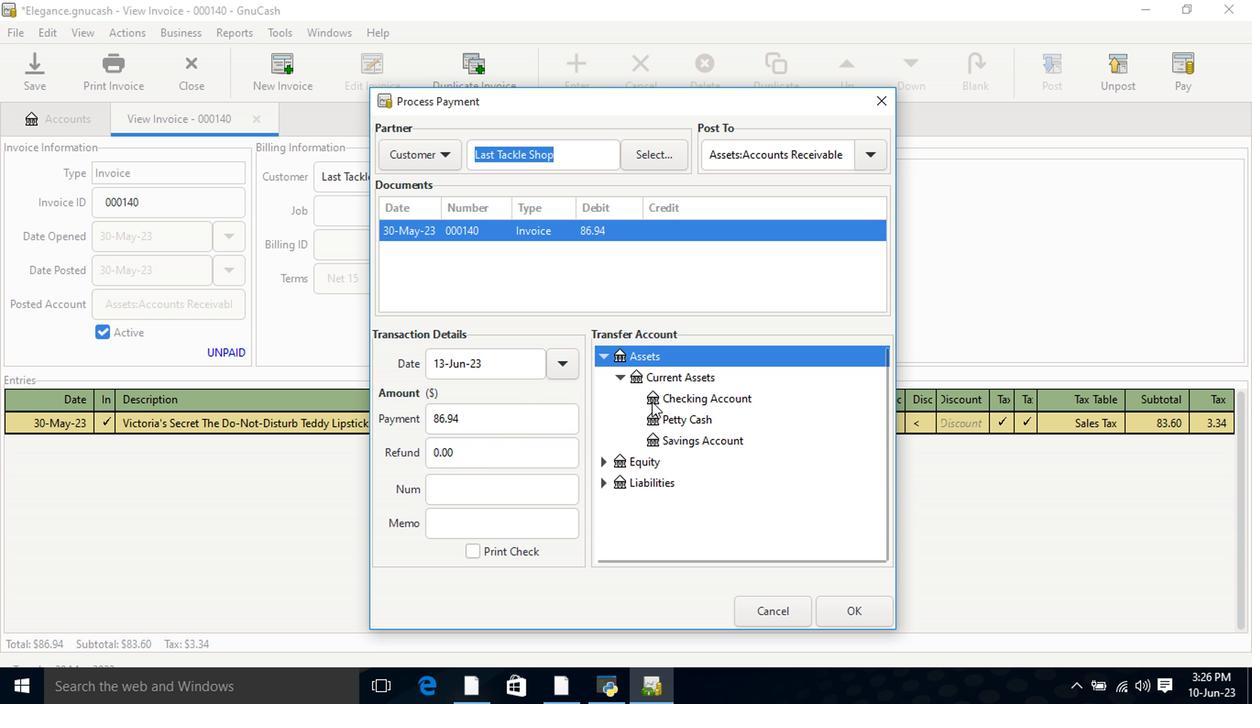 
Action: Mouse moved to (860, 610)
Screenshot: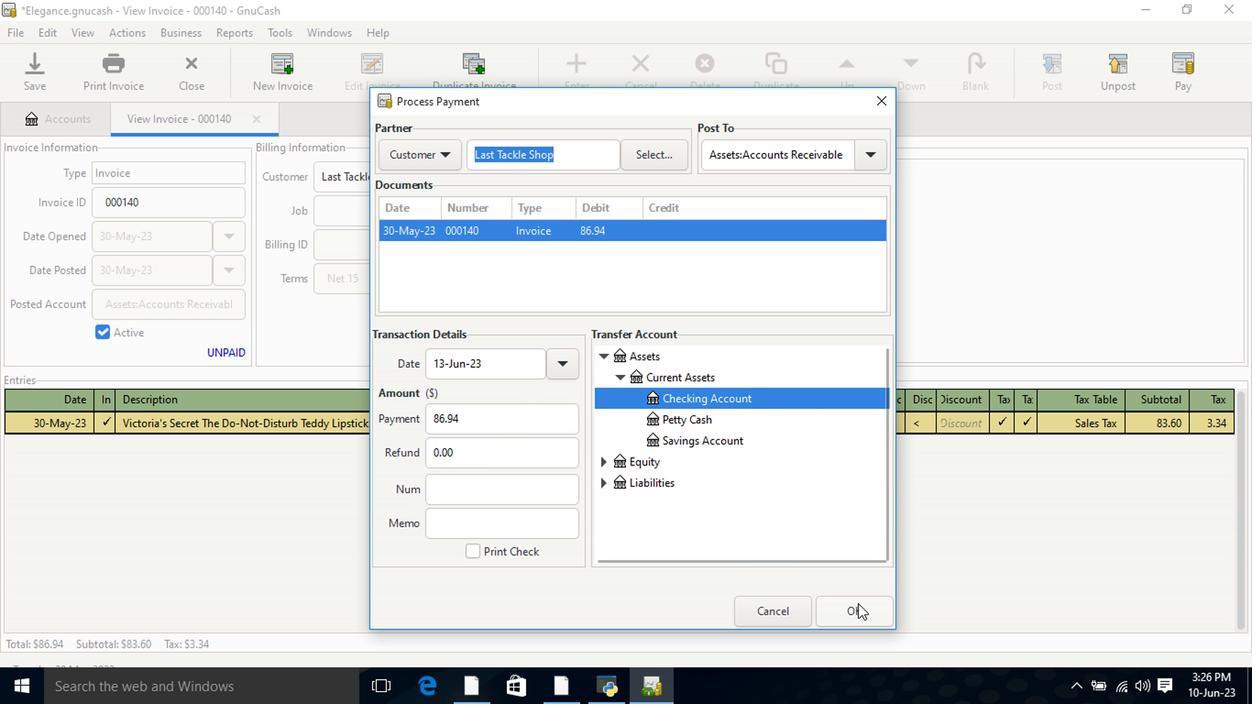 
Action: Mouse pressed left at (860, 610)
Screenshot: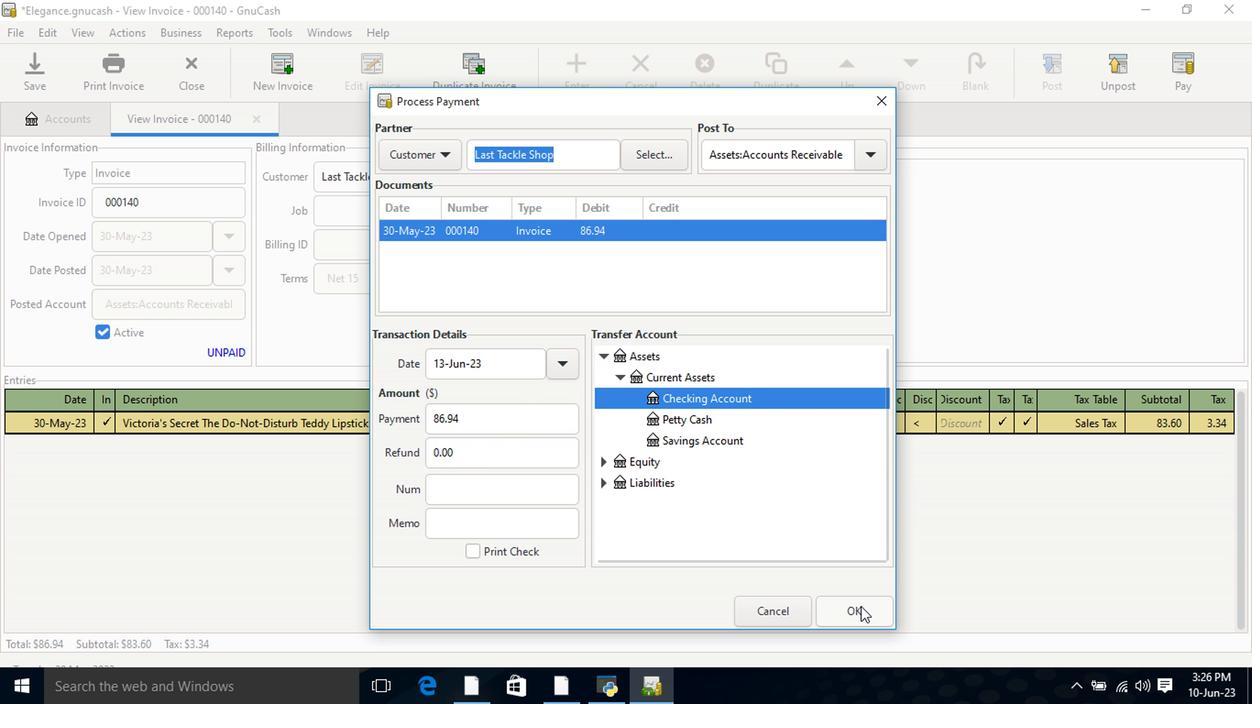 
Action: Mouse moved to (98, 80)
Screenshot: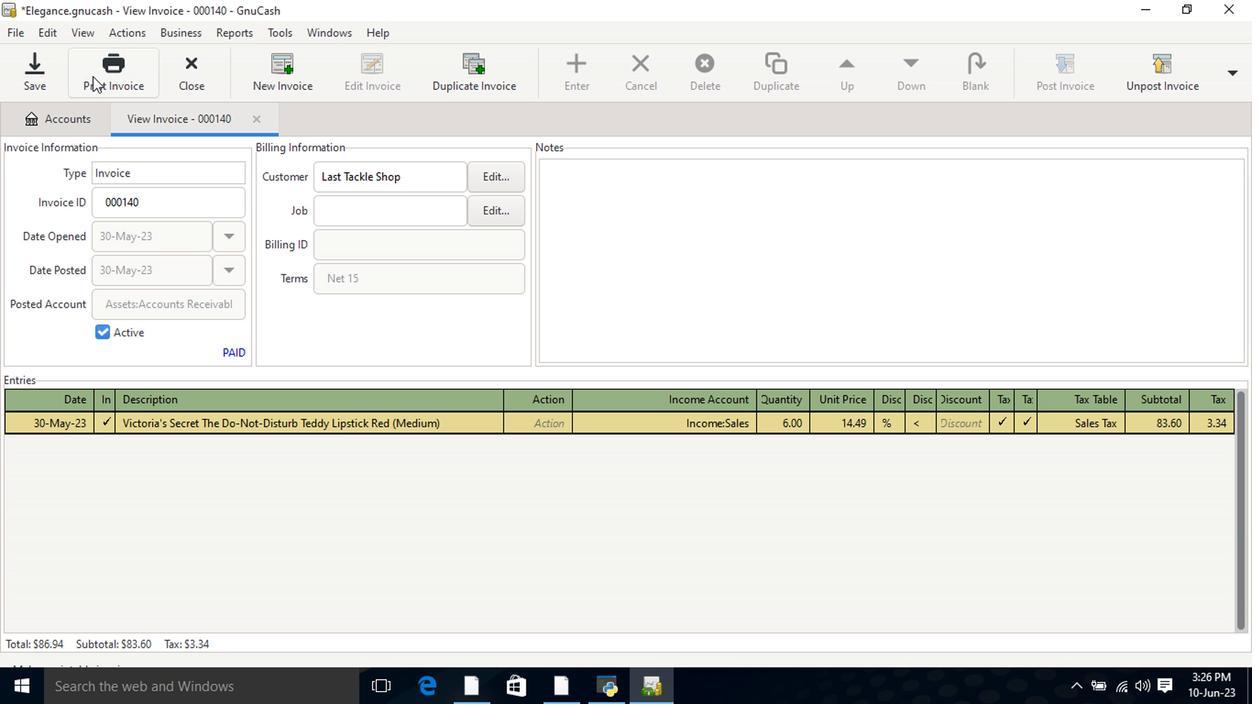 
Action: Mouse pressed left at (98, 80)
Screenshot: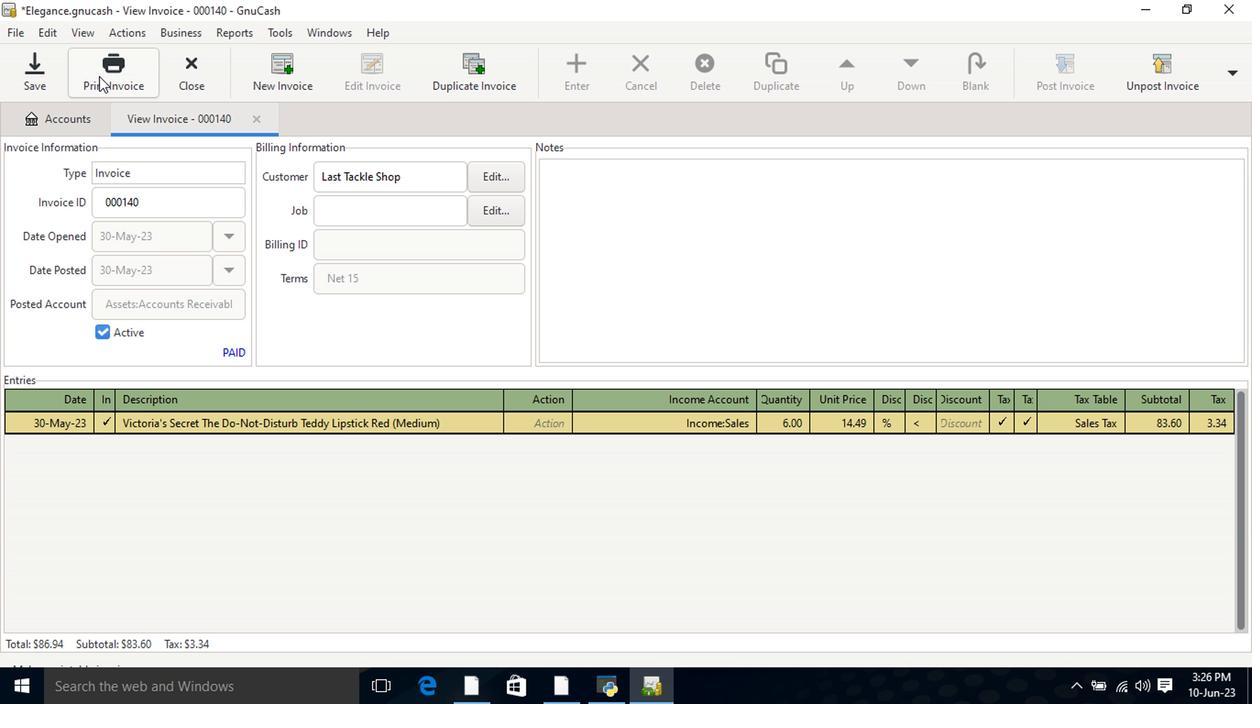 
Action: Mouse moved to (780, 75)
Screenshot: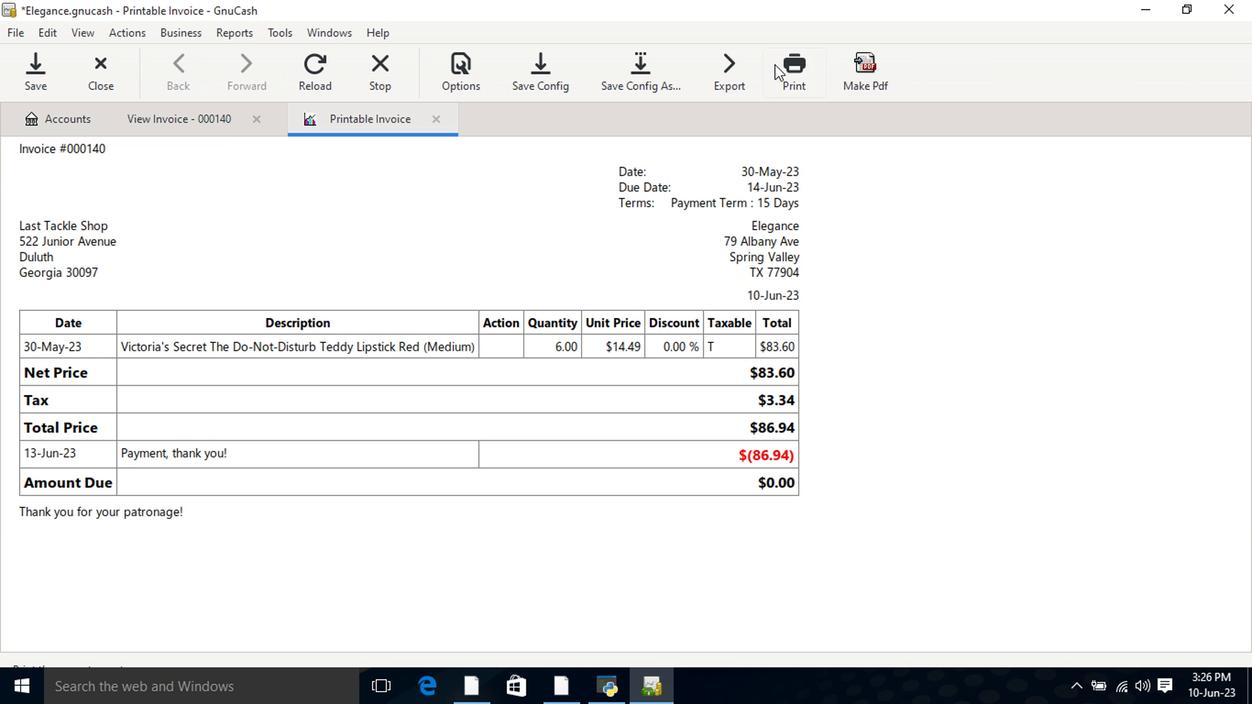 
Action: Mouse pressed left at (780, 75)
Screenshot: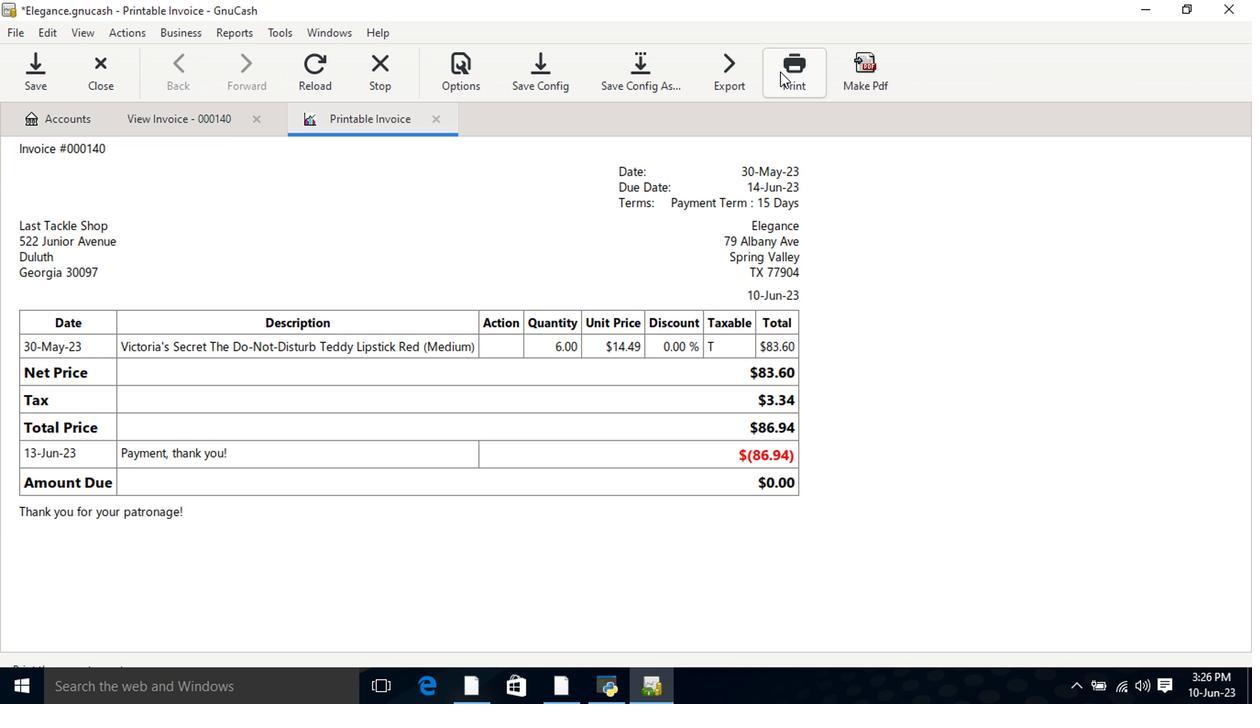 
Action: Mouse moved to (222, 373)
Screenshot: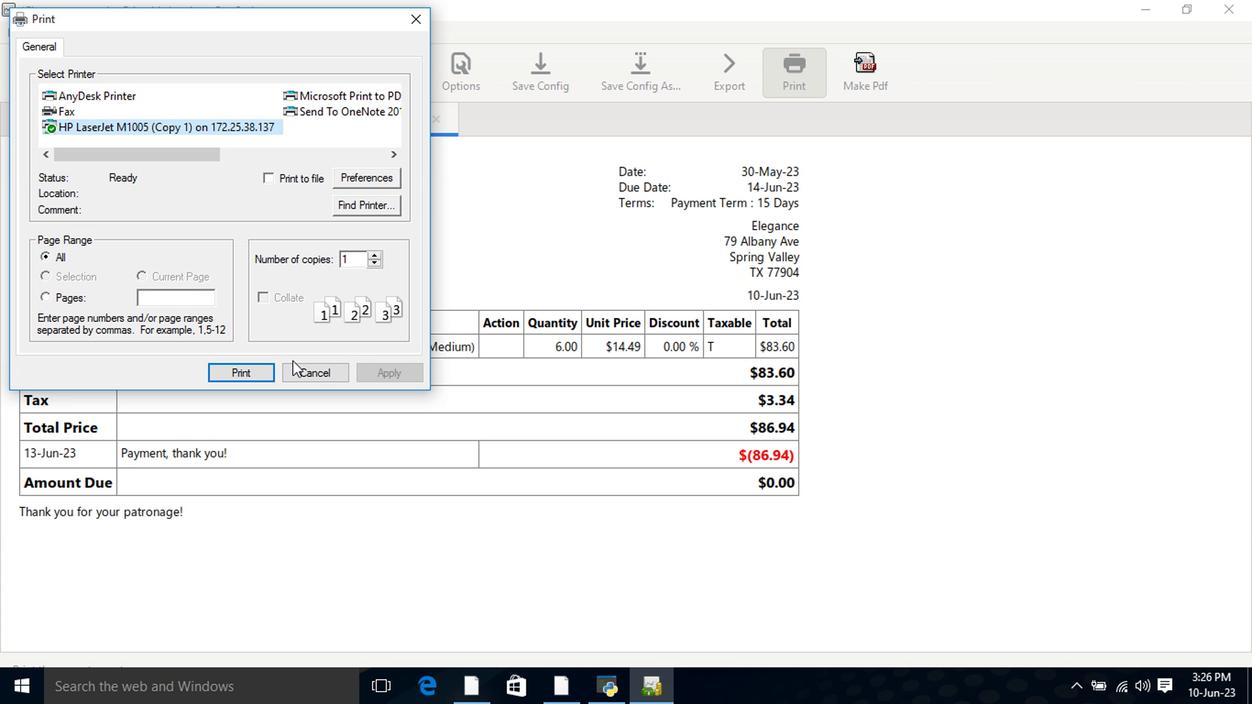 
Action: Mouse pressed left at (222, 373)
Screenshot: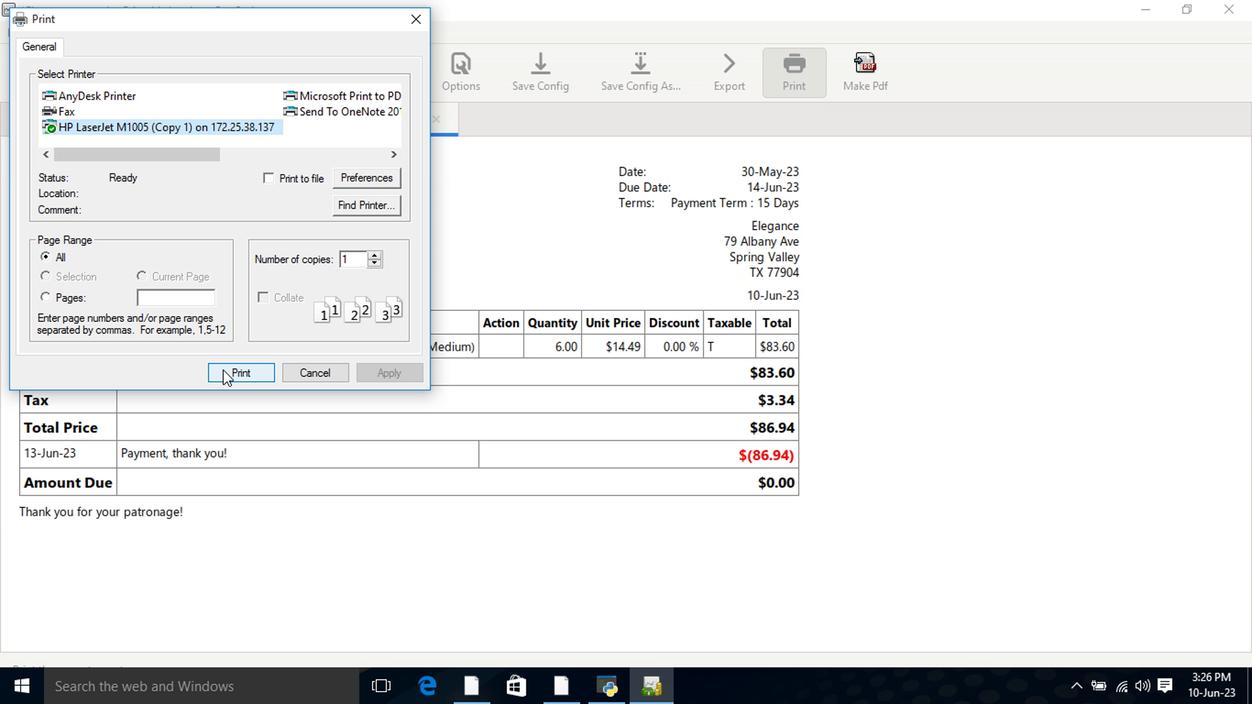 
Action: Mouse moved to (488, 412)
Screenshot: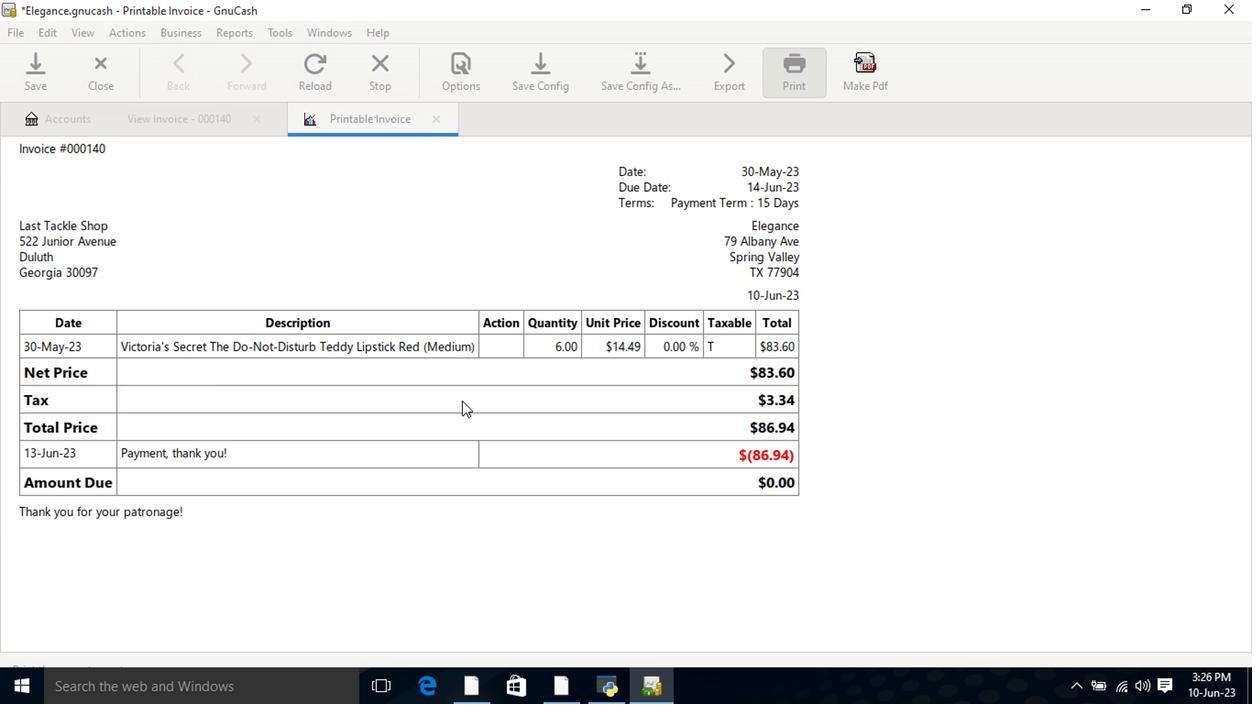 
